 Task: Find connections with filter location Lemgo with filter topic #goalswith filter profile language English with filter current company GO FIRST with filter school Fresher jobs updates with filter industry Higher Education with filter service category AssistanceAdvertising with filter keywords title Flight Attendant
Action: Mouse moved to (664, 85)
Screenshot: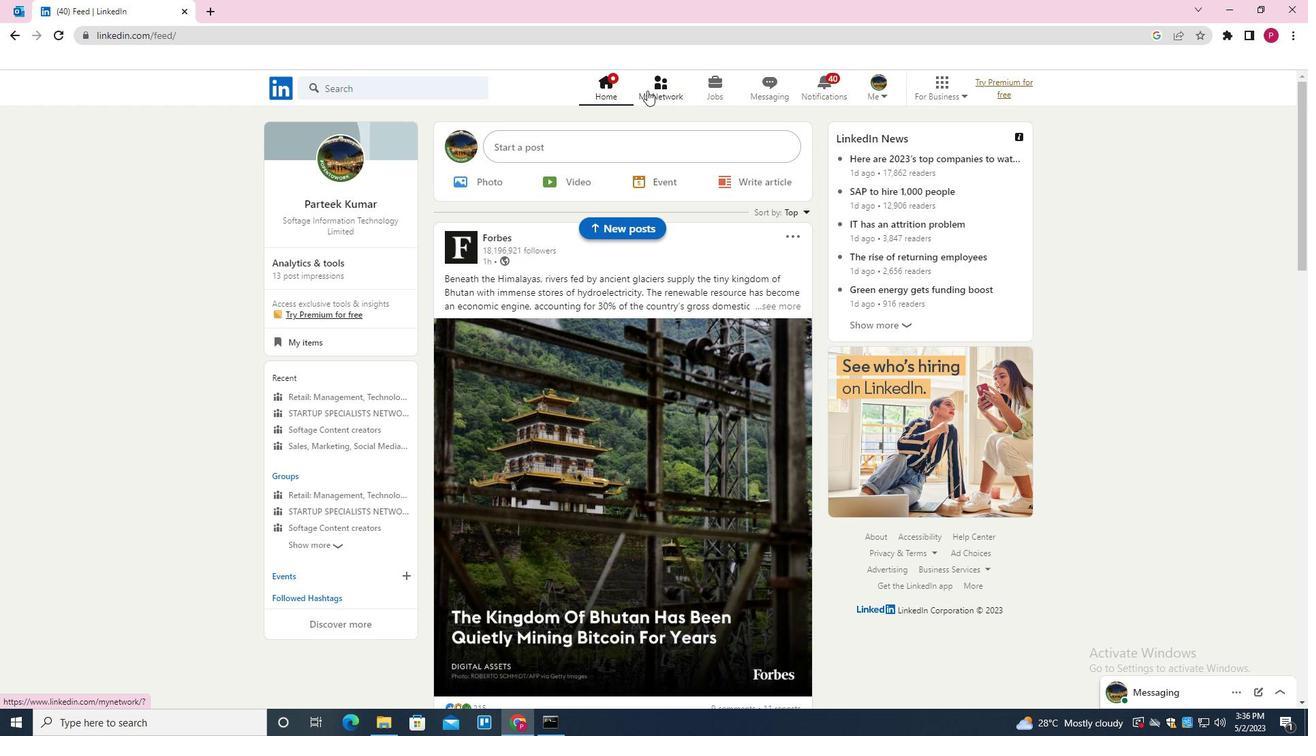 
Action: Mouse pressed left at (664, 85)
Screenshot: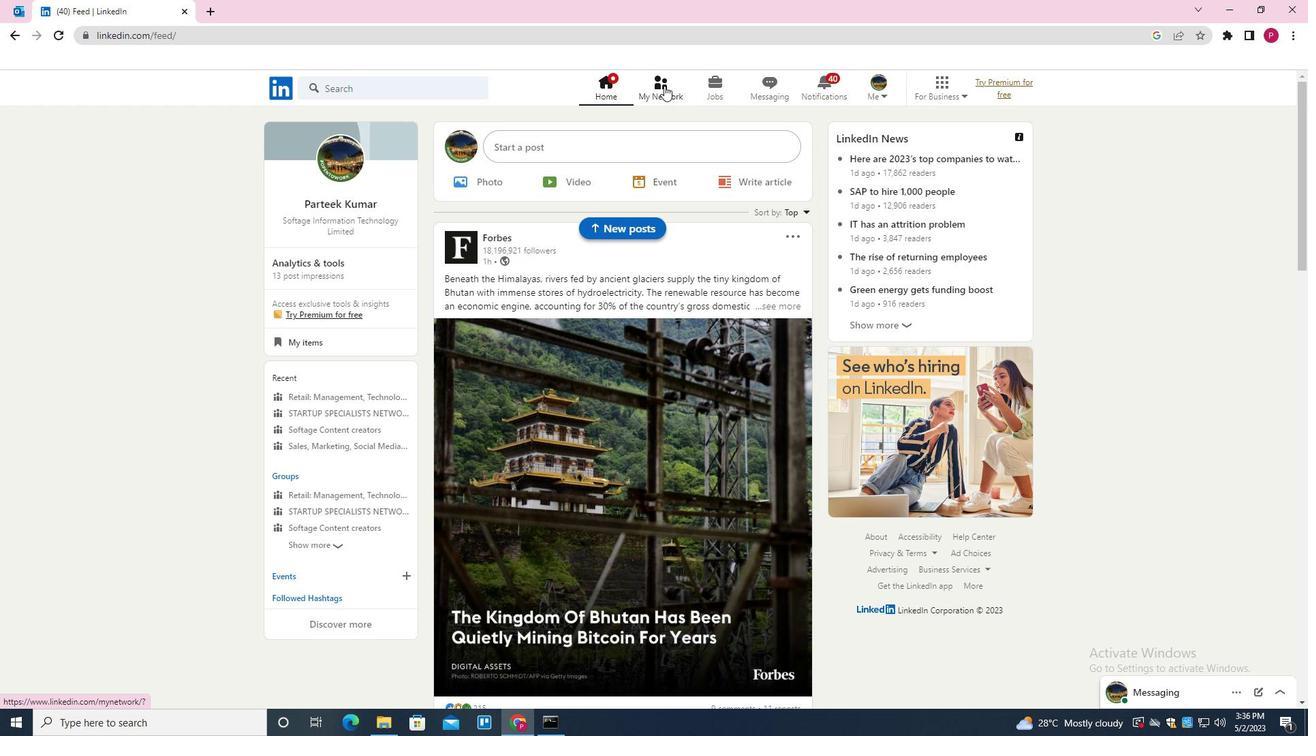 
Action: Mouse moved to (417, 162)
Screenshot: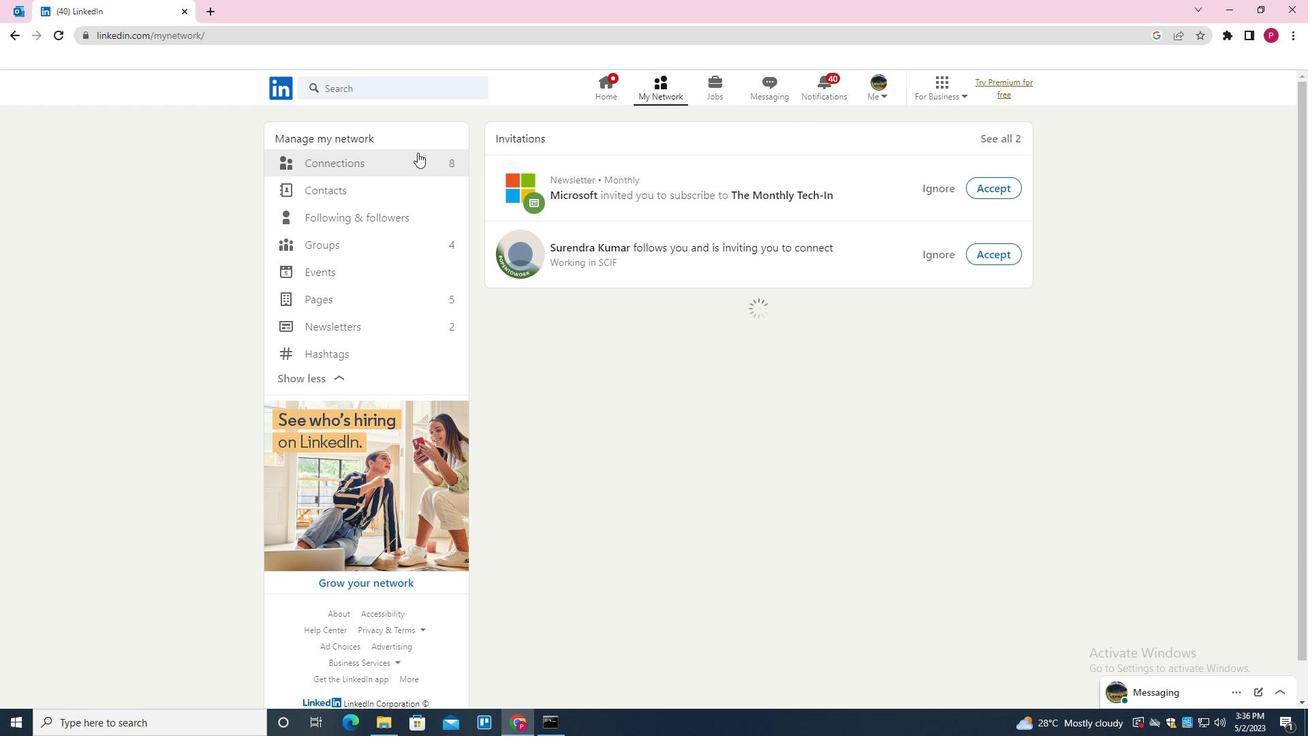 
Action: Mouse pressed left at (417, 162)
Screenshot: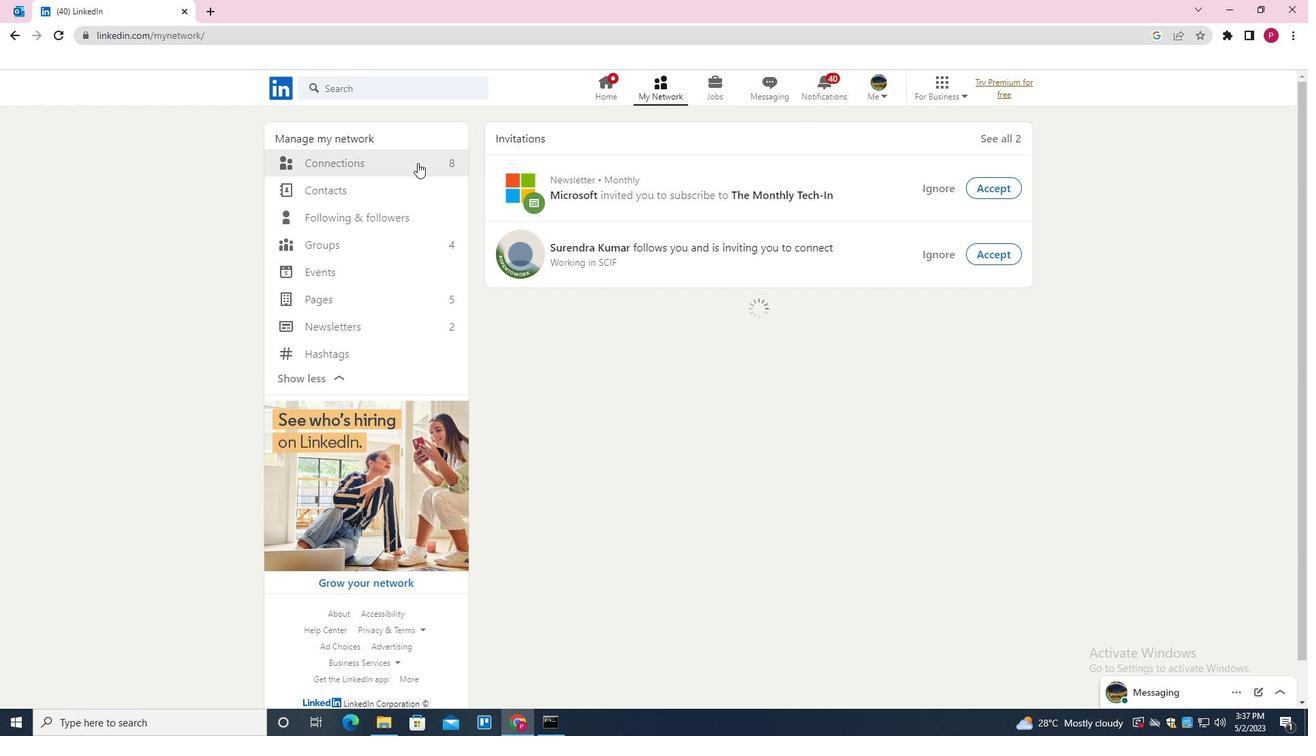 
Action: Mouse moved to (747, 164)
Screenshot: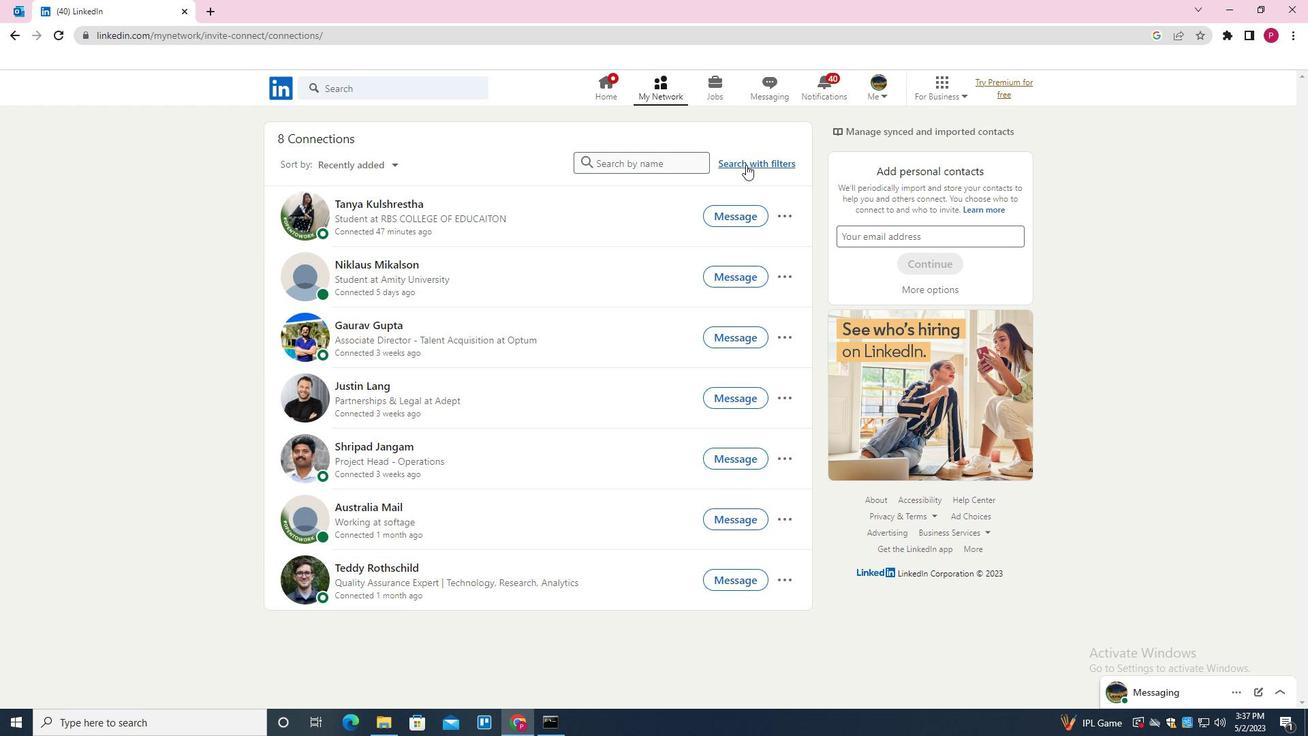 
Action: Mouse pressed left at (747, 164)
Screenshot: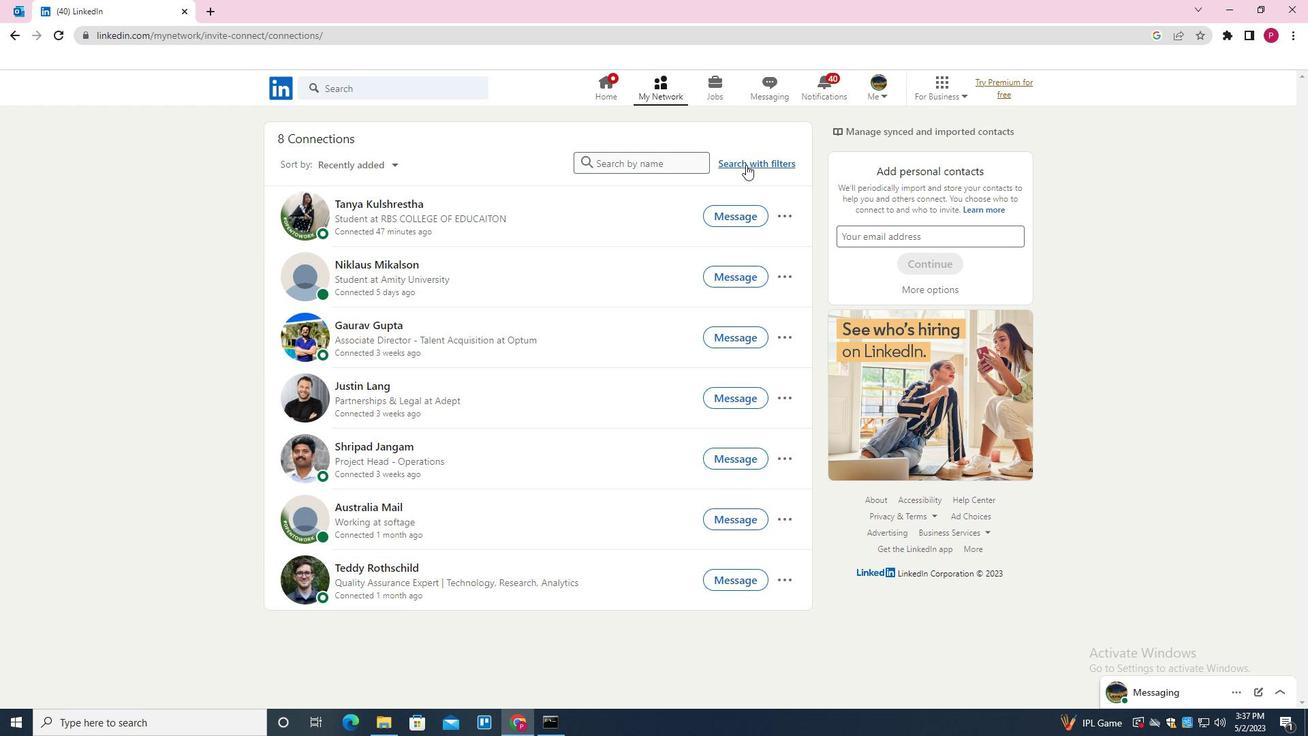
Action: Mouse moved to (697, 123)
Screenshot: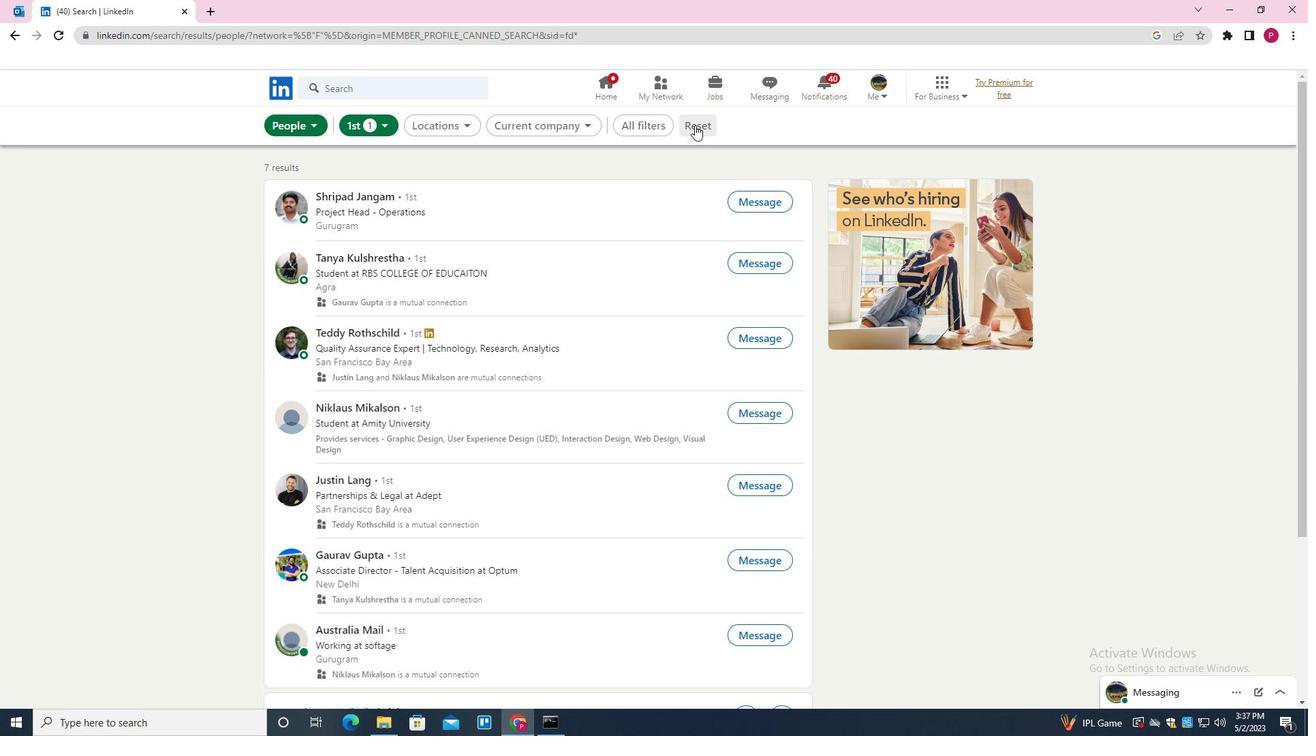 
Action: Mouse pressed left at (697, 123)
Screenshot: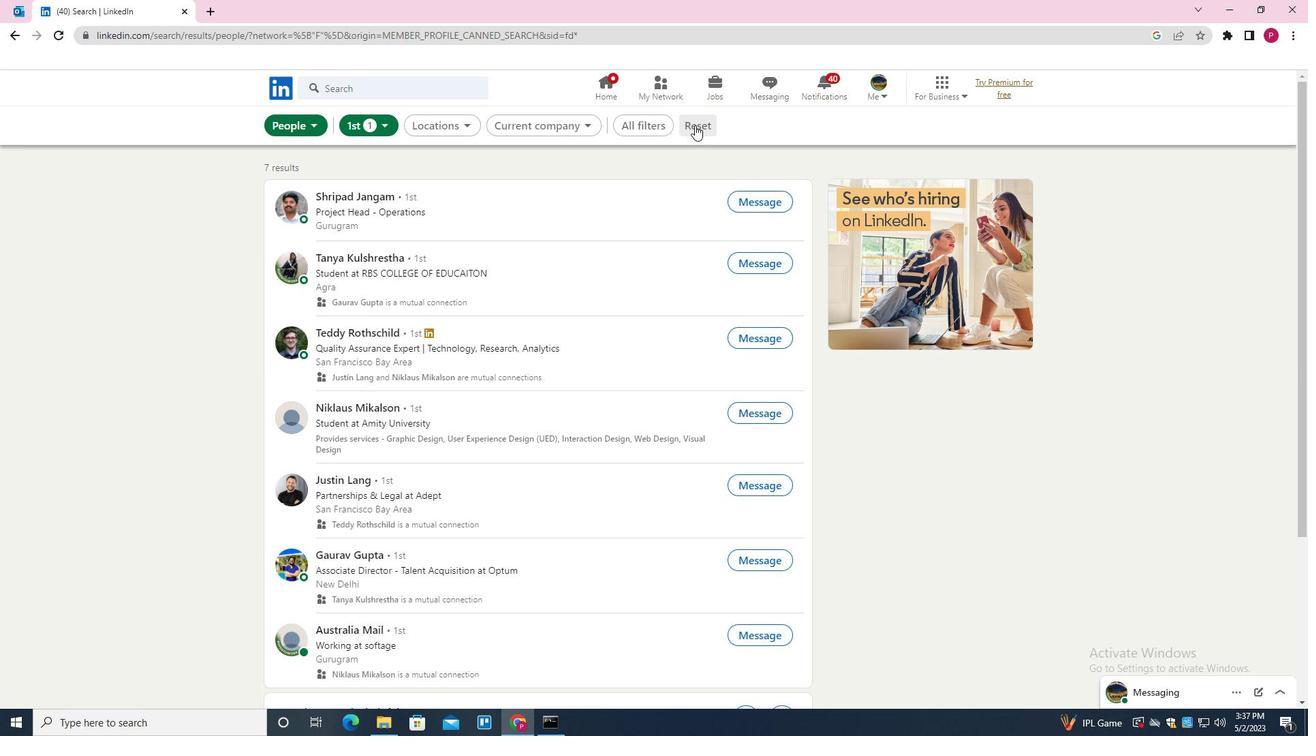 
Action: Mouse moved to (680, 131)
Screenshot: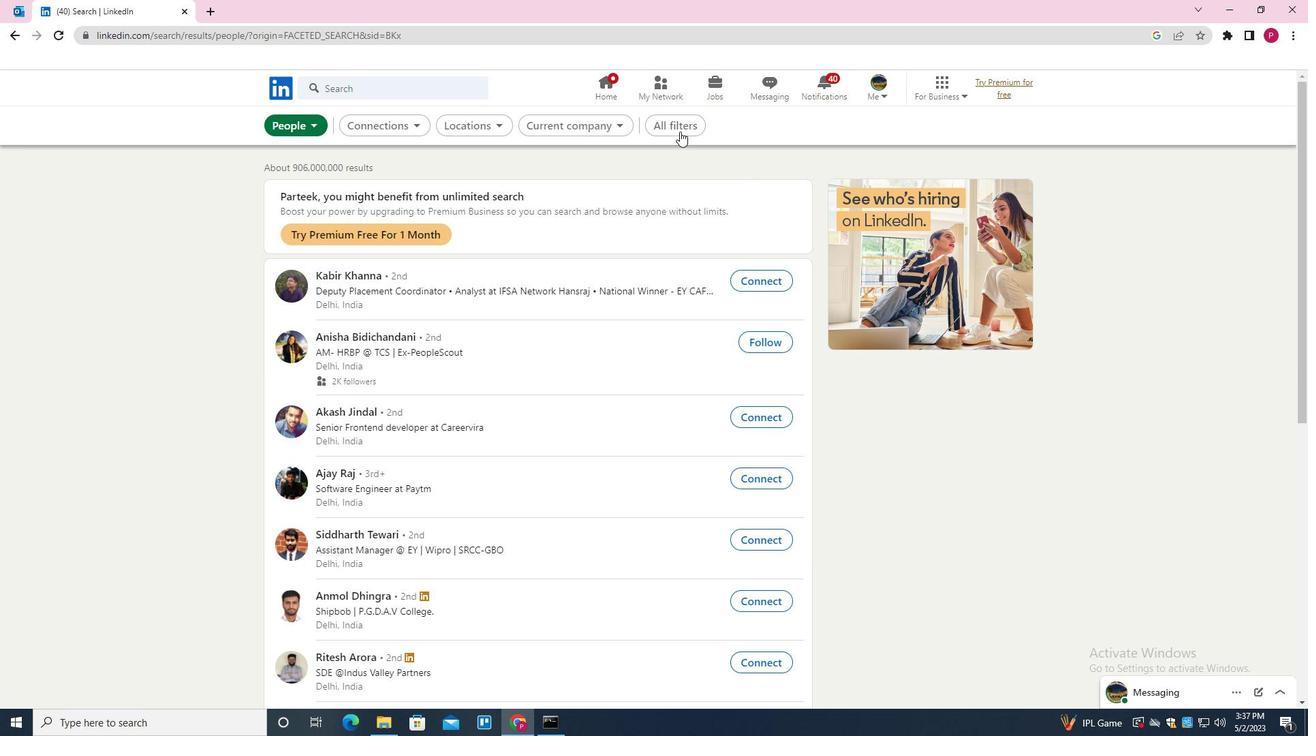 
Action: Mouse pressed left at (680, 131)
Screenshot: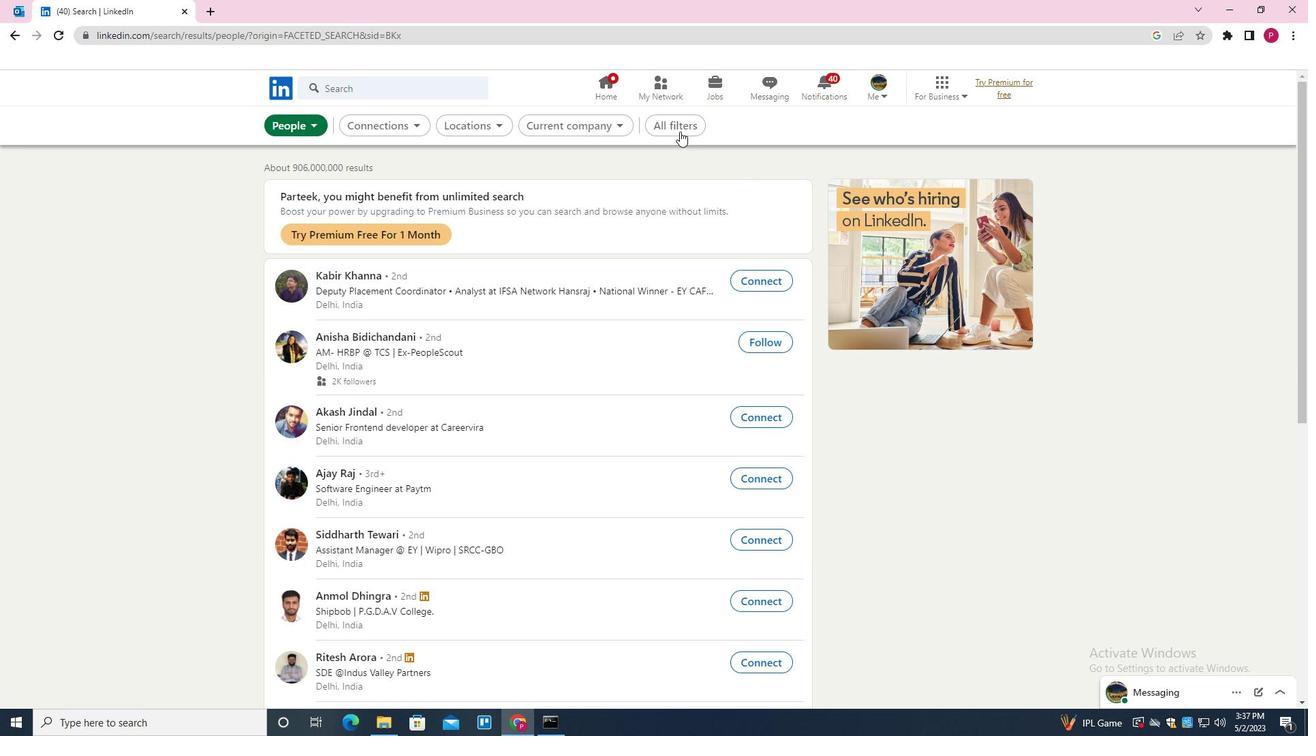 
Action: Mouse moved to (1154, 390)
Screenshot: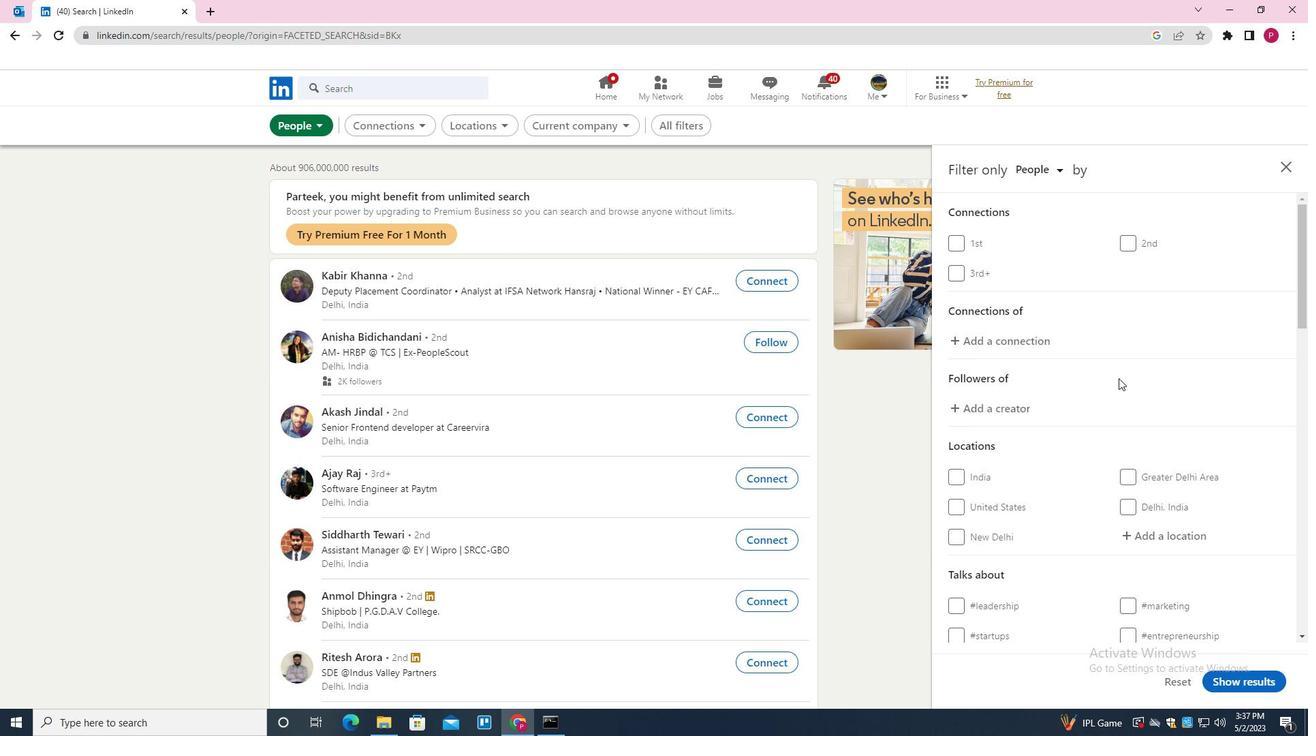 
Action: Mouse scrolled (1154, 389) with delta (0, 0)
Screenshot: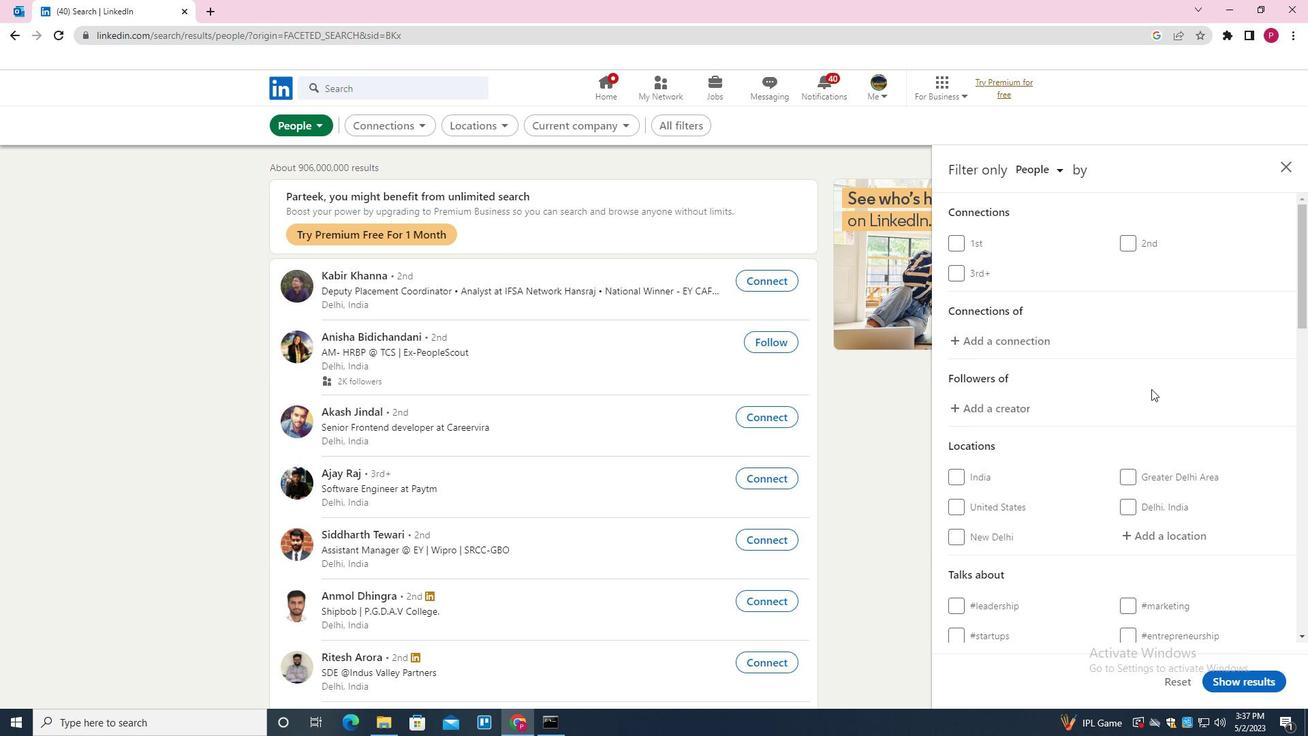 
Action: Mouse scrolled (1154, 389) with delta (0, 0)
Screenshot: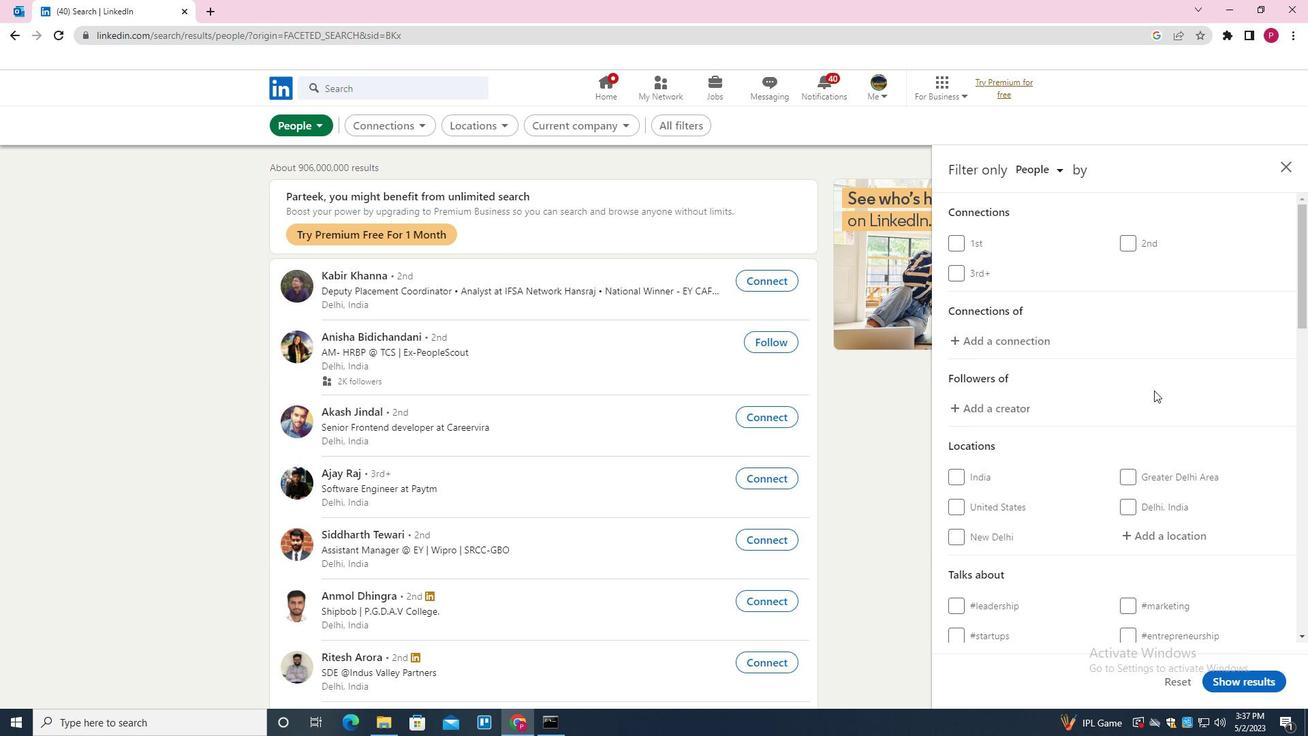 
Action: Mouse moved to (1153, 391)
Screenshot: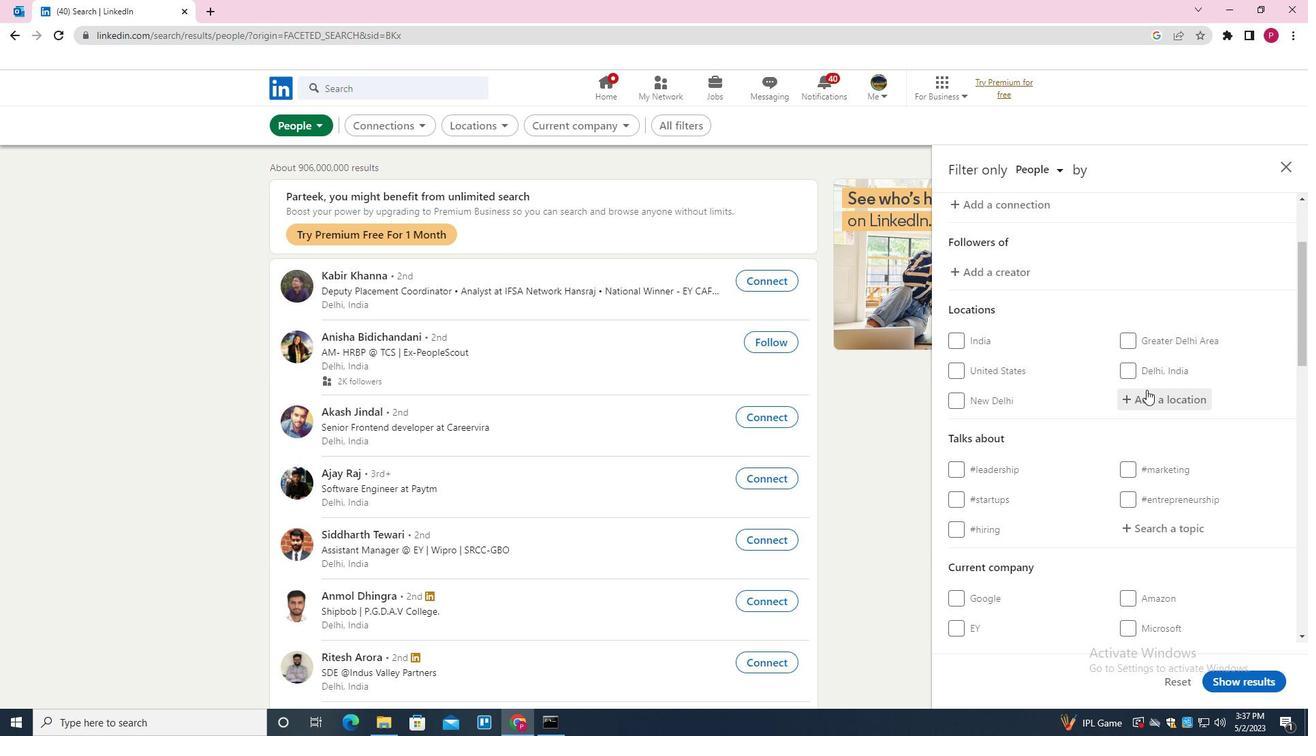 
Action: Mouse pressed left at (1153, 391)
Screenshot: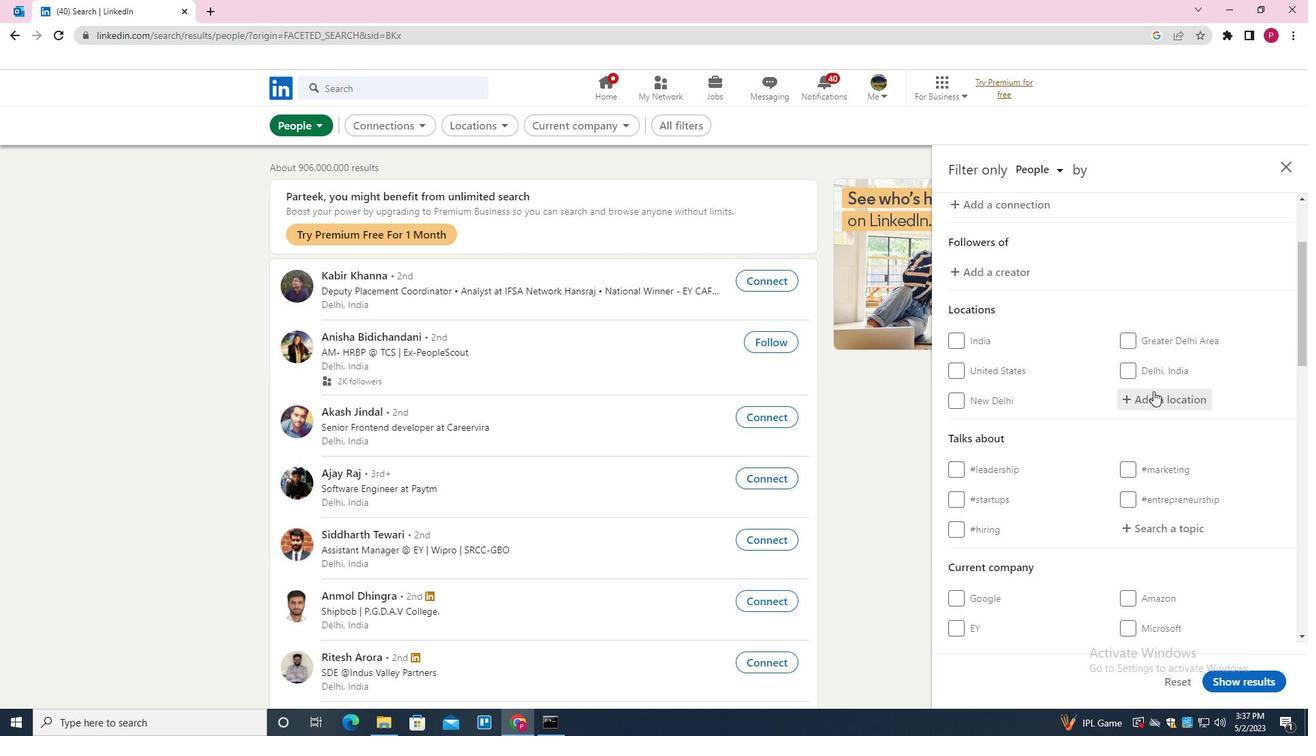 
Action: Mouse moved to (1149, 394)
Screenshot: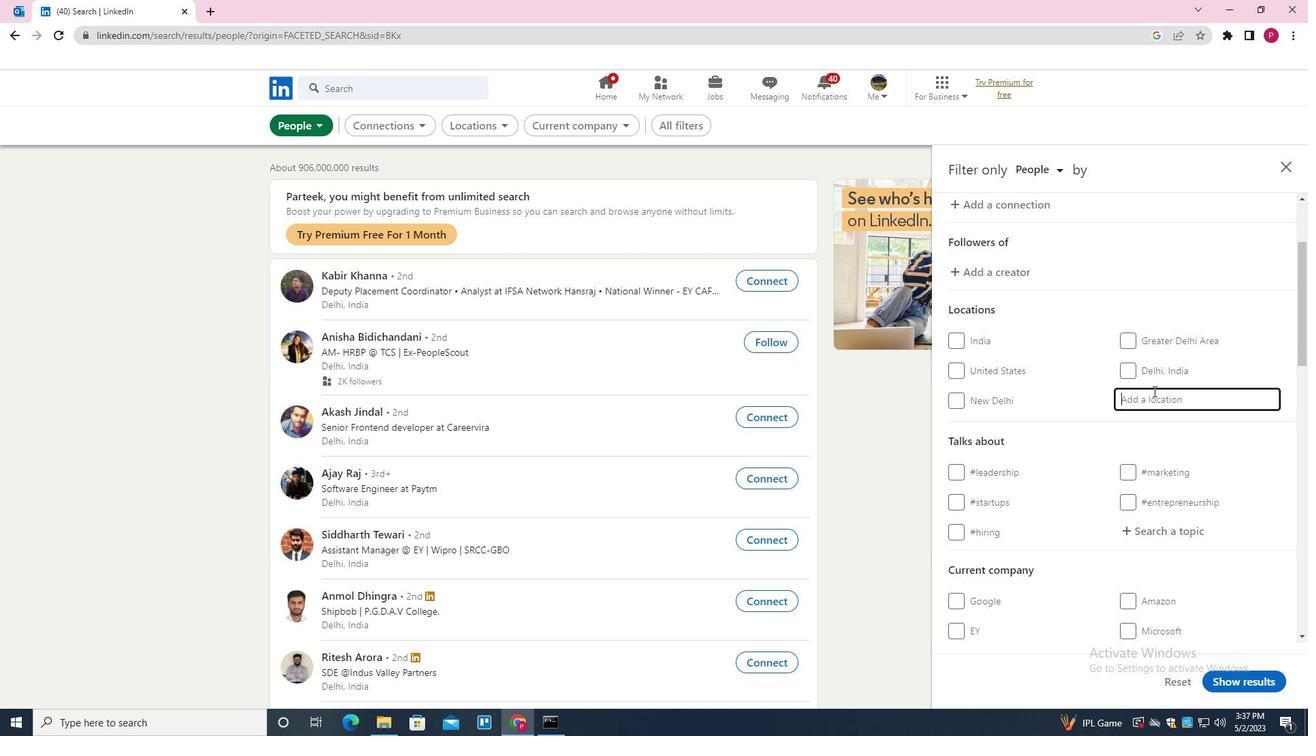 
Action: Key pressed <Key.shift><Key.shift><Key.shift><Key.shift>LEMGO<Key.down><Key.enter>
Screenshot: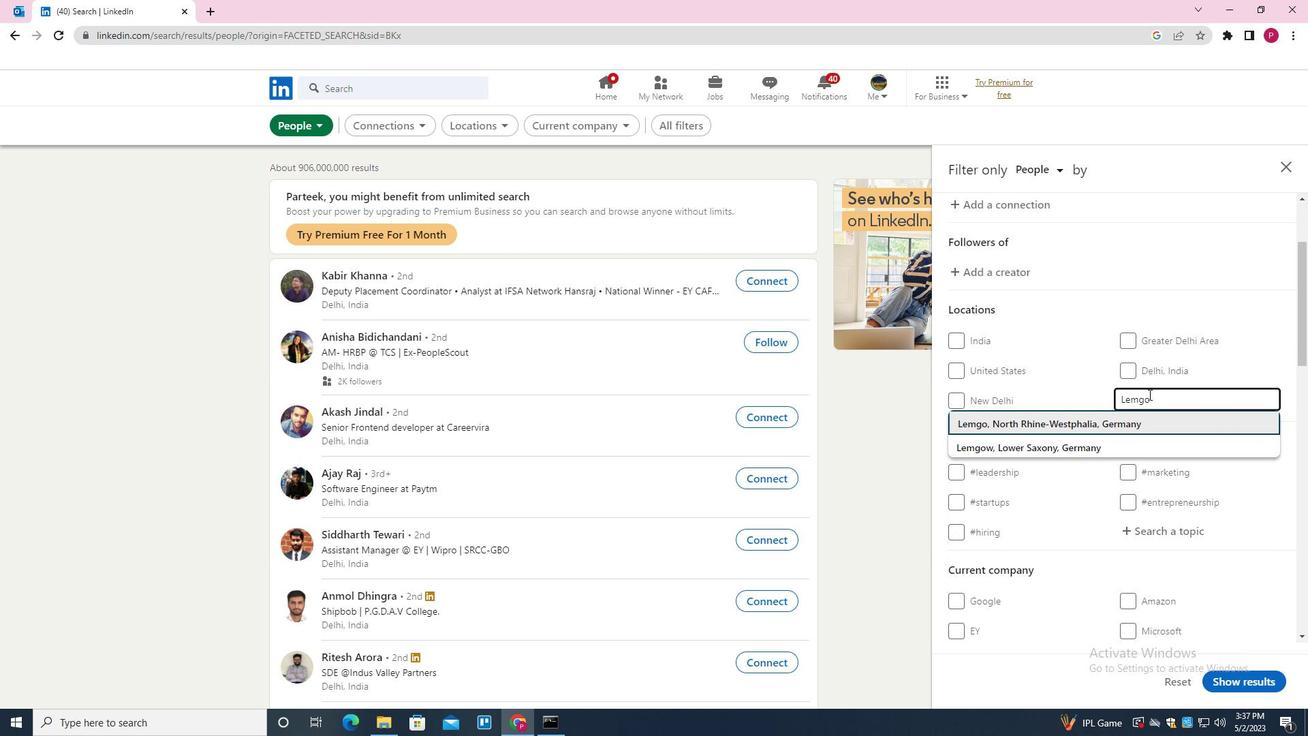 
Action: Mouse moved to (1094, 445)
Screenshot: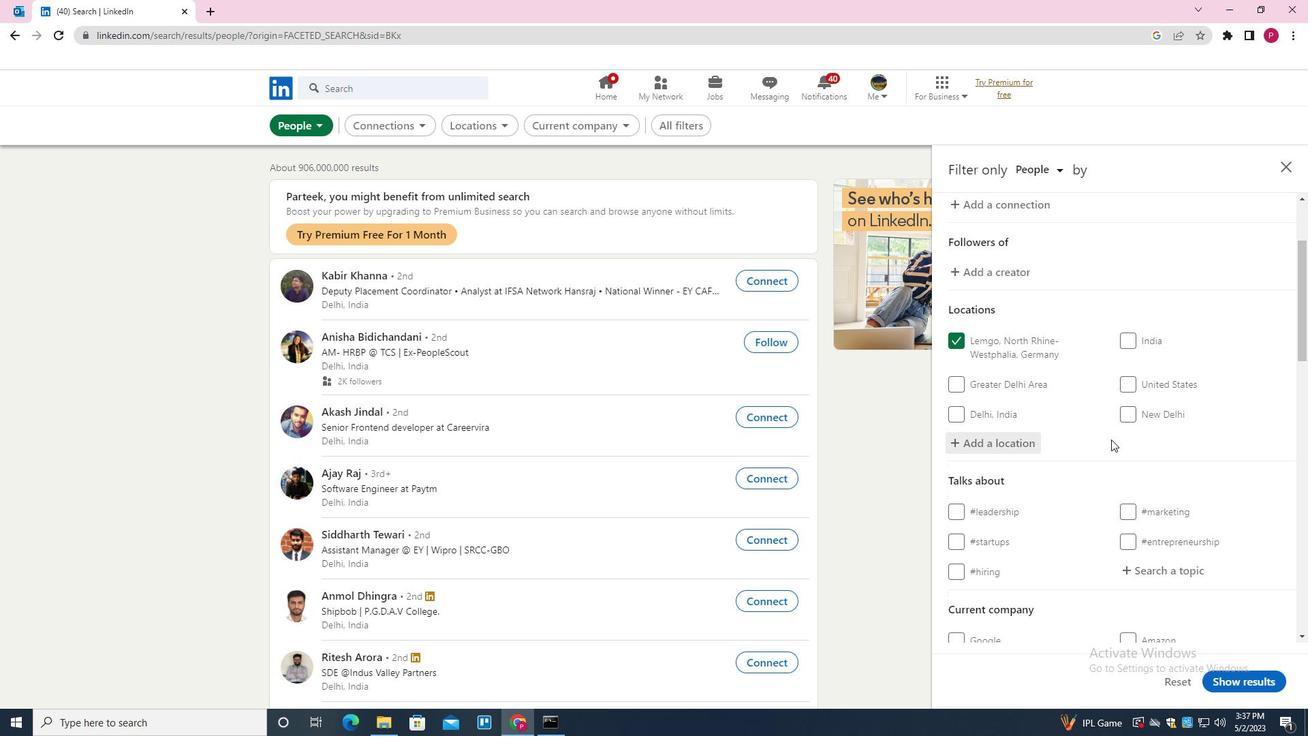 
Action: Mouse scrolled (1094, 444) with delta (0, 0)
Screenshot: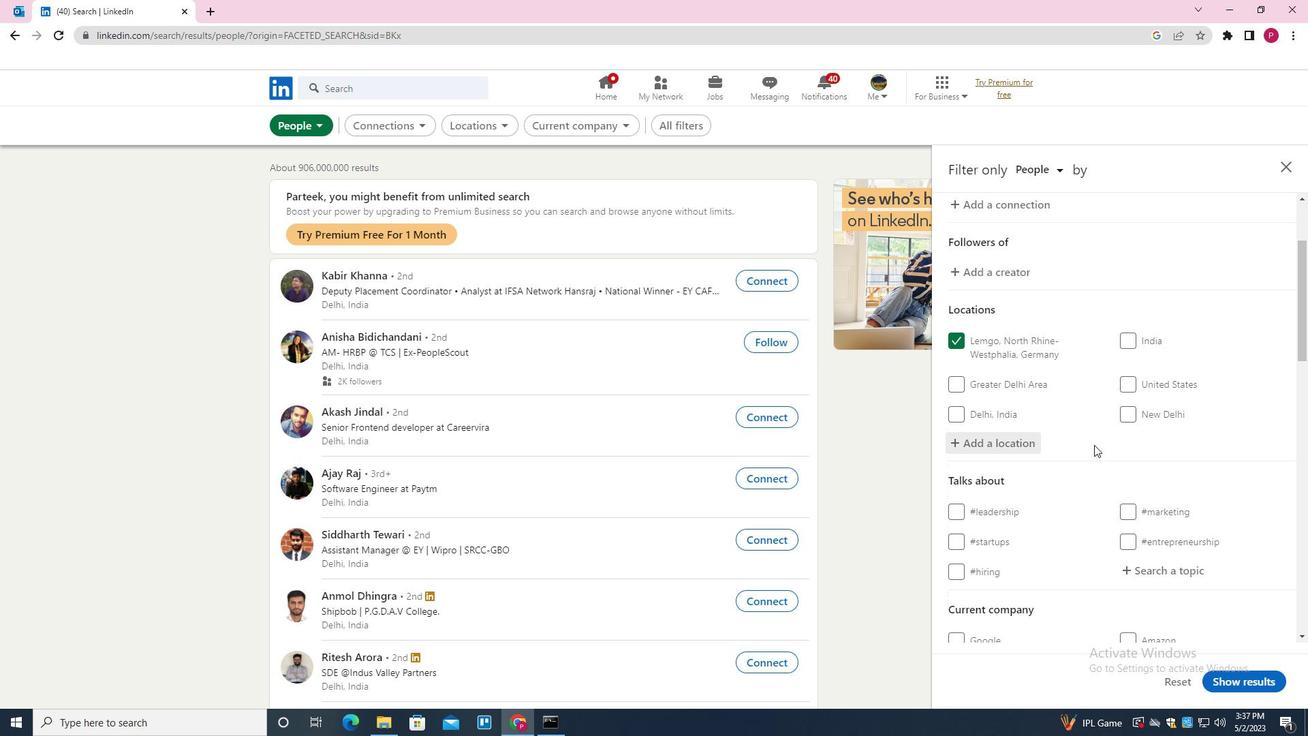 
Action: Mouse scrolled (1094, 444) with delta (0, 0)
Screenshot: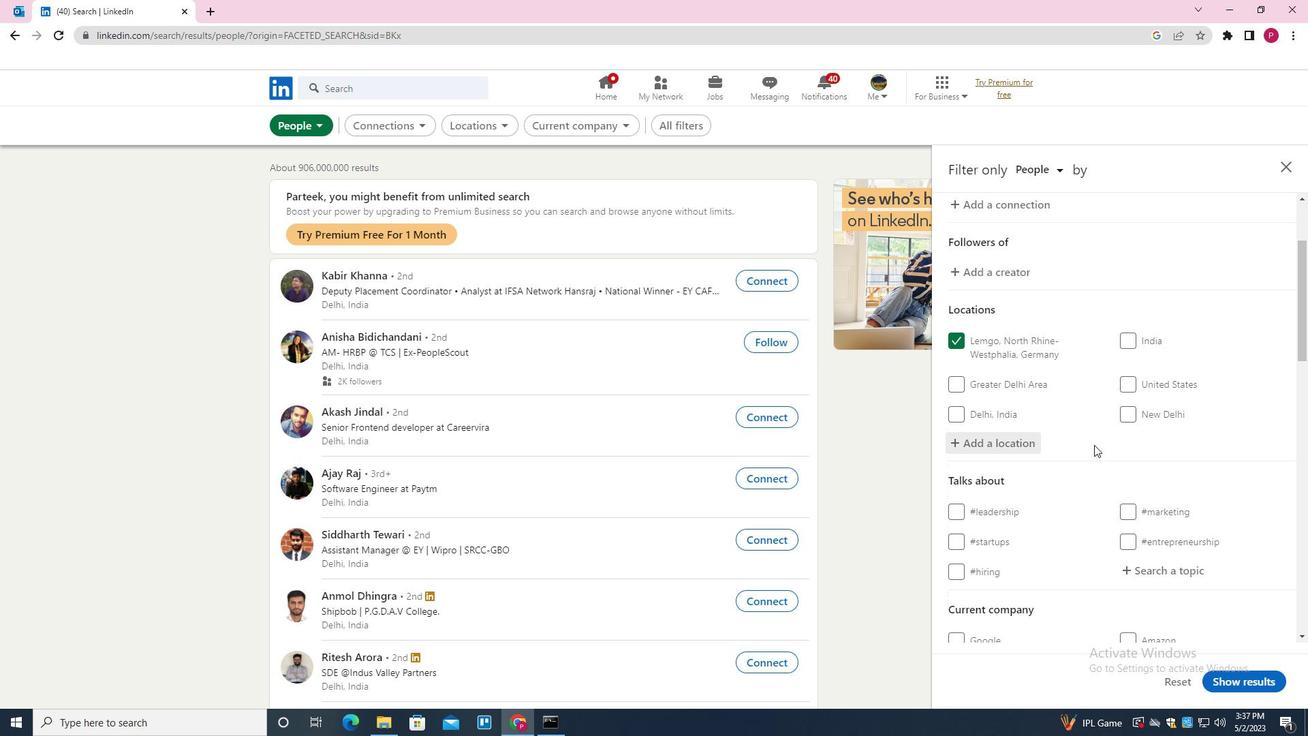 
Action: Mouse moved to (1153, 440)
Screenshot: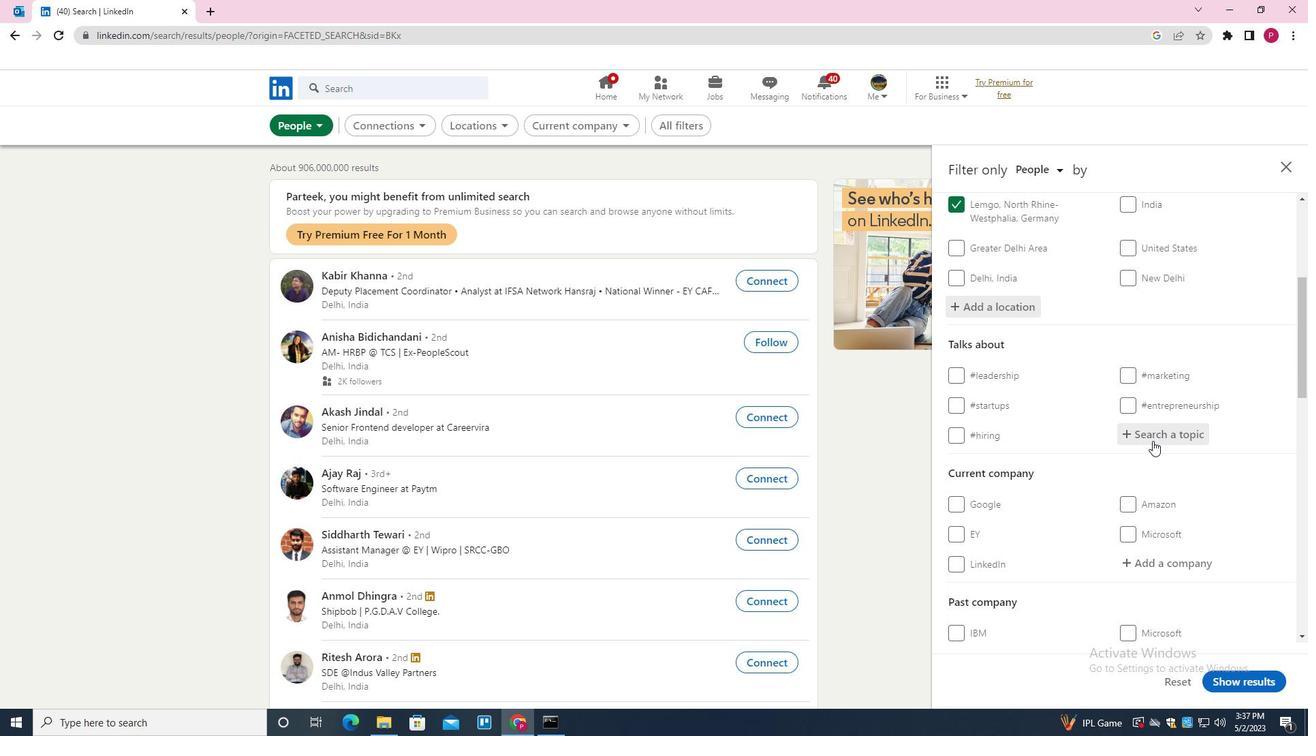 
Action: Mouse pressed left at (1153, 440)
Screenshot: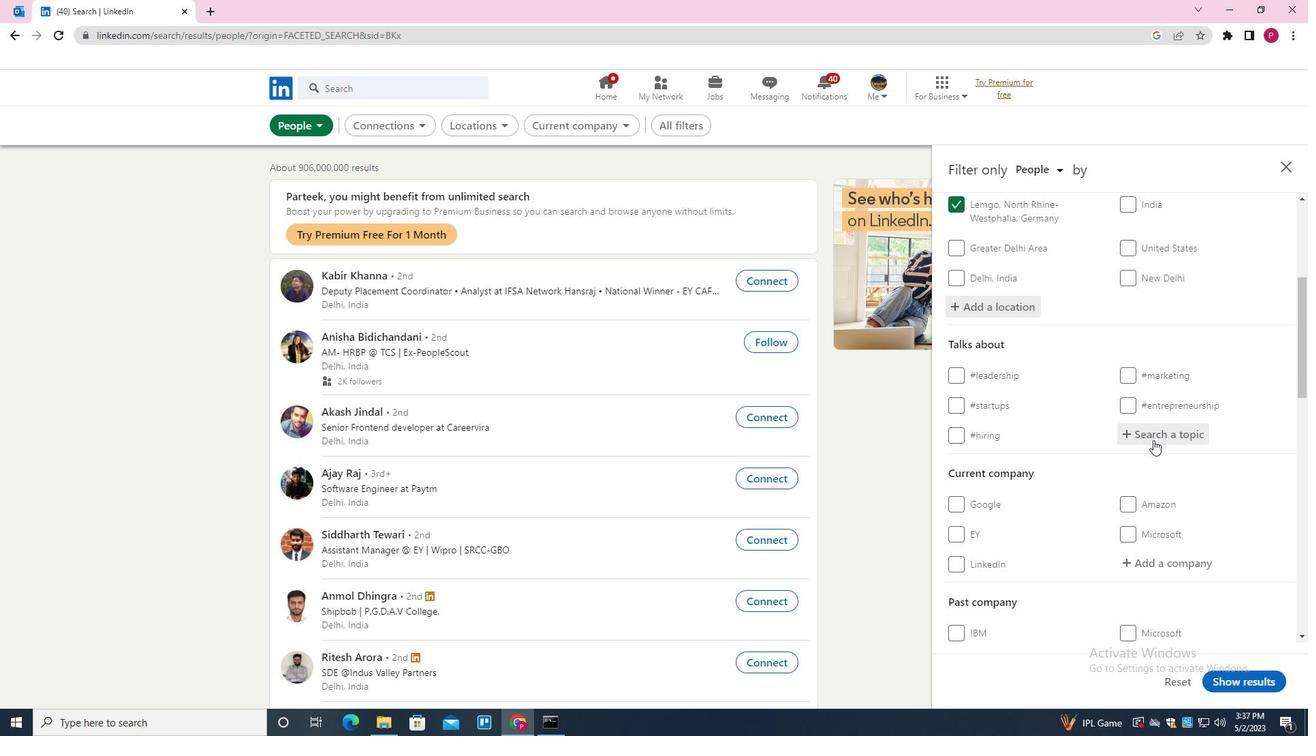 
Action: Key pressed GOALS<Key.down><Key.enter>
Screenshot: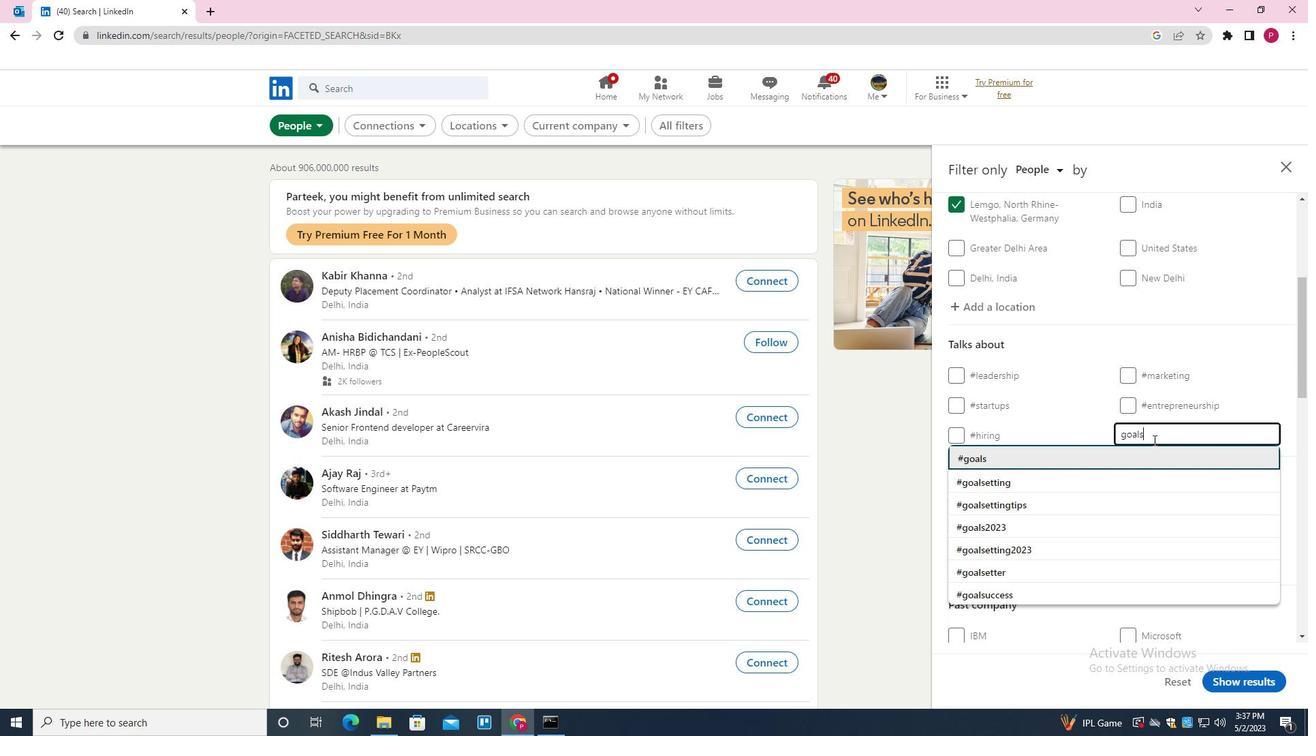 
Action: Mouse moved to (1126, 446)
Screenshot: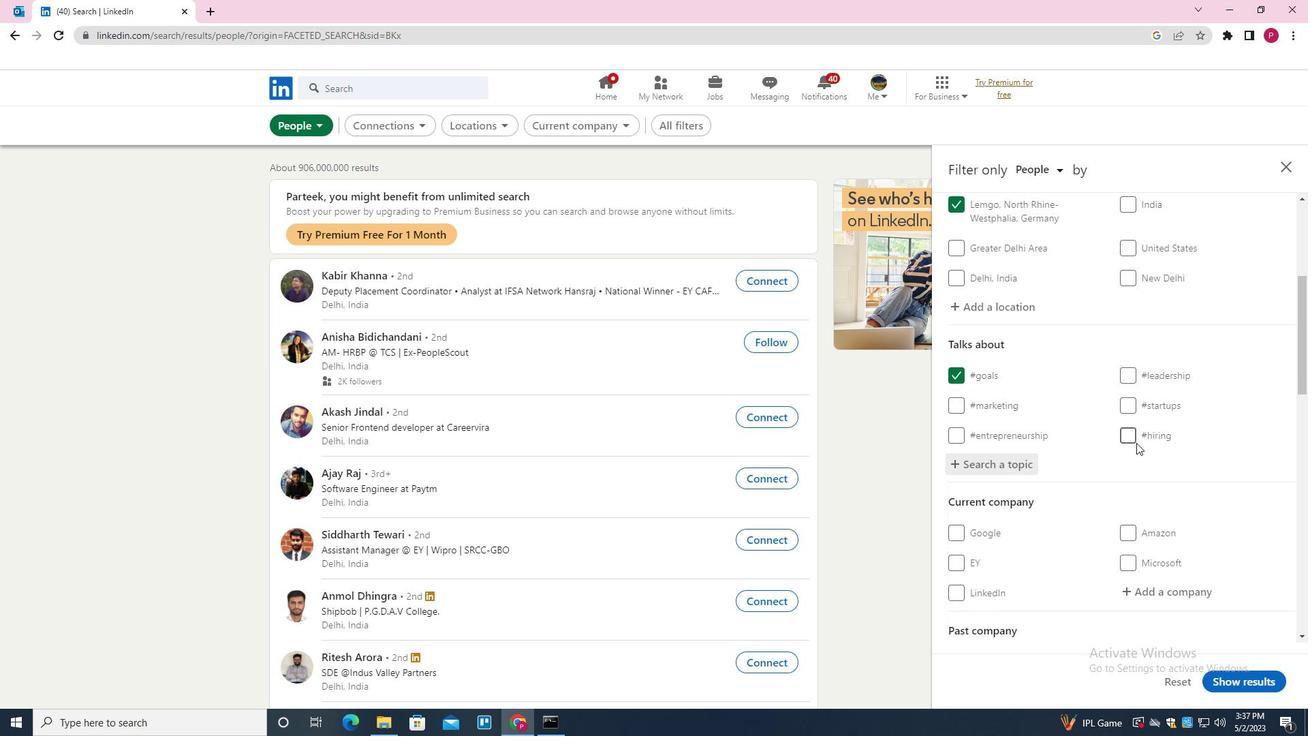 
Action: Mouse scrolled (1126, 445) with delta (0, 0)
Screenshot: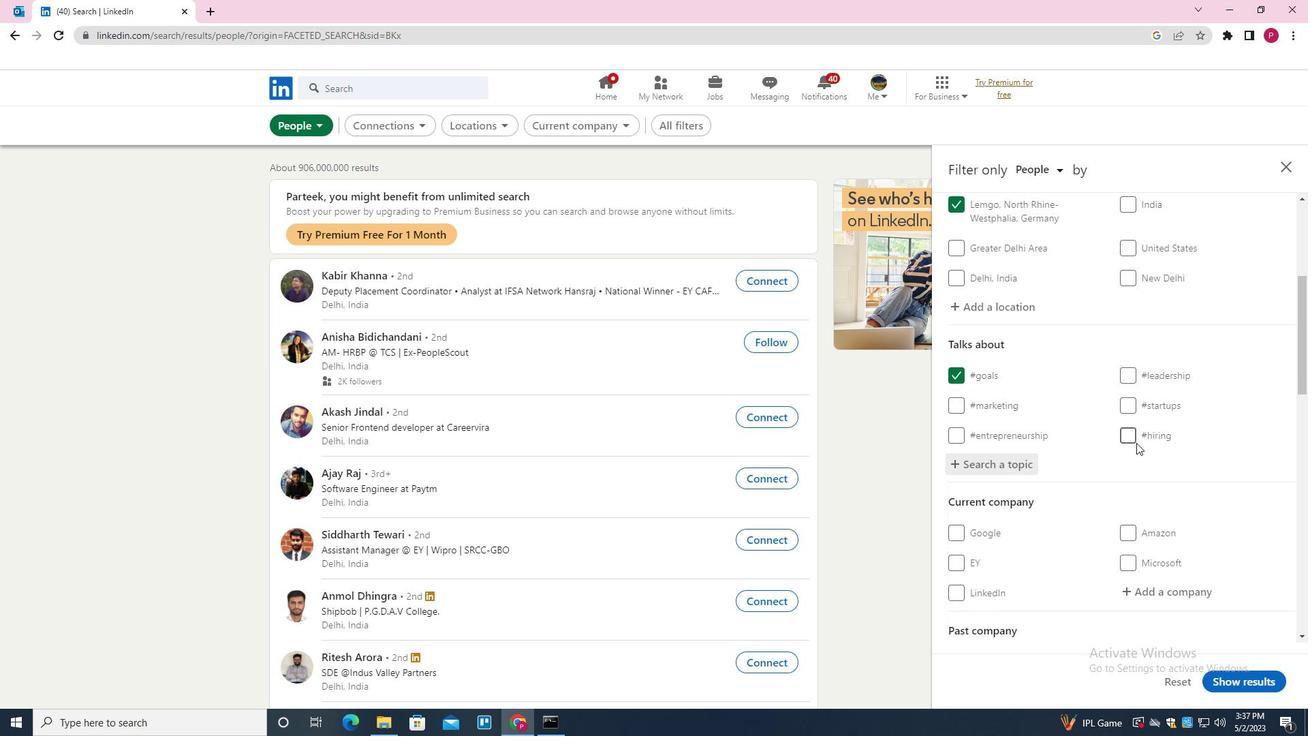
Action: Mouse moved to (1119, 456)
Screenshot: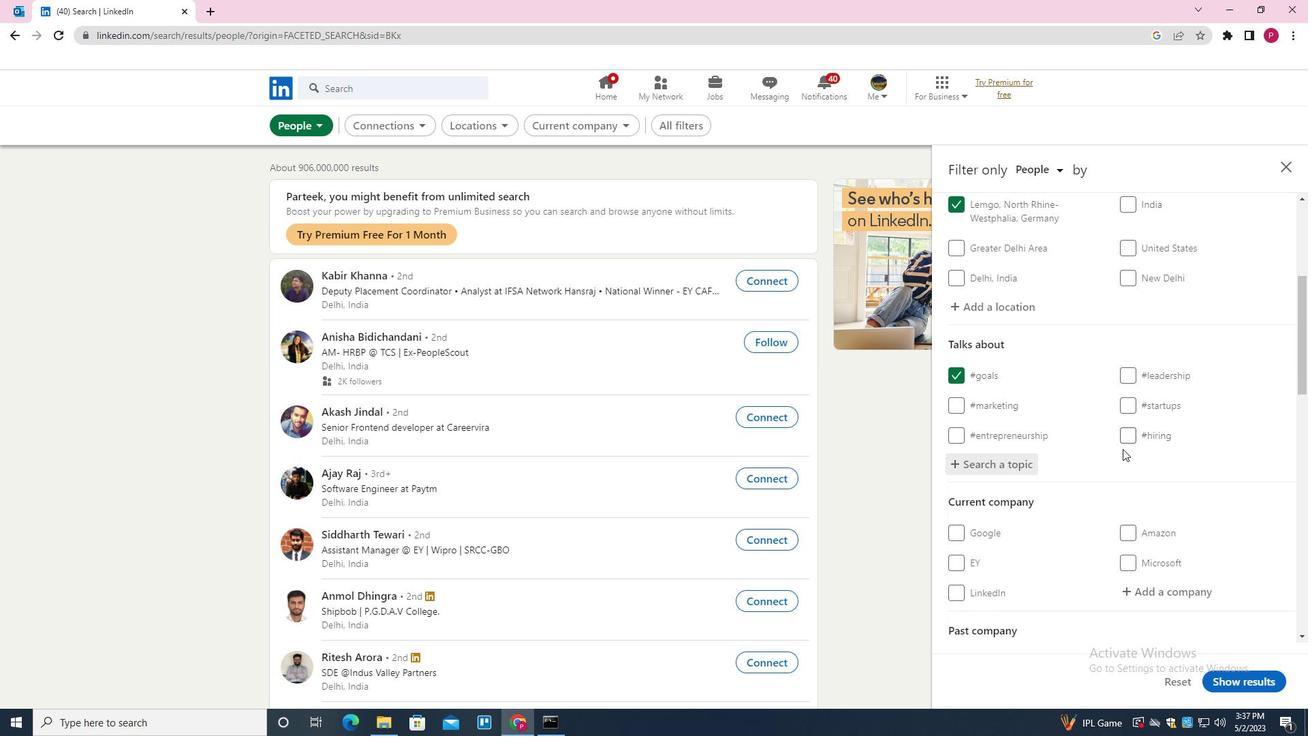
Action: Mouse scrolled (1119, 455) with delta (0, 0)
Screenshot: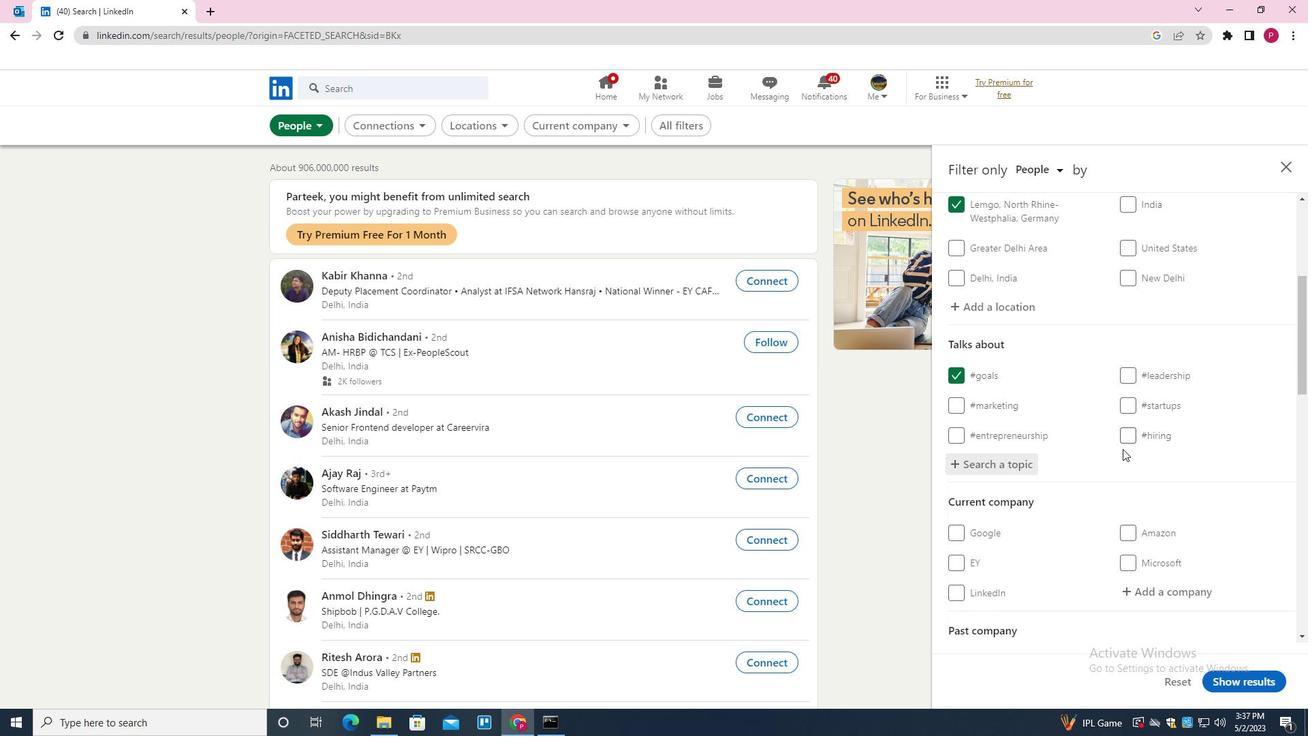 
Action: Mouse moved to (1117, 458)
Screenshot: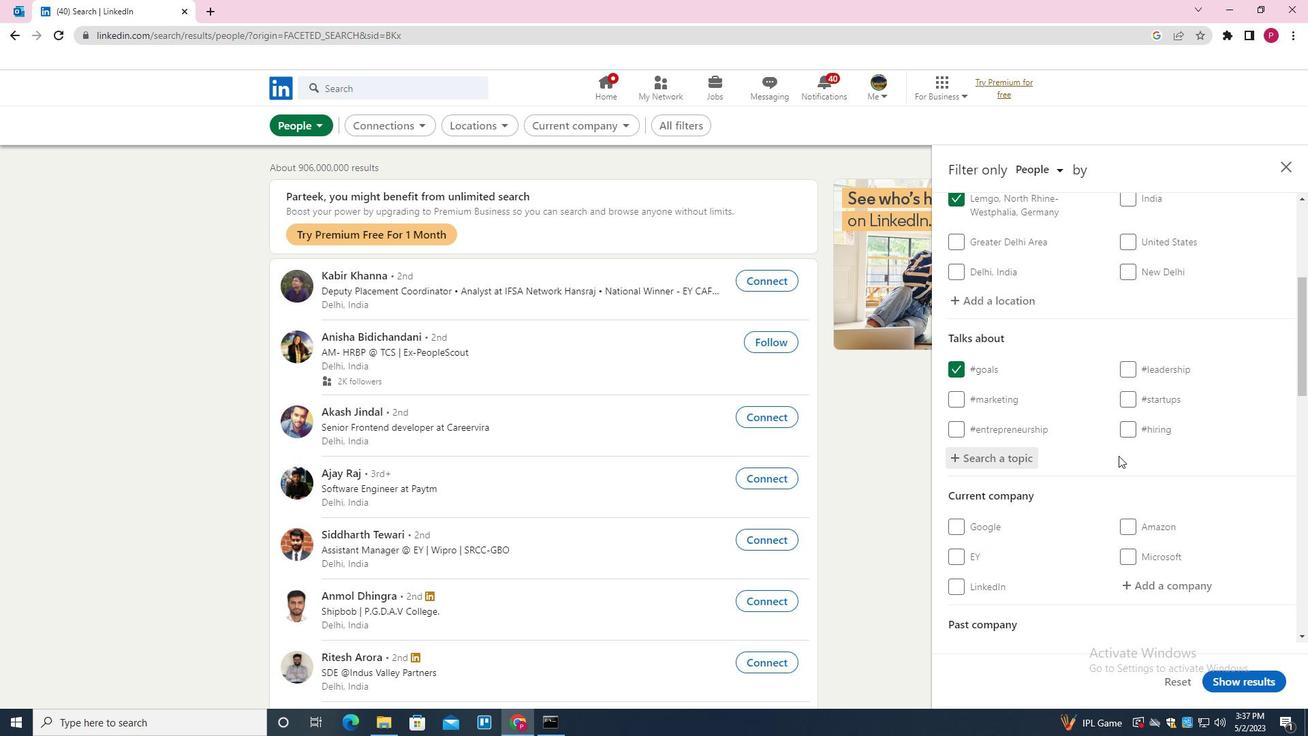 
Action: Mouse scrolled (1117, 457) with delta (0, 0)
Screenshot: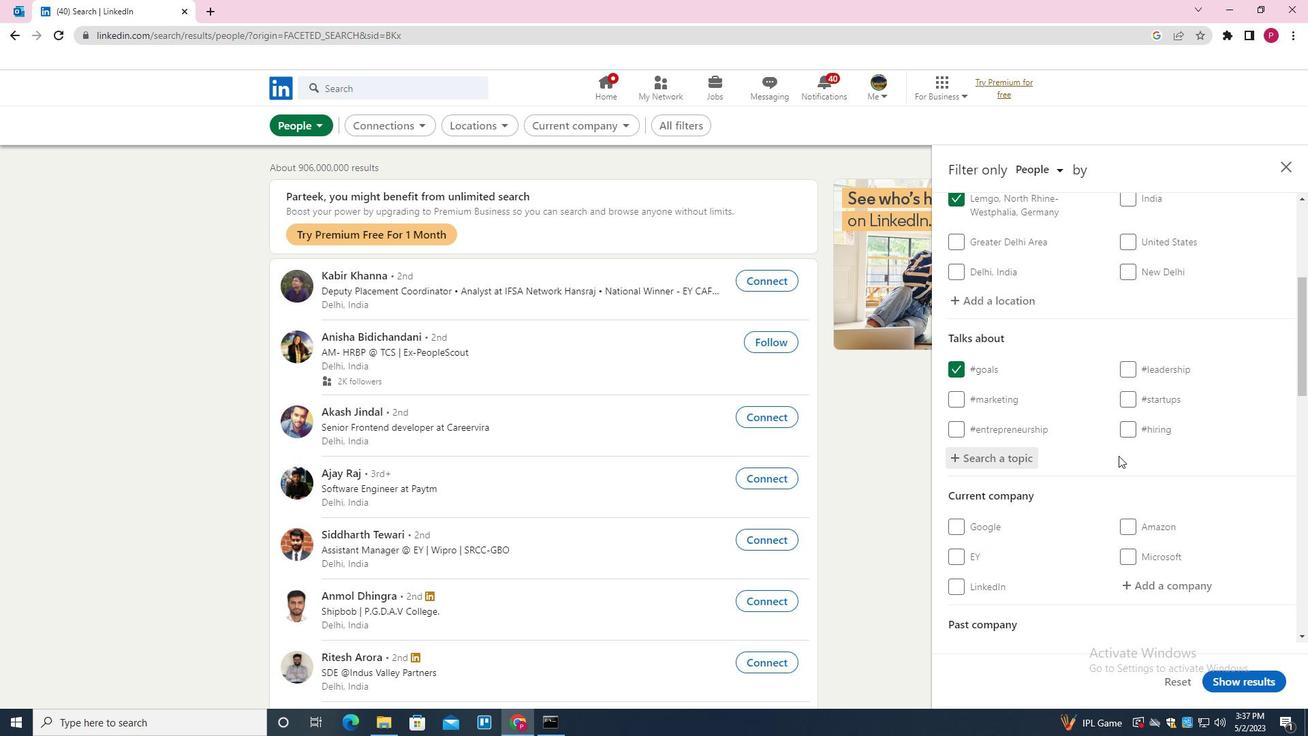 
Action: Mouse moved to (1100, 446)
Screenshot: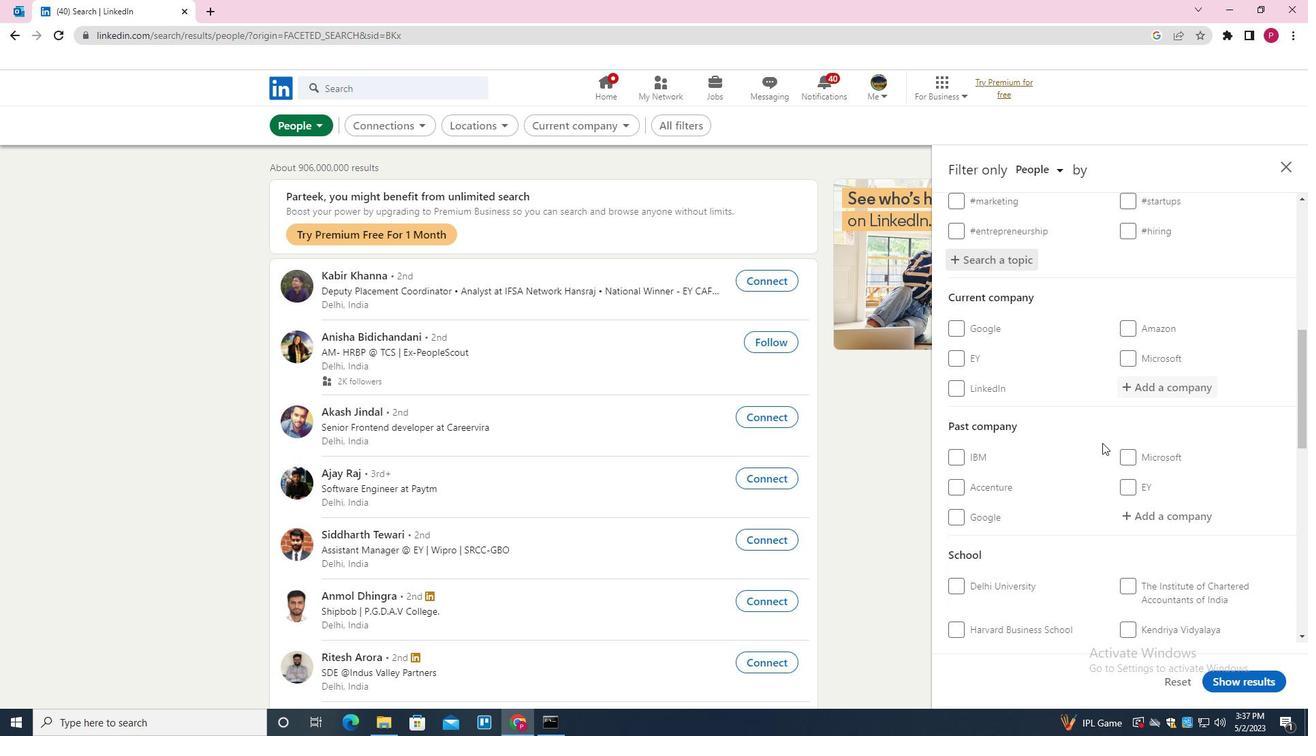 
Action: Mouse scrolled (1100, 445) with delta (0, 0)
Screenshot: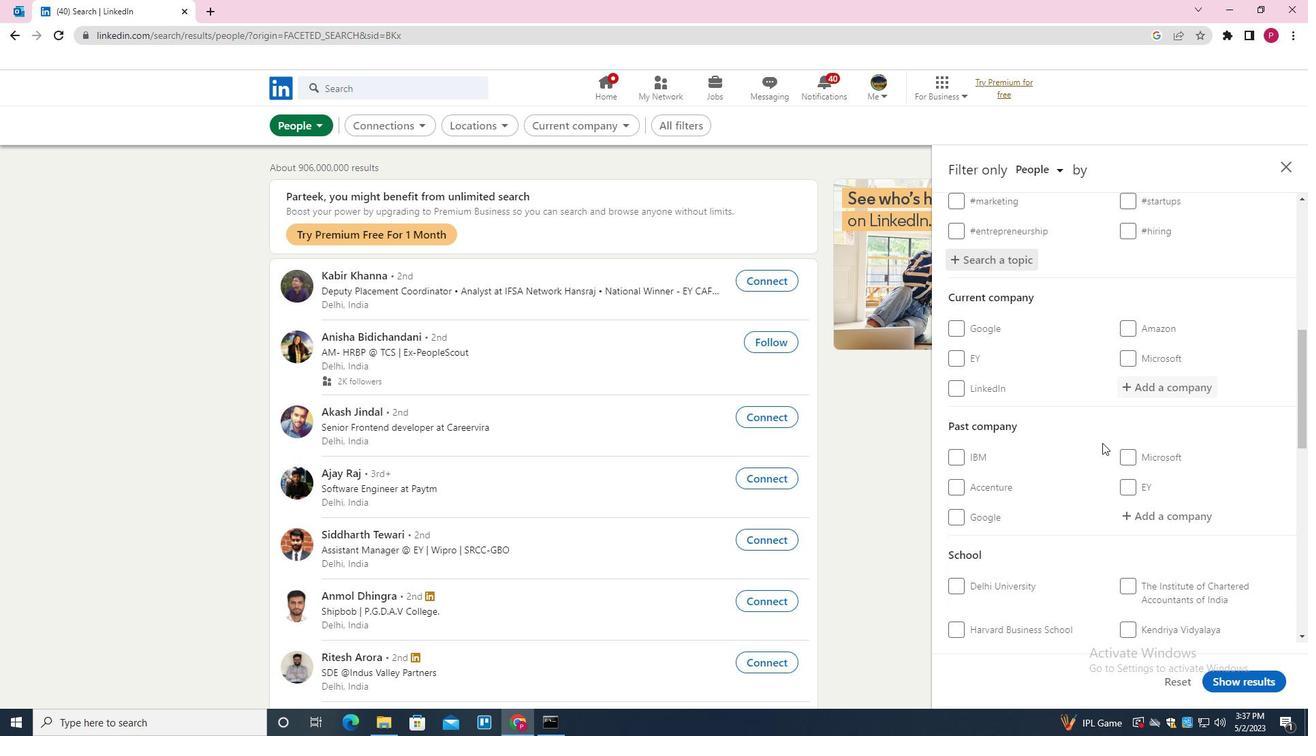 
Action: Mouse moved to (1100, 449)
Screenshot: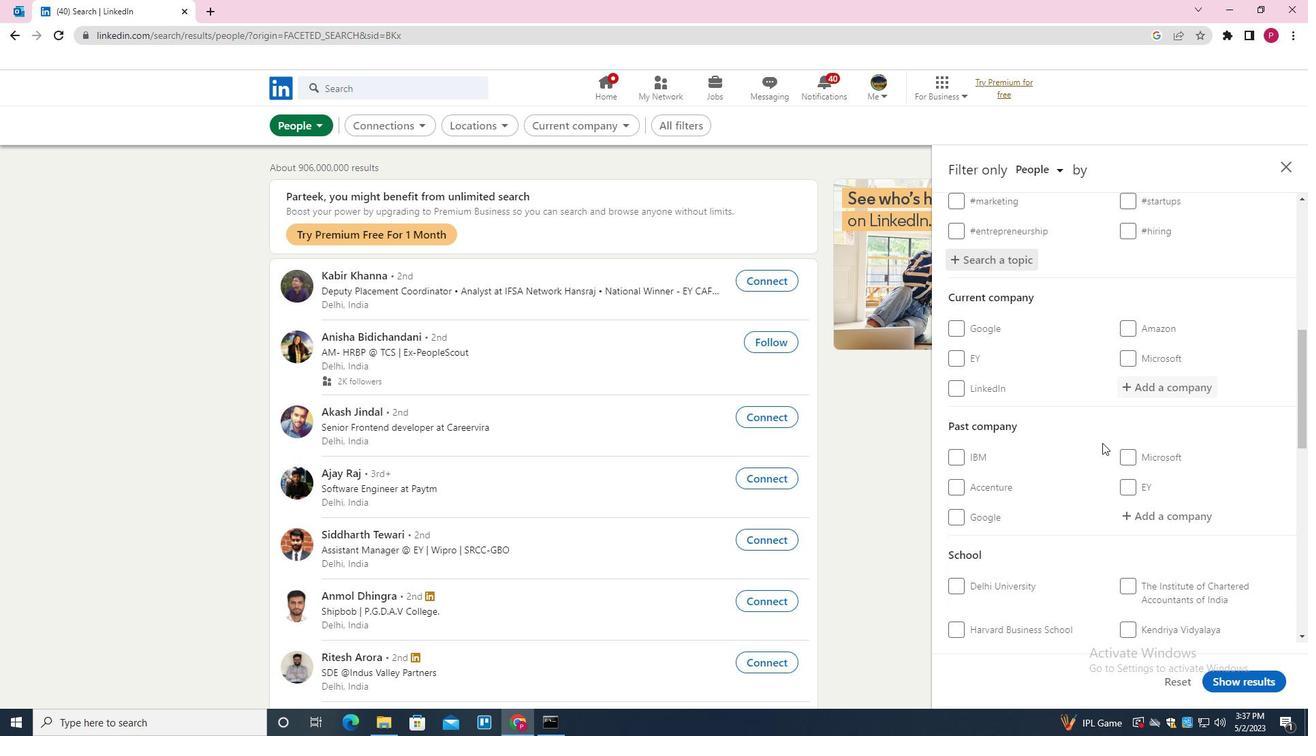 
Action: Mouse scrolled (1100, 449) with delta (0, 0)
Screenshot: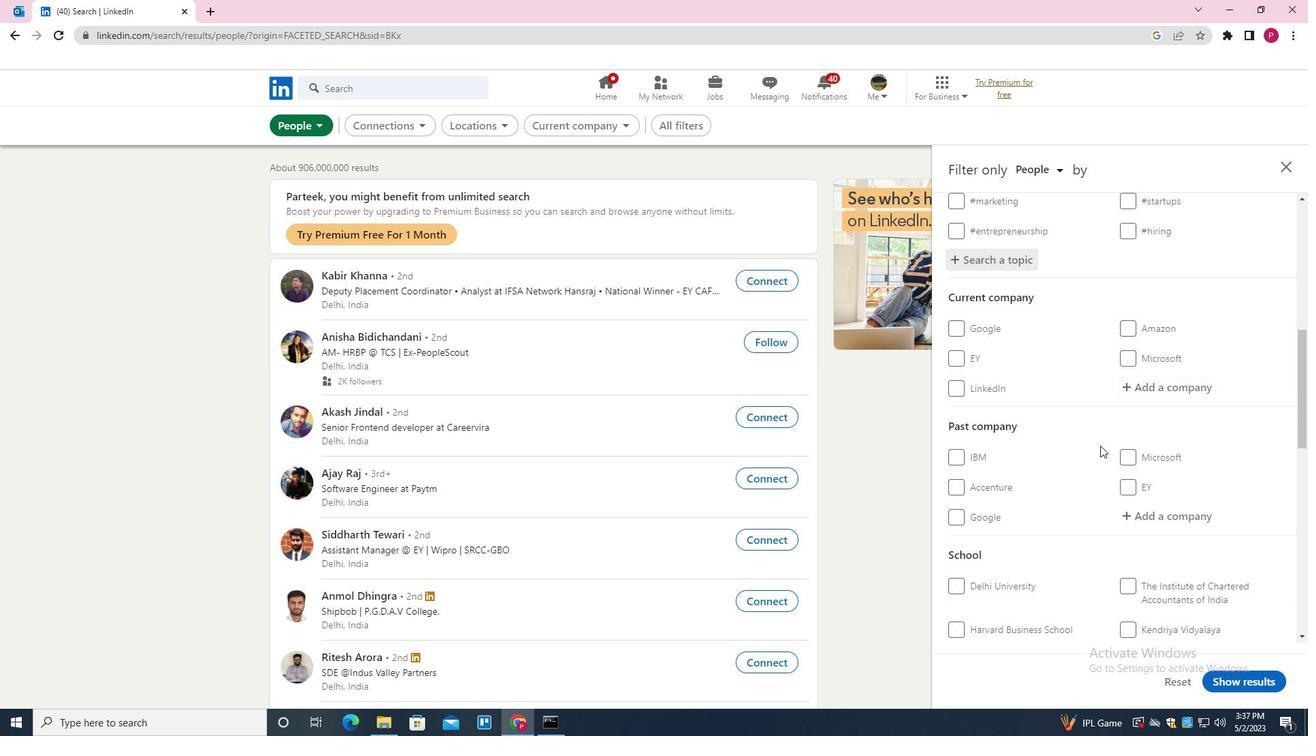 
Action: Mouse scrolled (1100, 449) with delta (0, 0)
Screenshot: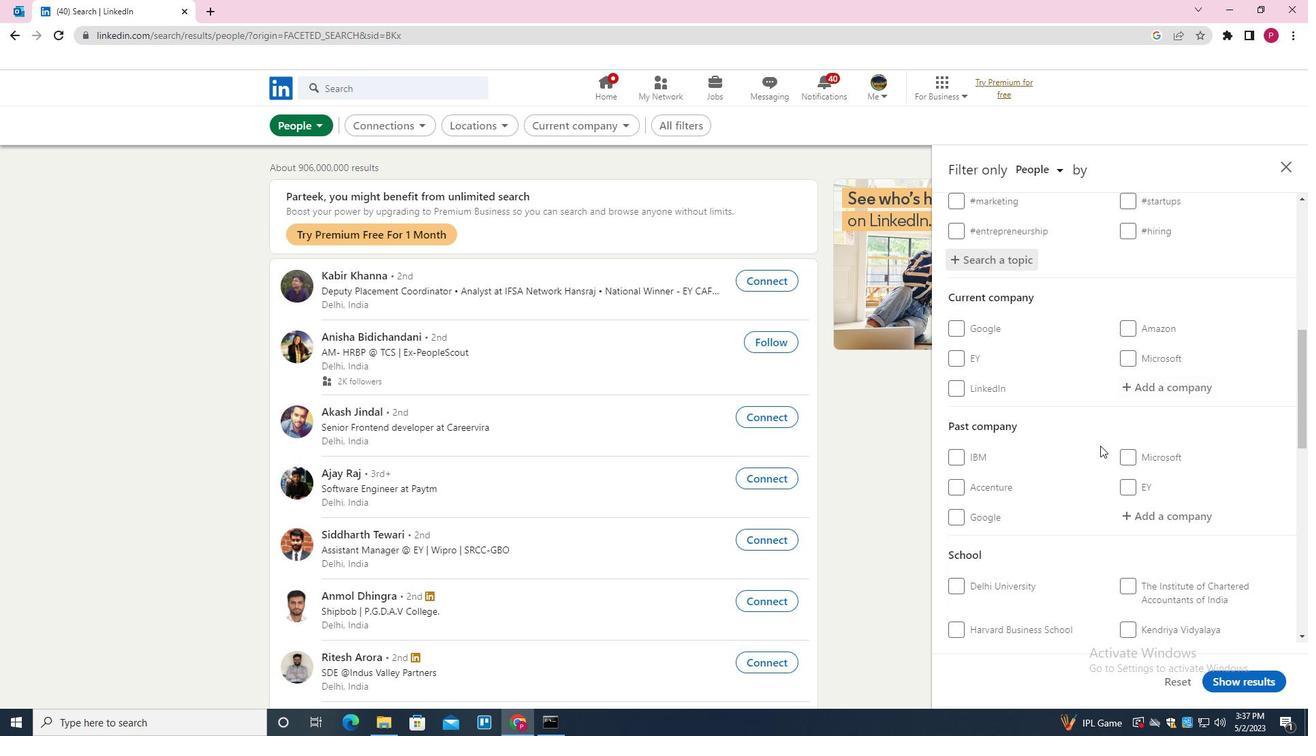 
Action: Mouse scrolled (1100, 449) with delta (0, 0)
Screenshot: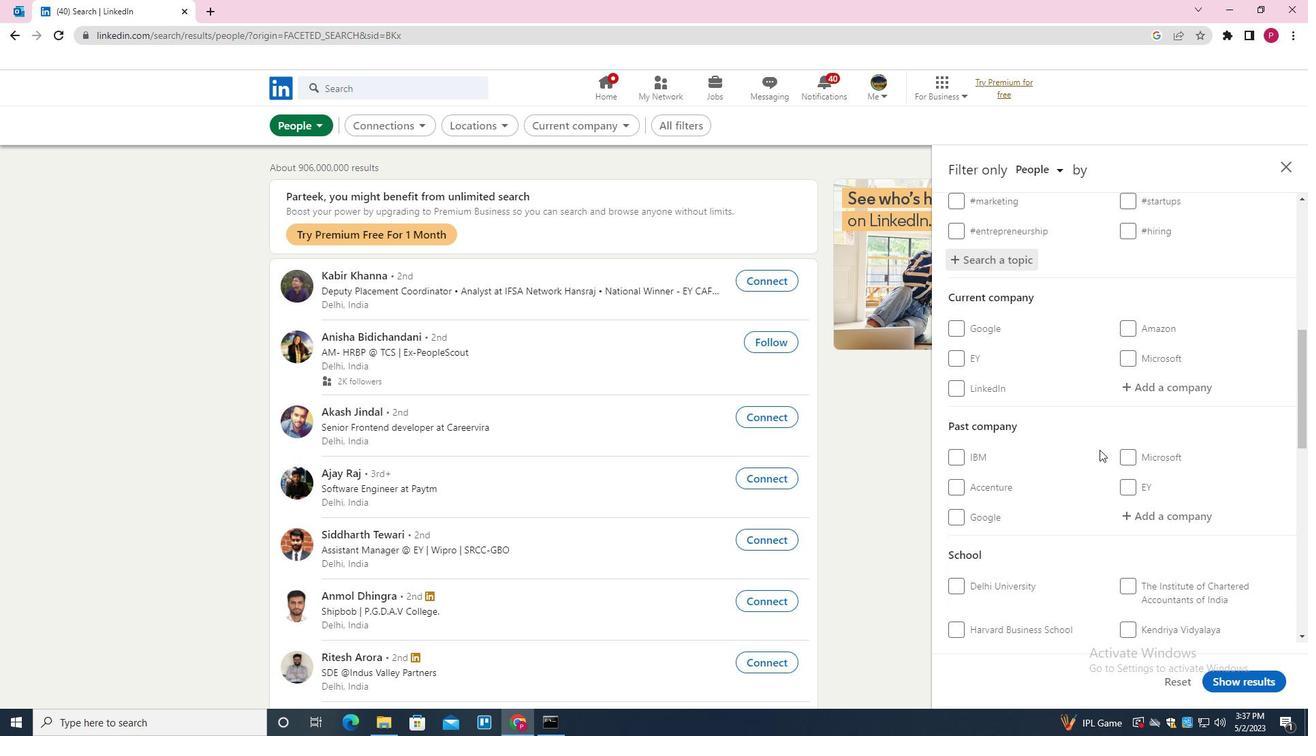 
Action: Mouse scrolled (1100, 449) with delta (0, 0)
Screenshot: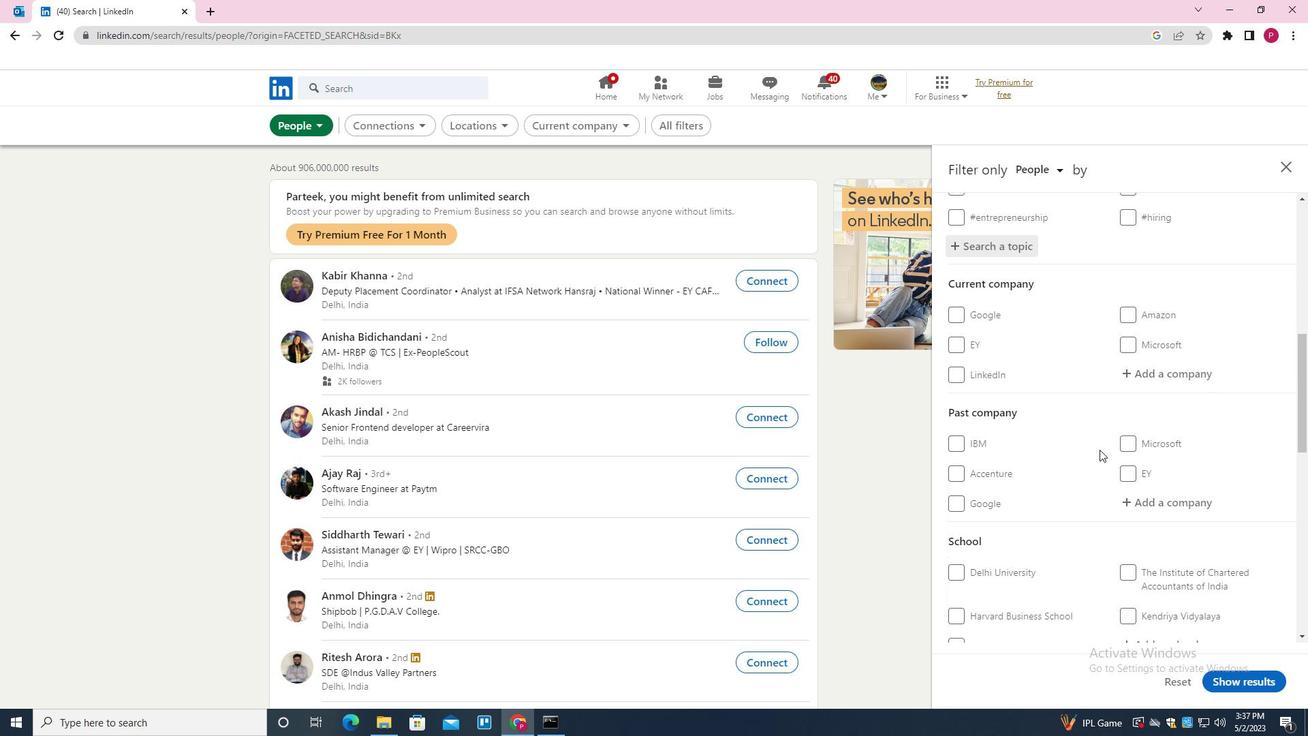 
Action: Mouse scrolled (1100, 449) with delta (0, 0)
Screenshot: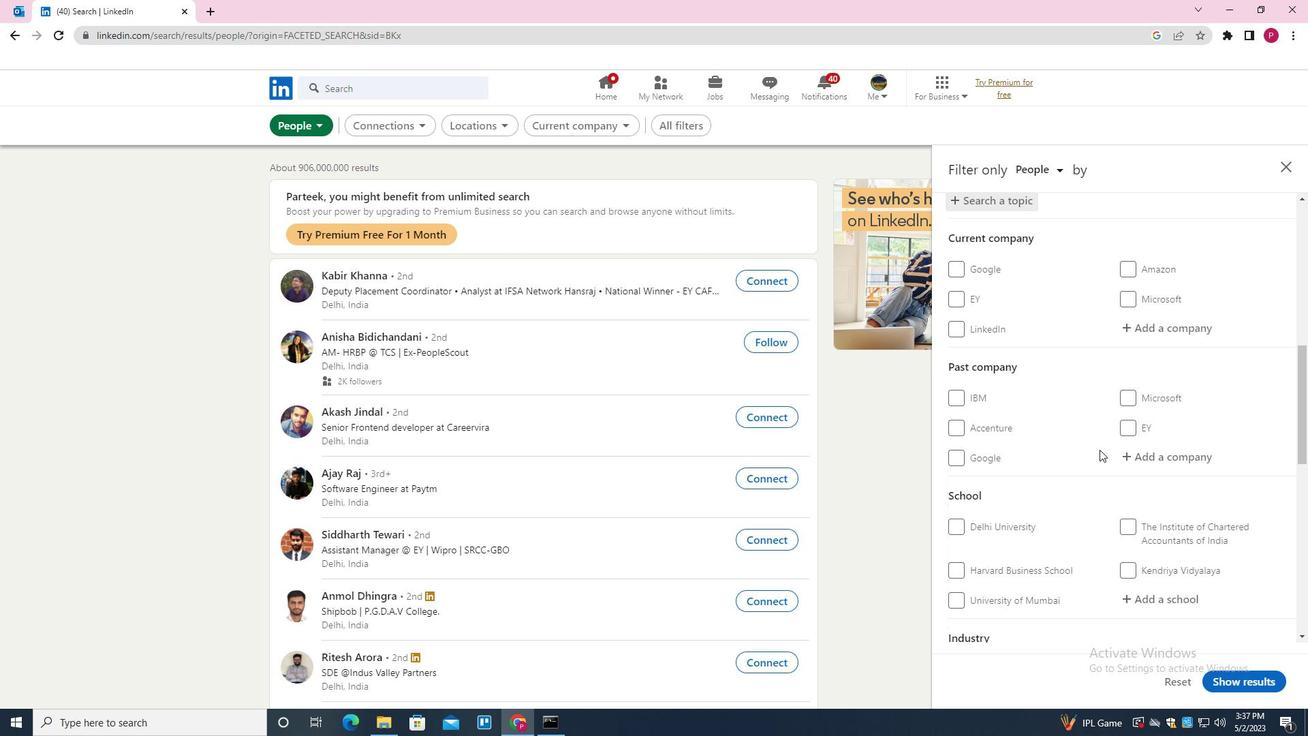 
Action: Mouse scrolled (1100, 449) with delta (0, 0)
Screenshot: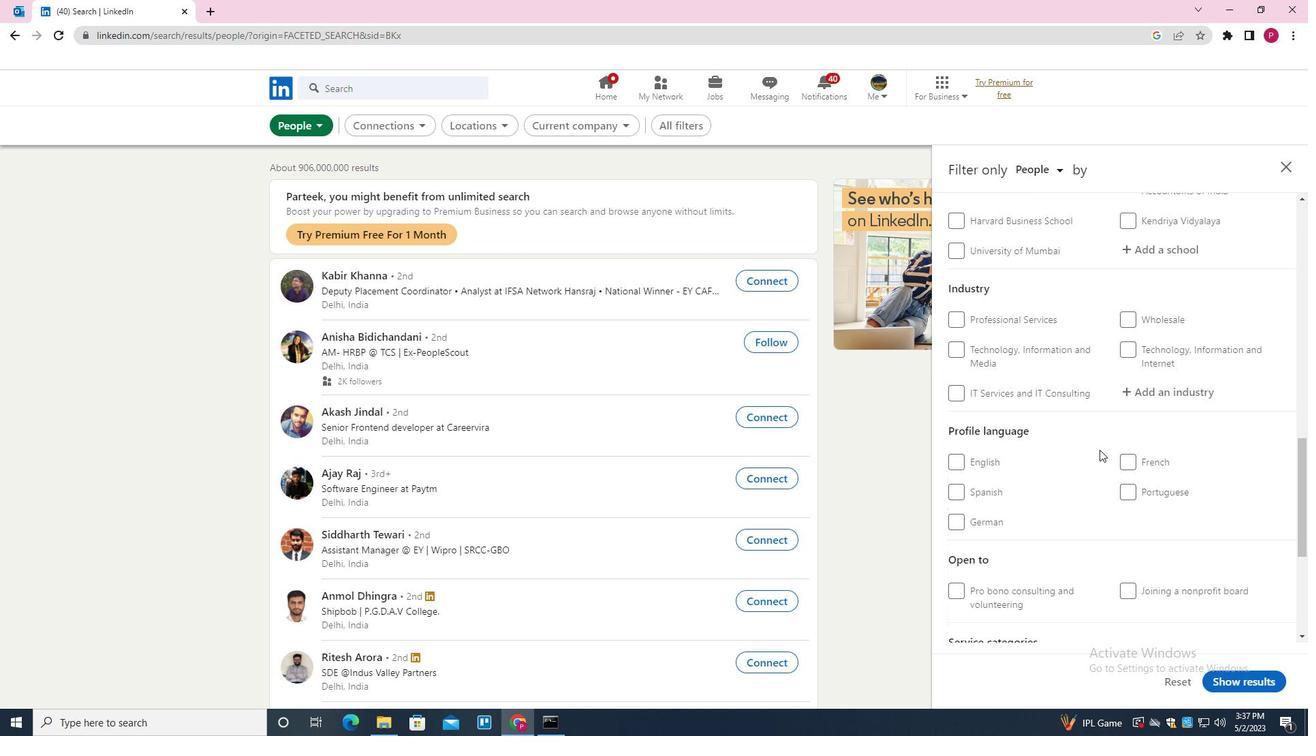 
Action: Mouse moved to (982, 391)
Screenshot: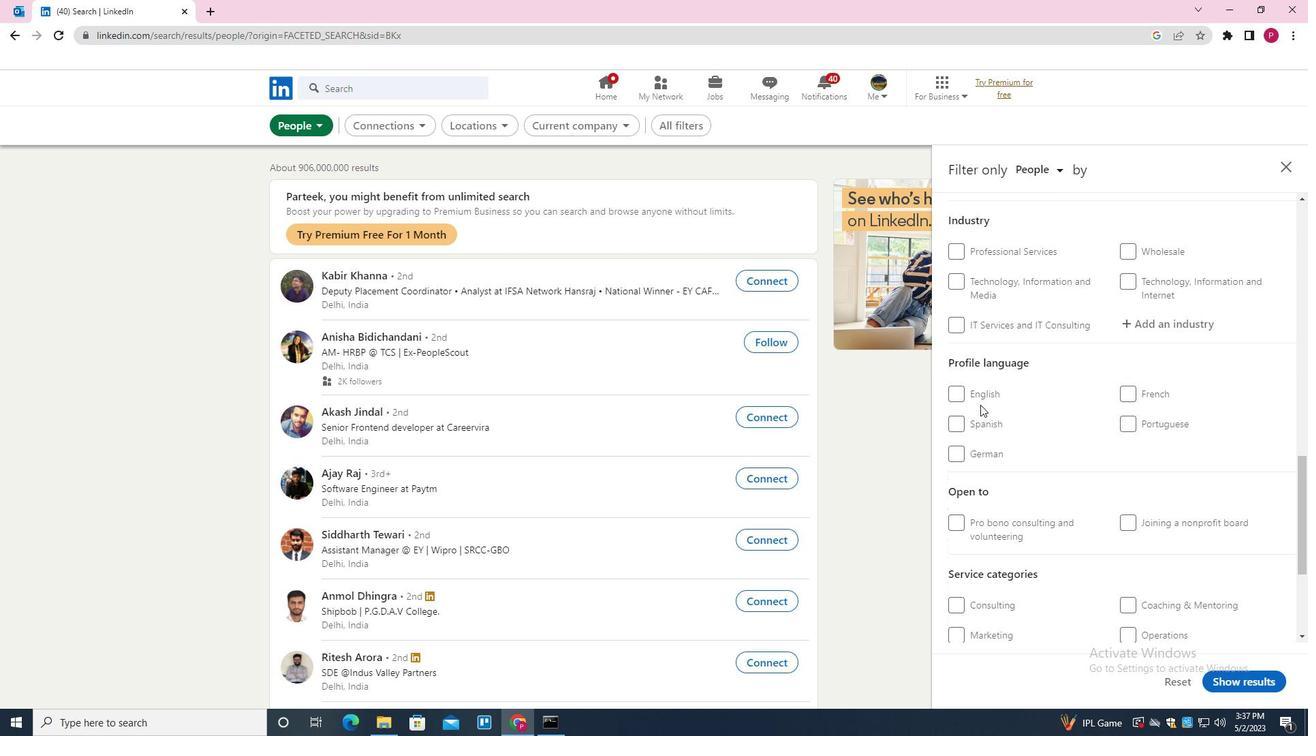 
Action: Mouse pressed left at (982, 391)
Screenshot: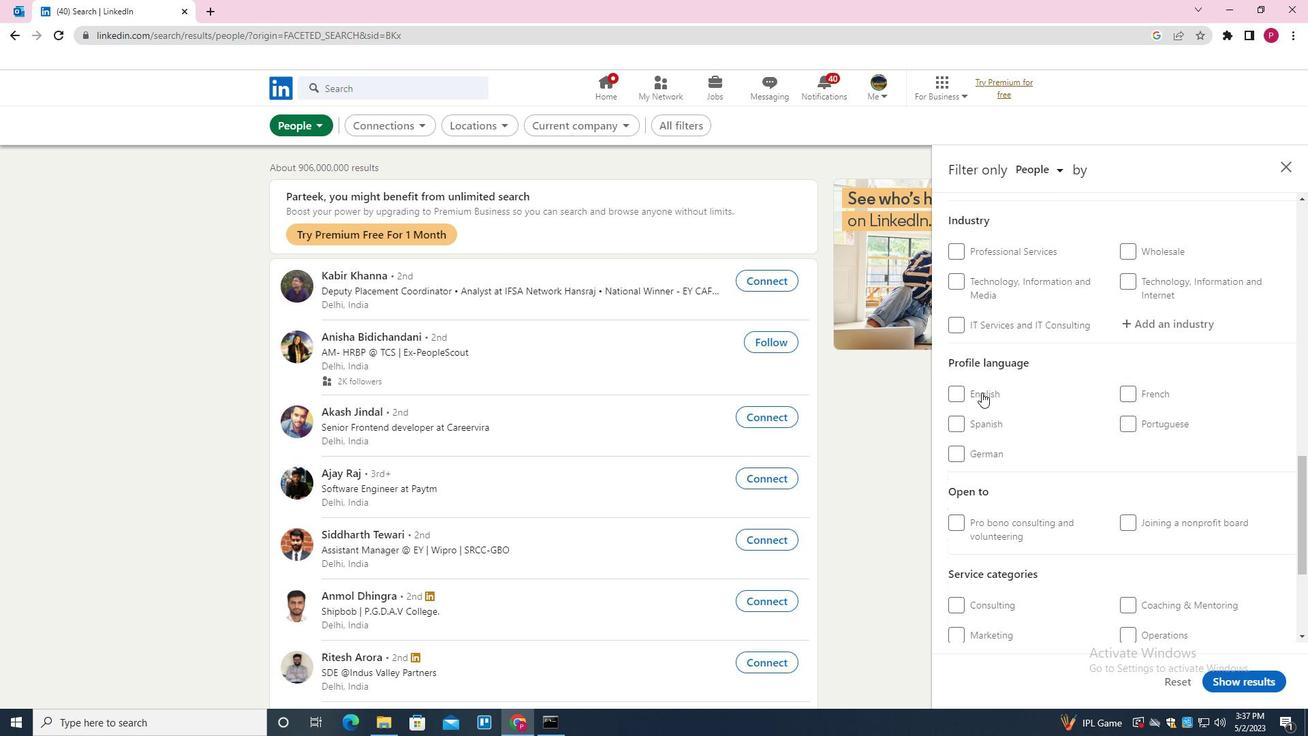 
Action: Mouse moved to (1040, 408)
Screenshot: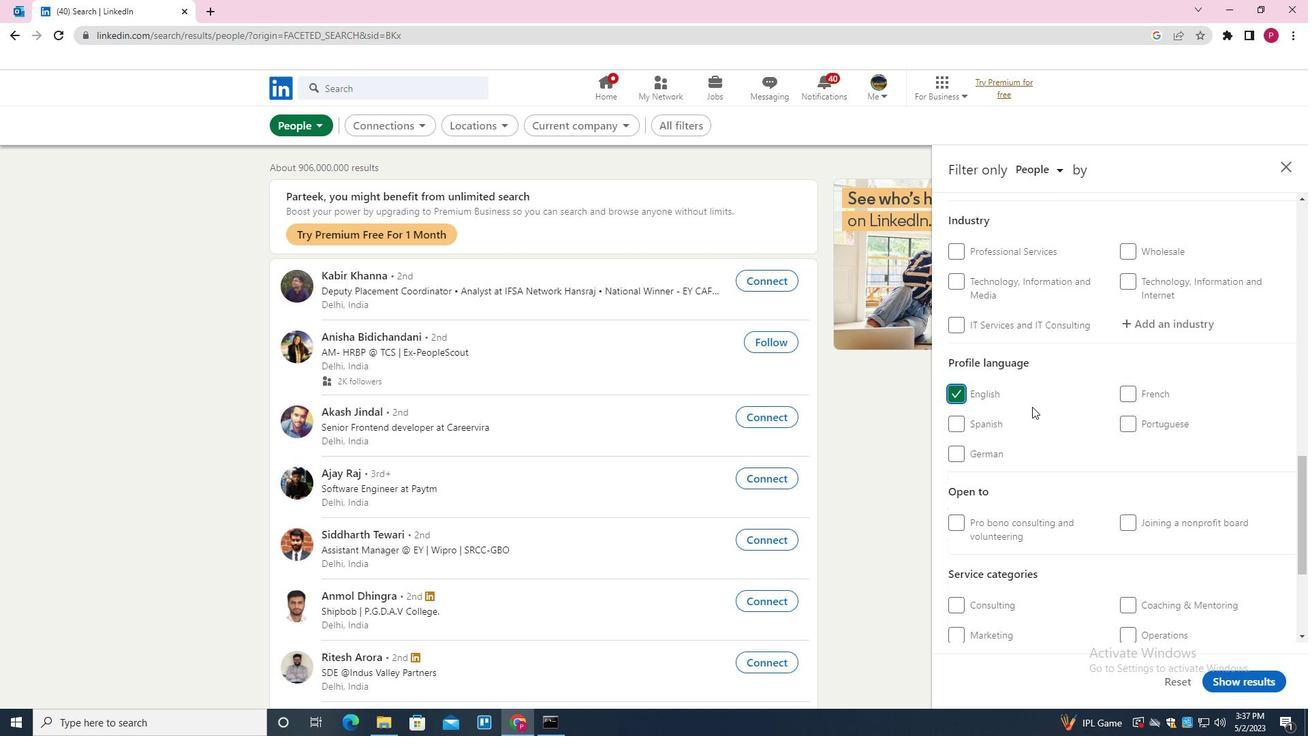 
Action: Mouse scrolled (1040, 409) with delta (0, 0)
Screenshot: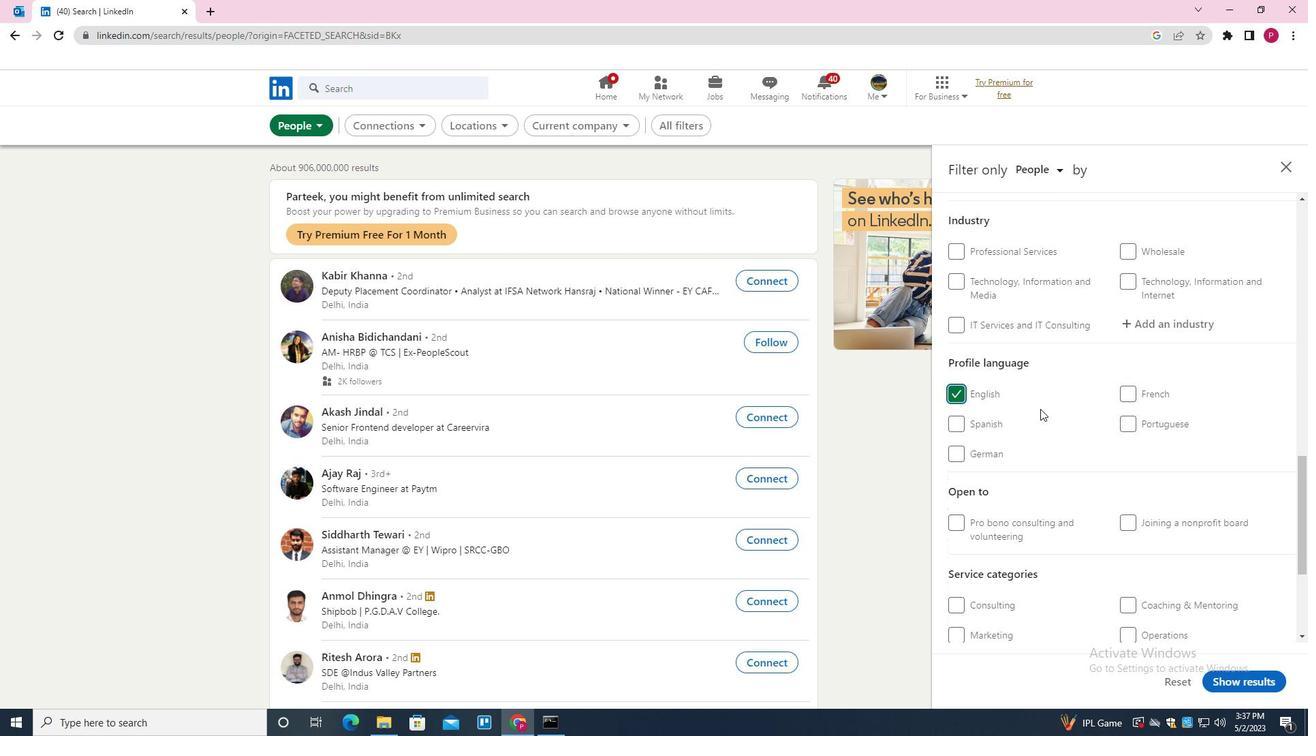 
Action: Mouse scrolled (1040, 409) with delta (0, 0)
Screenshot: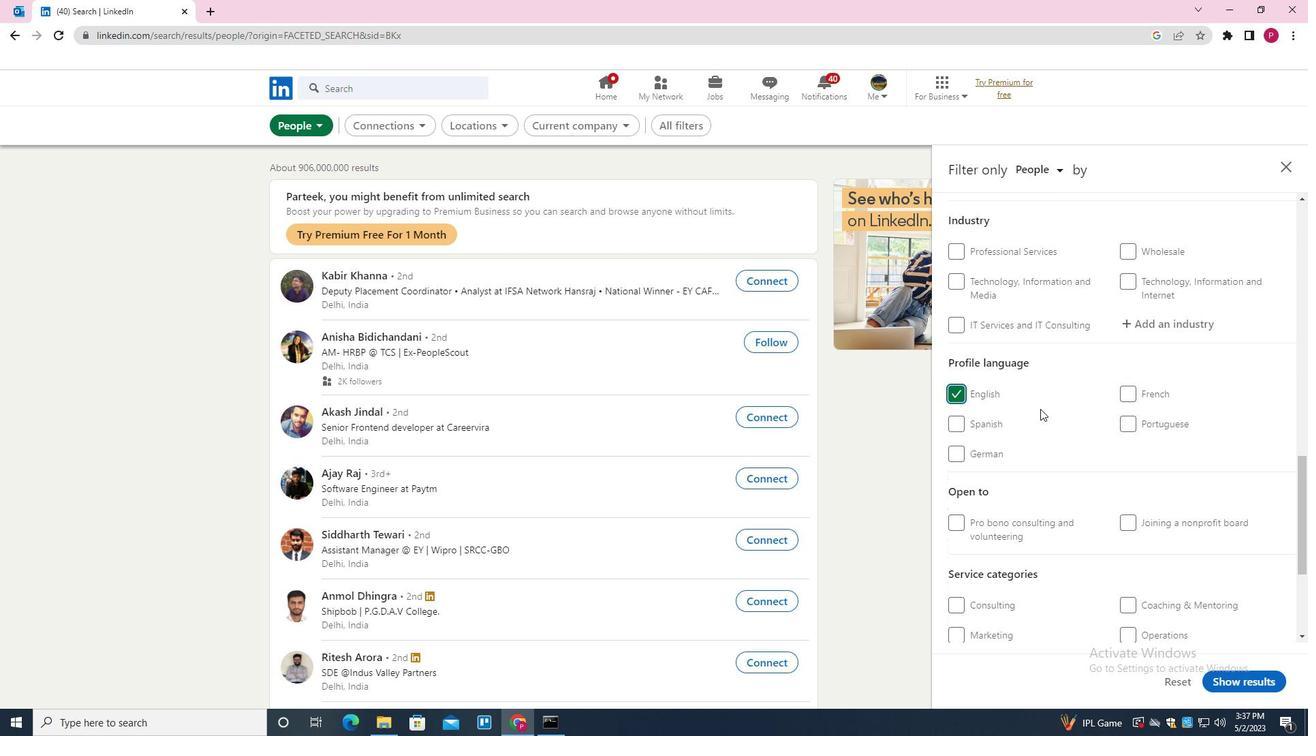 
Action: Mouse scrolled (1040, 409) with delta (0, 0)
Screenshot: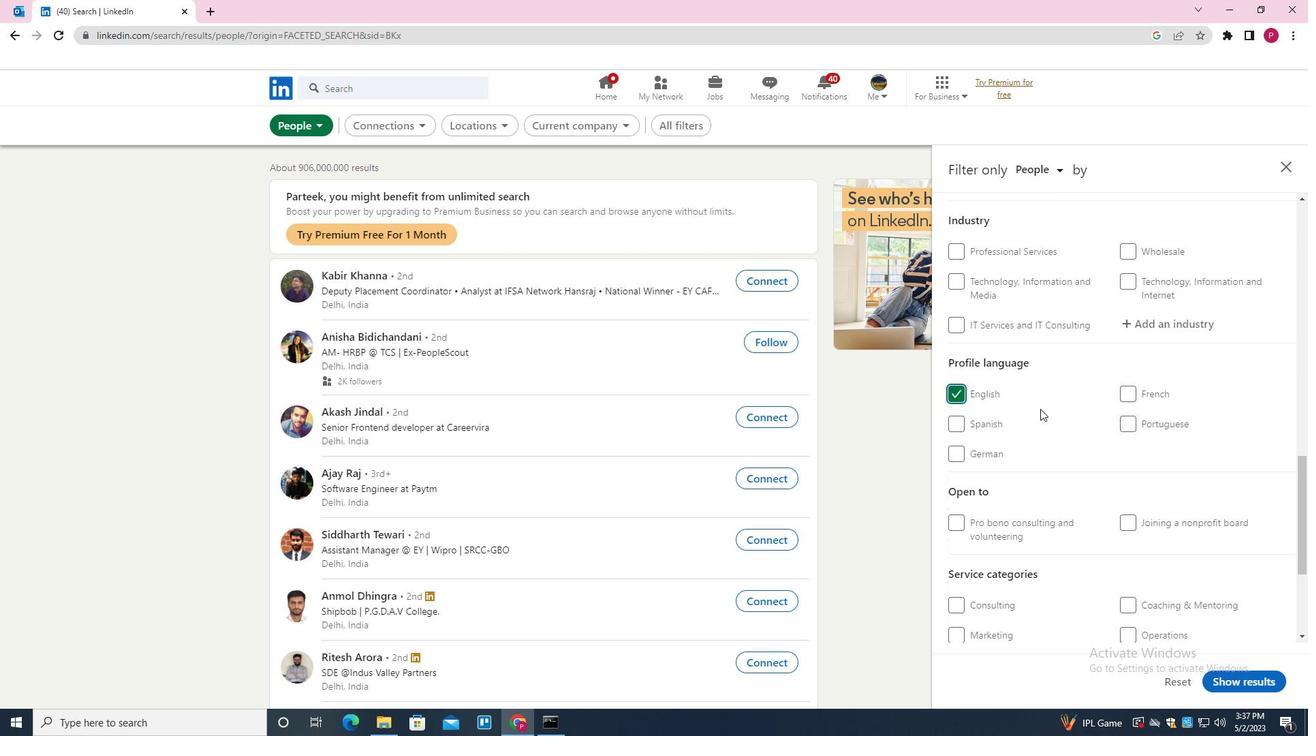 
Action: Mouse scrolled (1040, 409) with delta (0, 0)
Screenshot: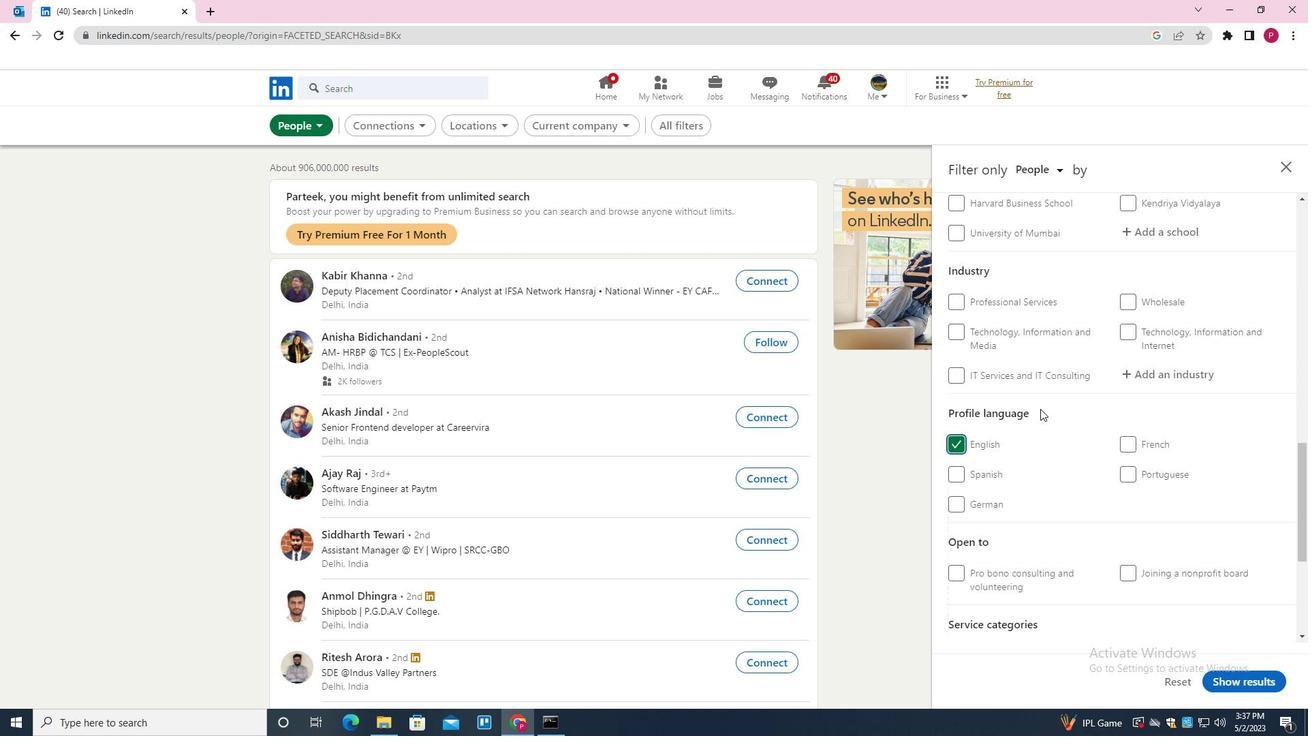 
Action: Mouse scrolled (1040, 409) with delta (0, 0)
Screenshot: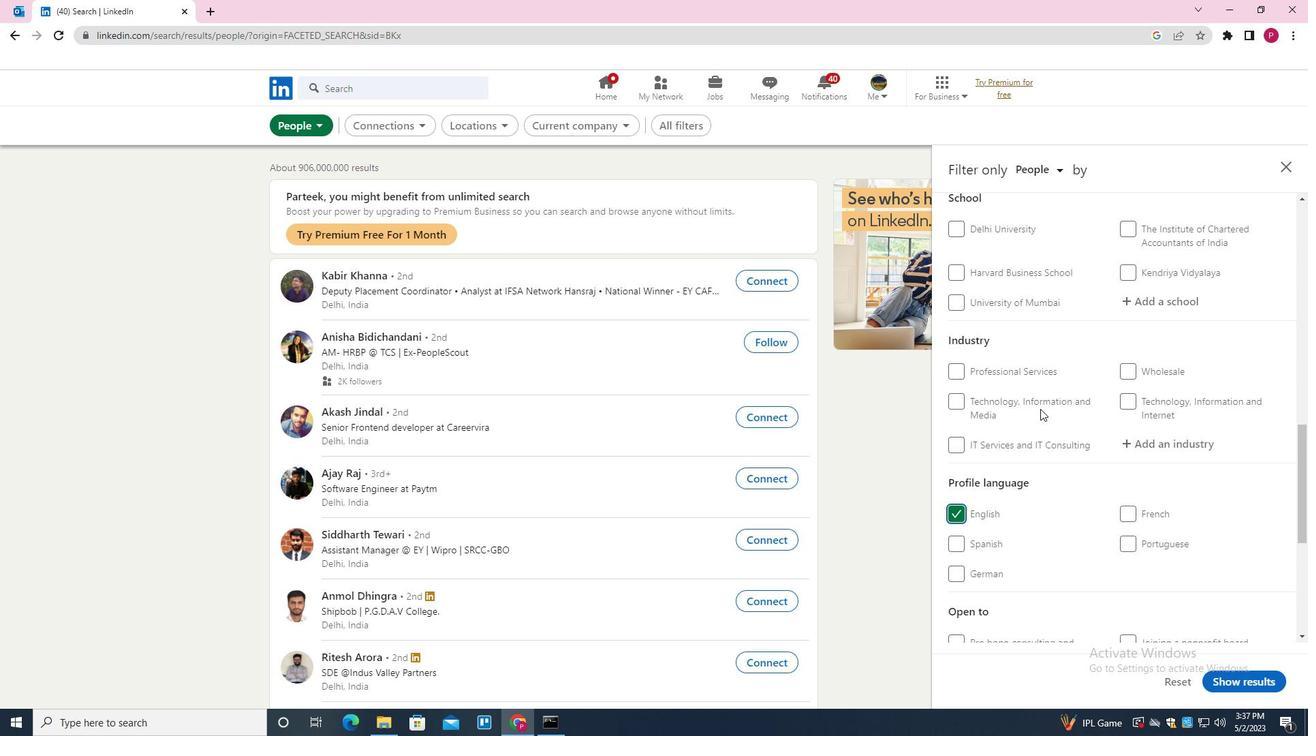 
Action: Mouse moved to (1038, 411)
Screenshot: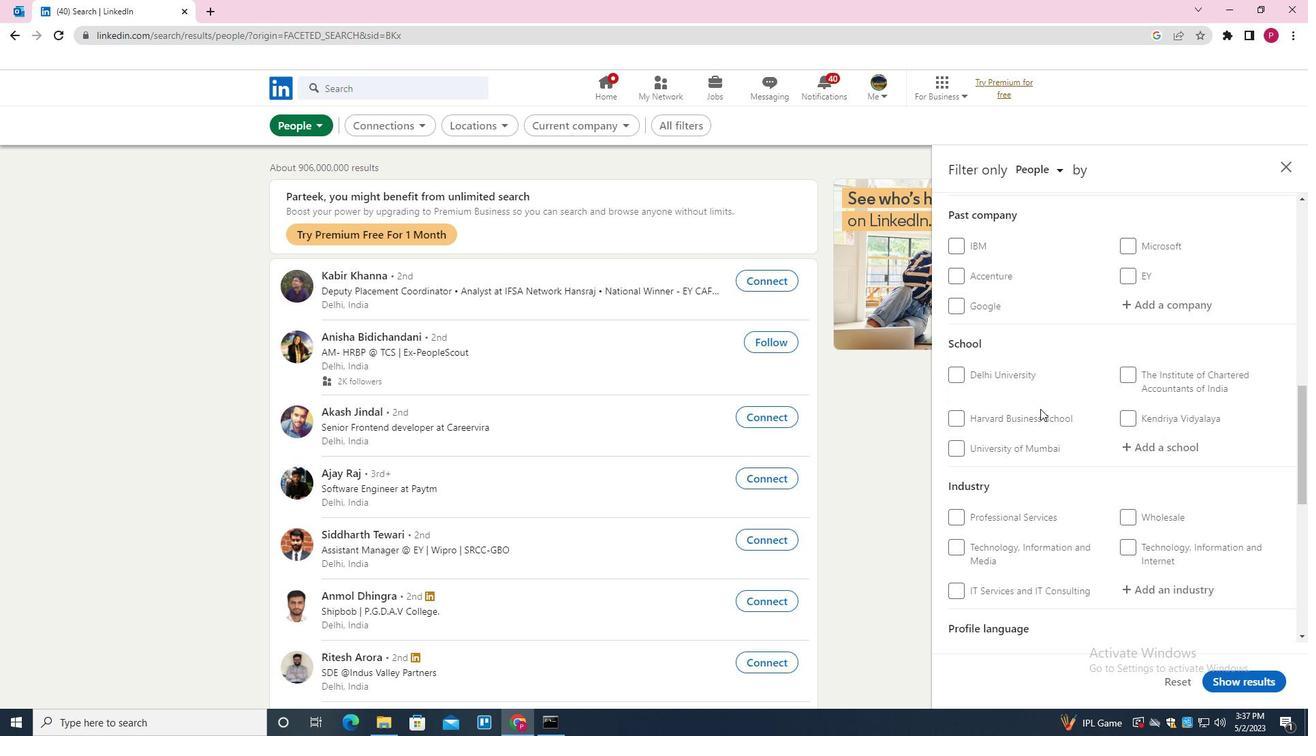 
Action: Mouse scrolled (1038, 411) with delta (0, 0)
Screenshot: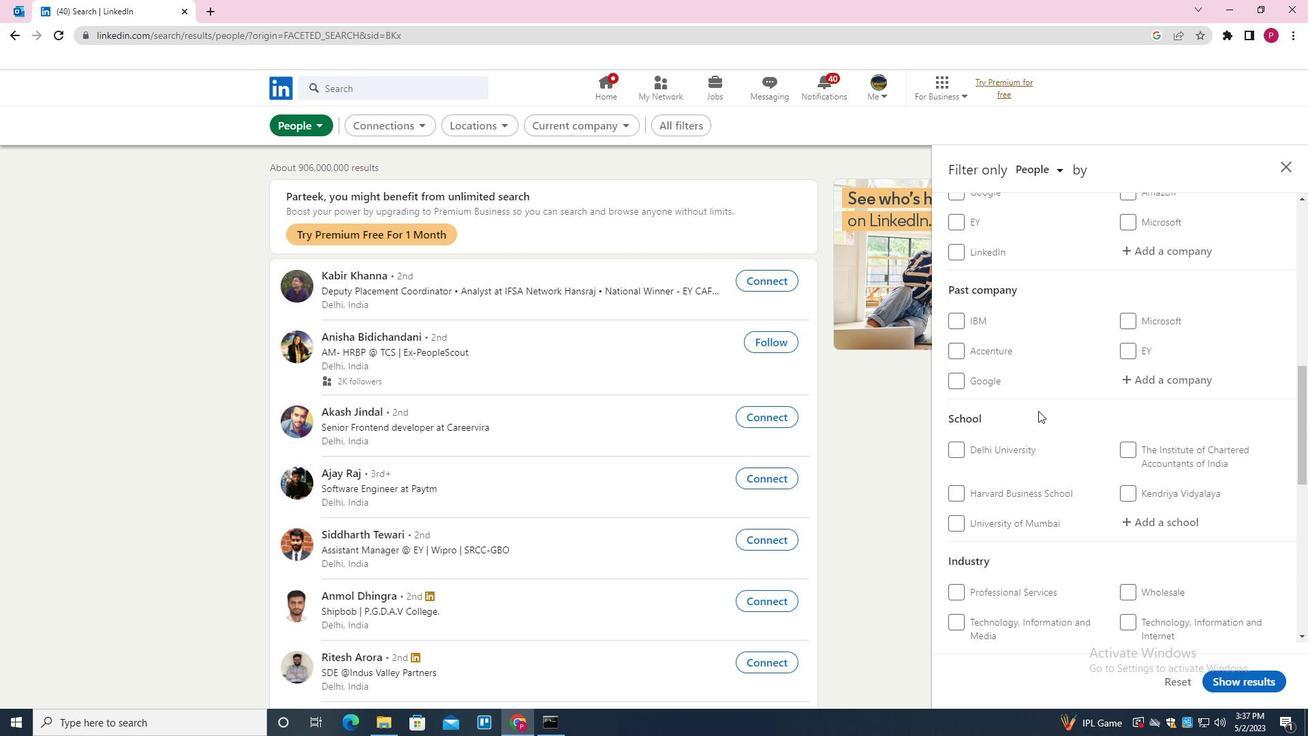 
Action: Mouse scrolled (1038, 411) with delta (0, 0)
Screenshot: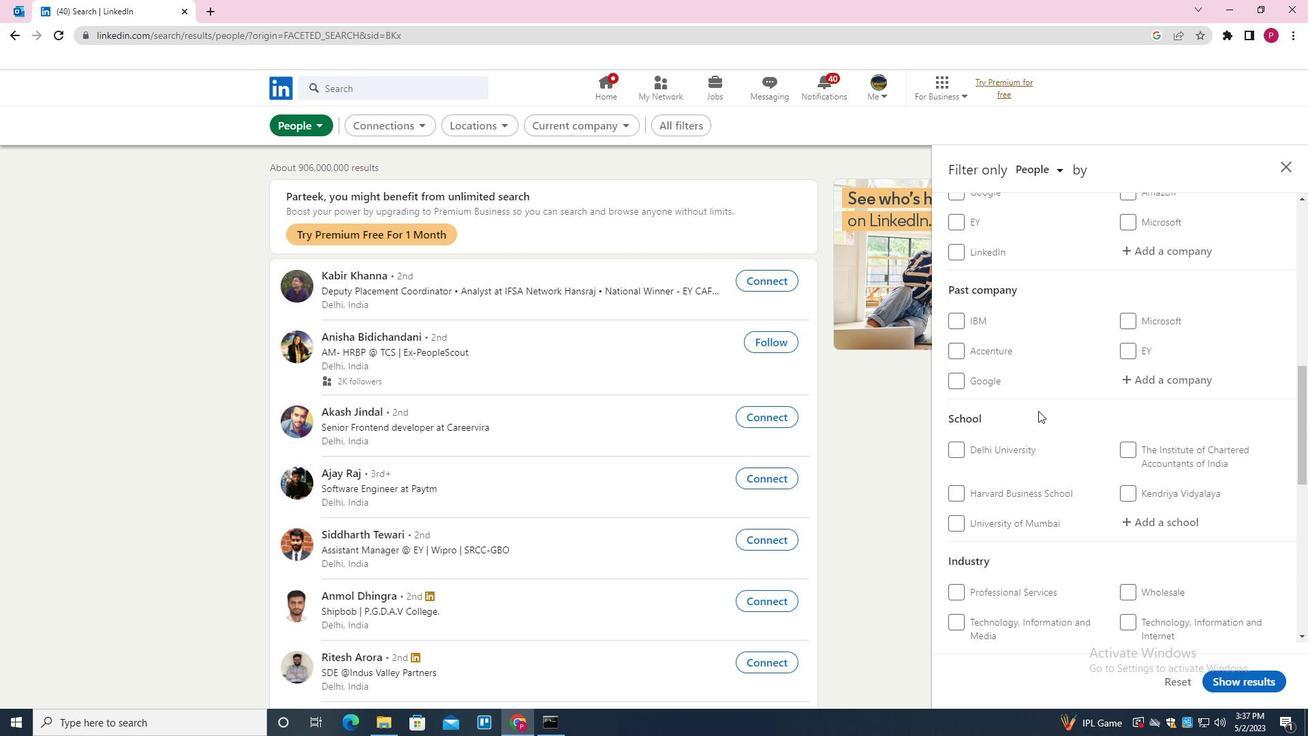 
Action: Mouse moved to (1171, 391)
Screenshot: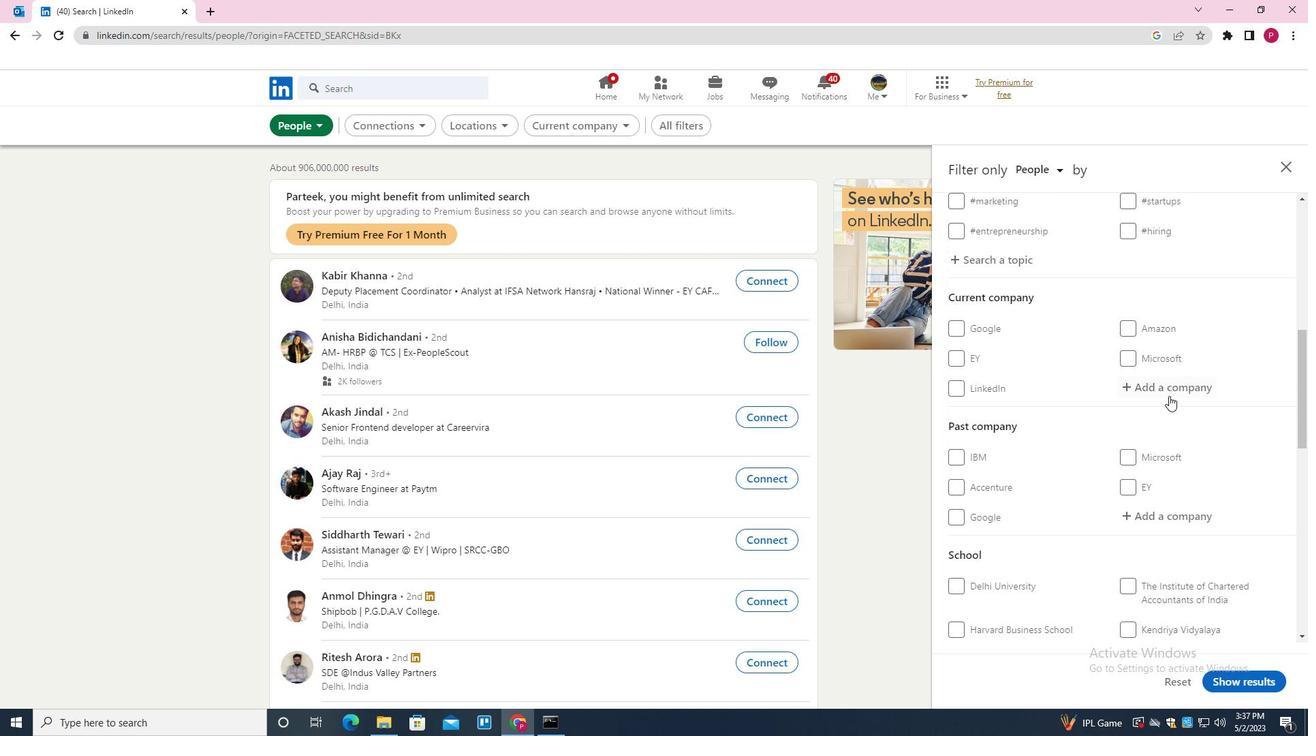 
Action: Mouse pressed left at (1171, 391)
Screenshot: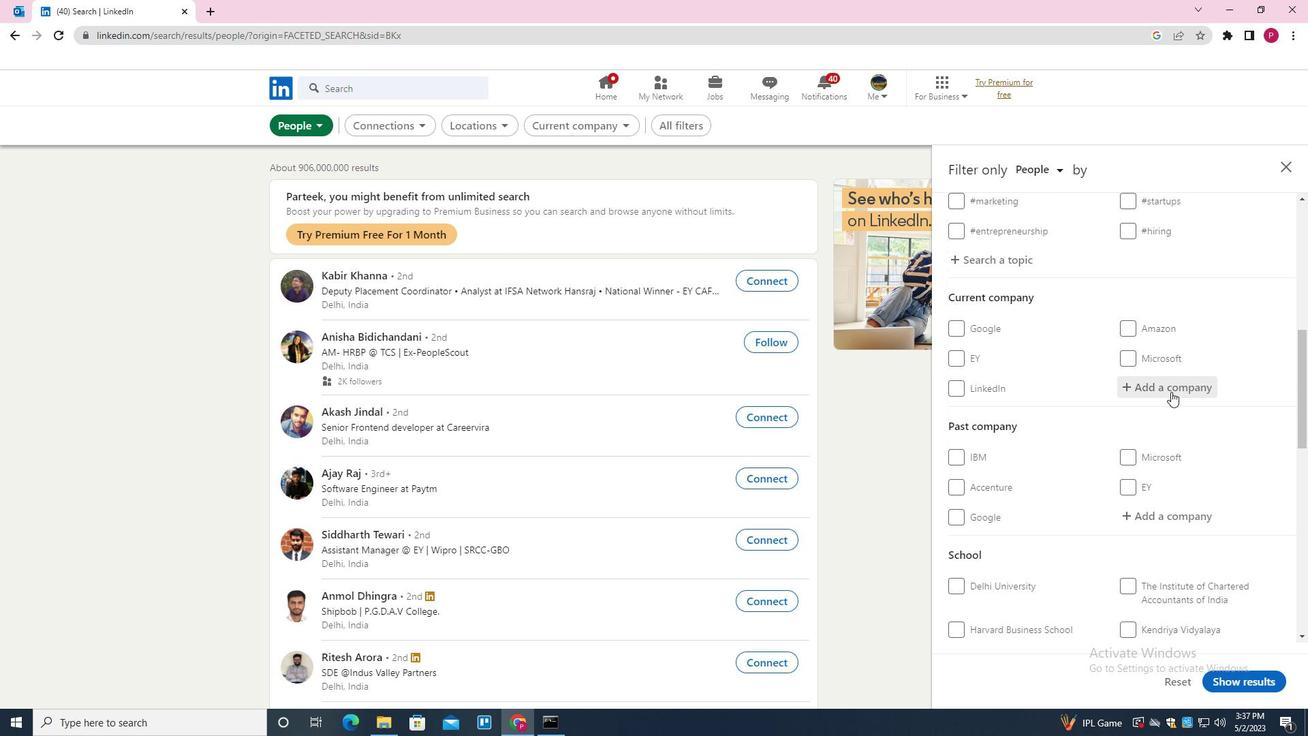 
Action: Mouse moved to (1160, 394)
Screenshot: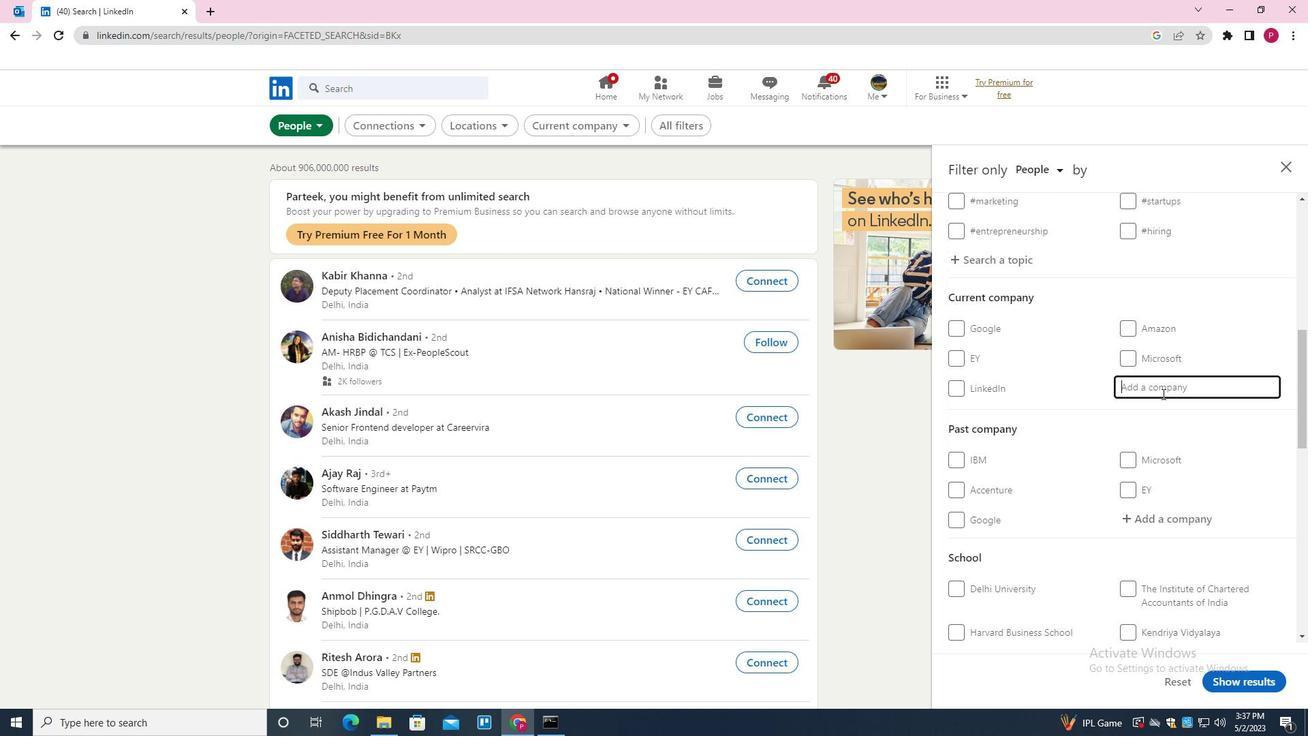
Action: Key pressed <Key.shift><Key.shift><Key.shift><Key.shift><Key.shift>GO<Key.space><Key.shift><Key.shift>FIRST<Key.down><Key.enter>
Screenshot: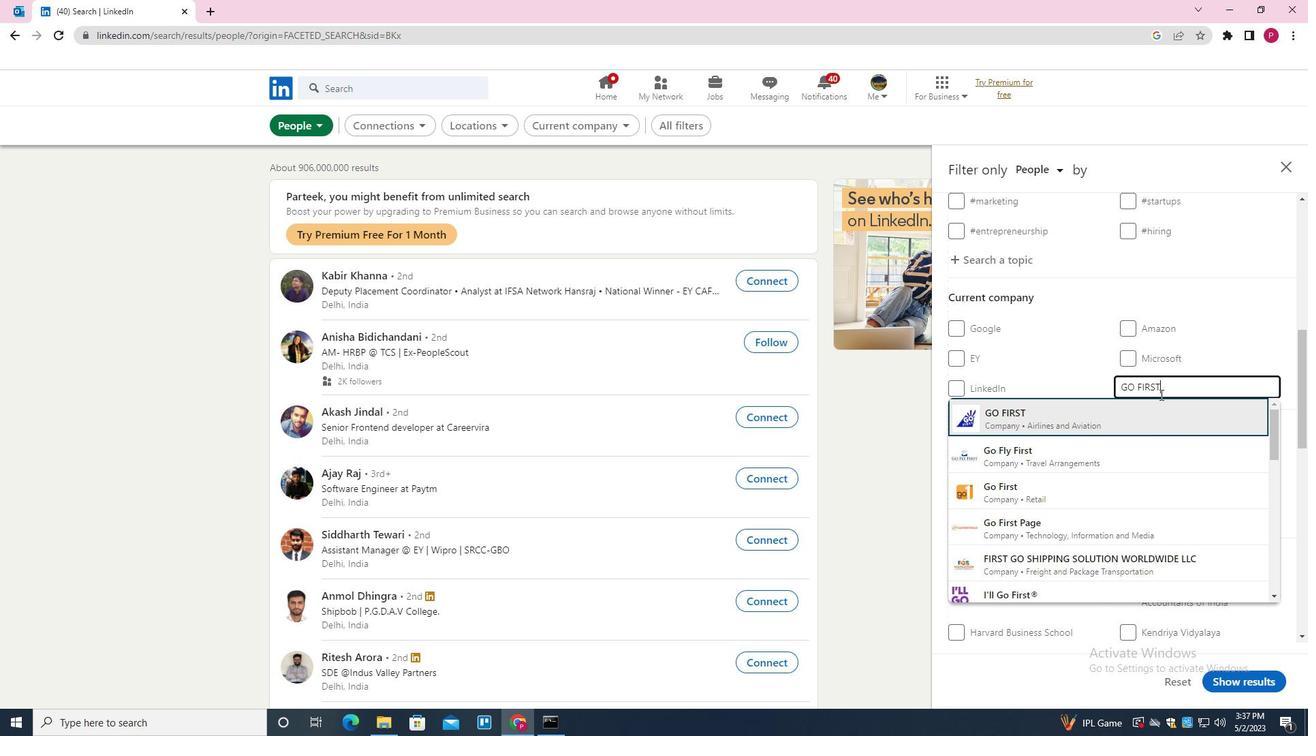 
Action: Mouse moved to (1081, 446)
Screenshot: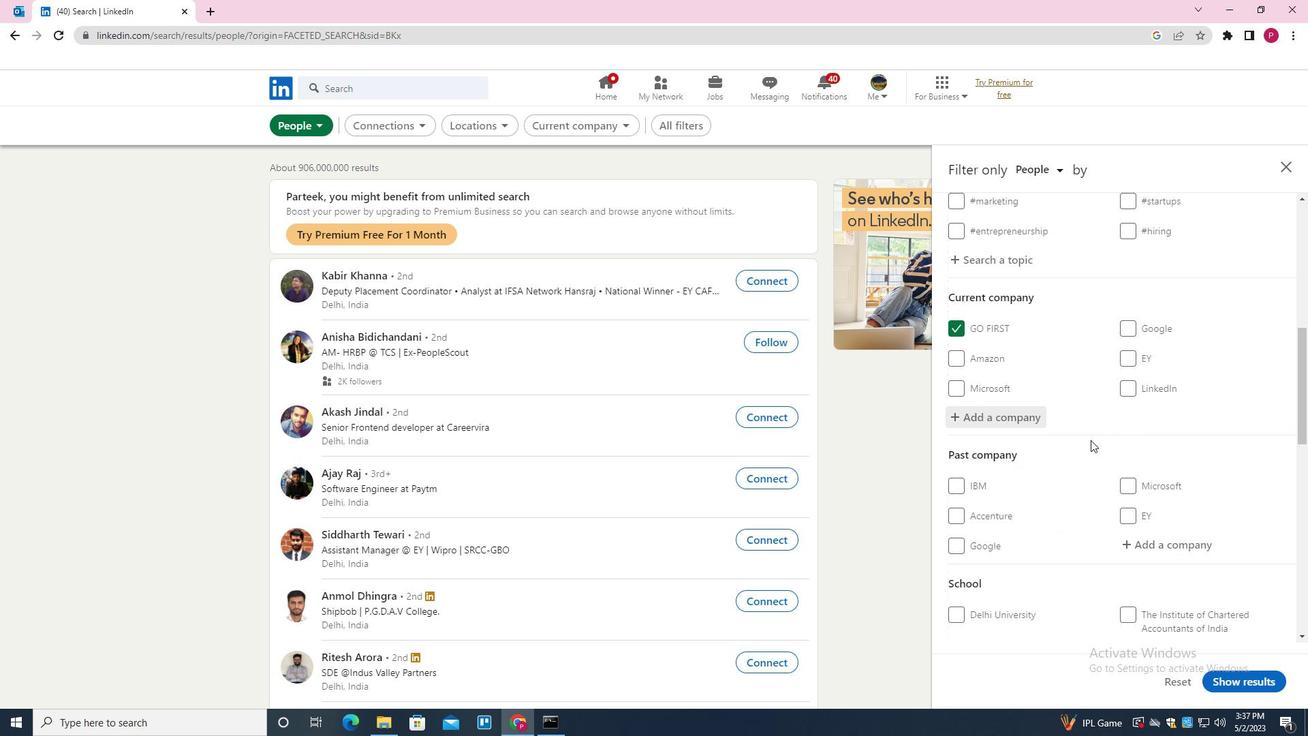 
Action: Mouse scrolled (1081, 445) with delta (0, 0)
Screenshot: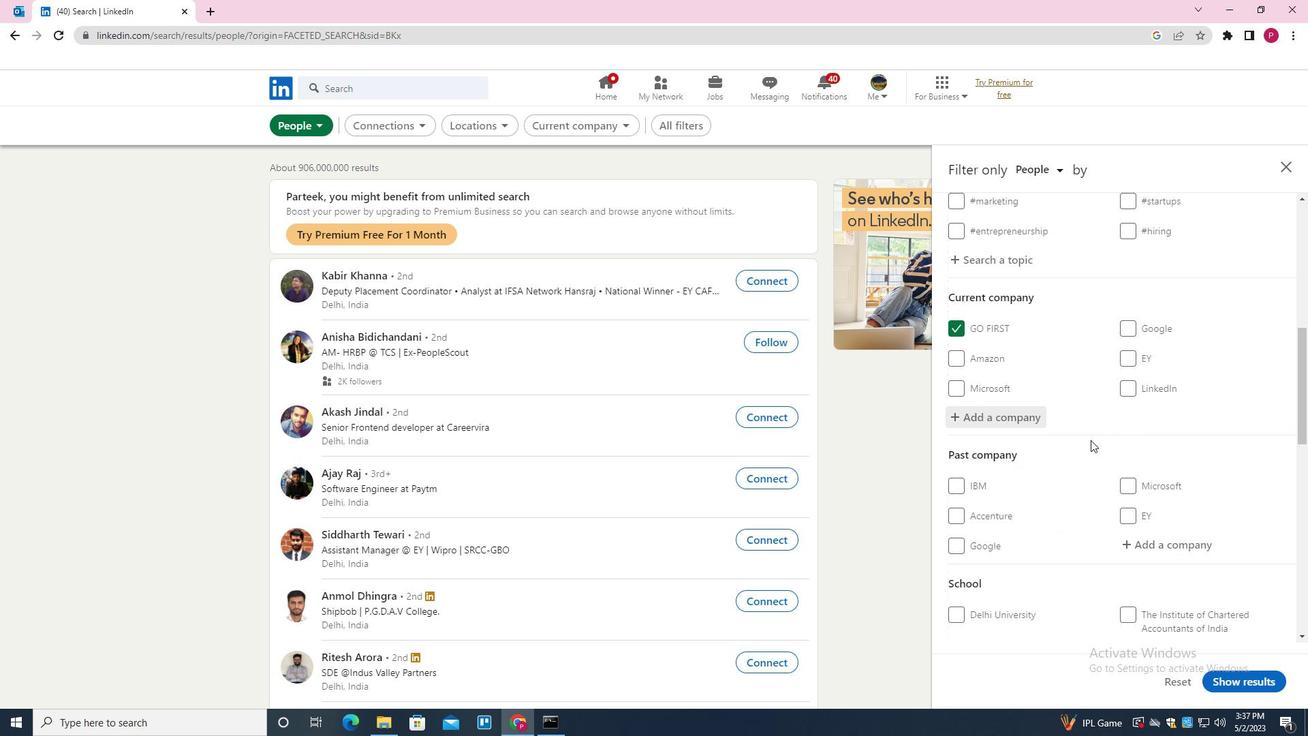 
Action: Mouse scrolled (1081, 445) with delta (0, 0)
Screenshot: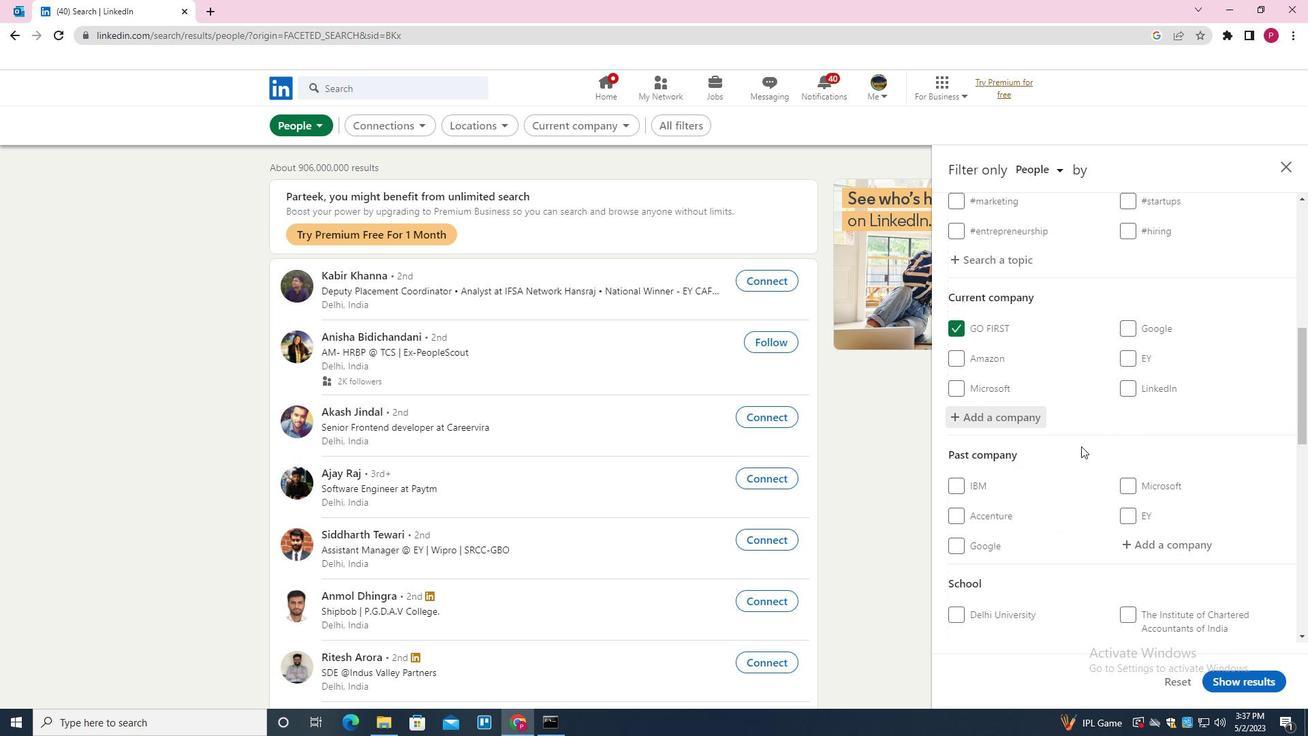 
Action: Mouse scrolled (1081, 445) with delta (0, 0)
Screenshot: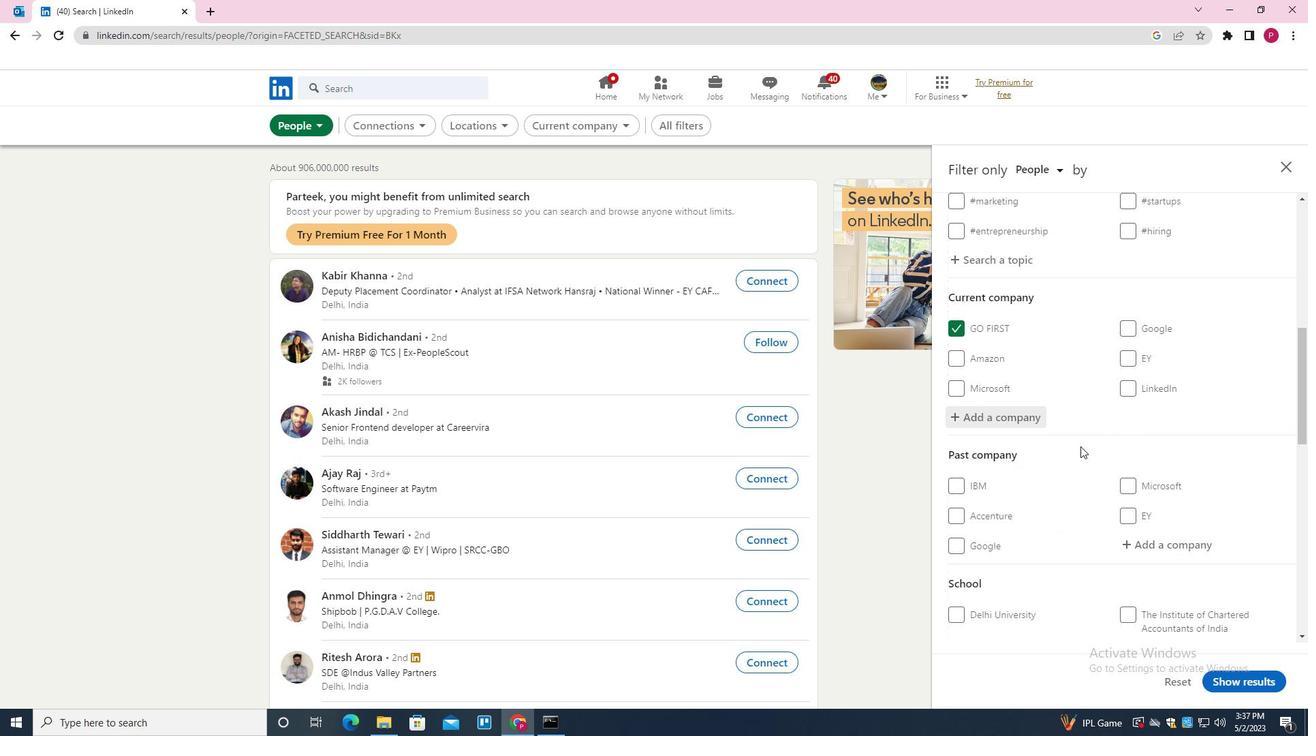 
Action: Mouse scrolled (1081, 445) with delta (0, 0)
Screenshot: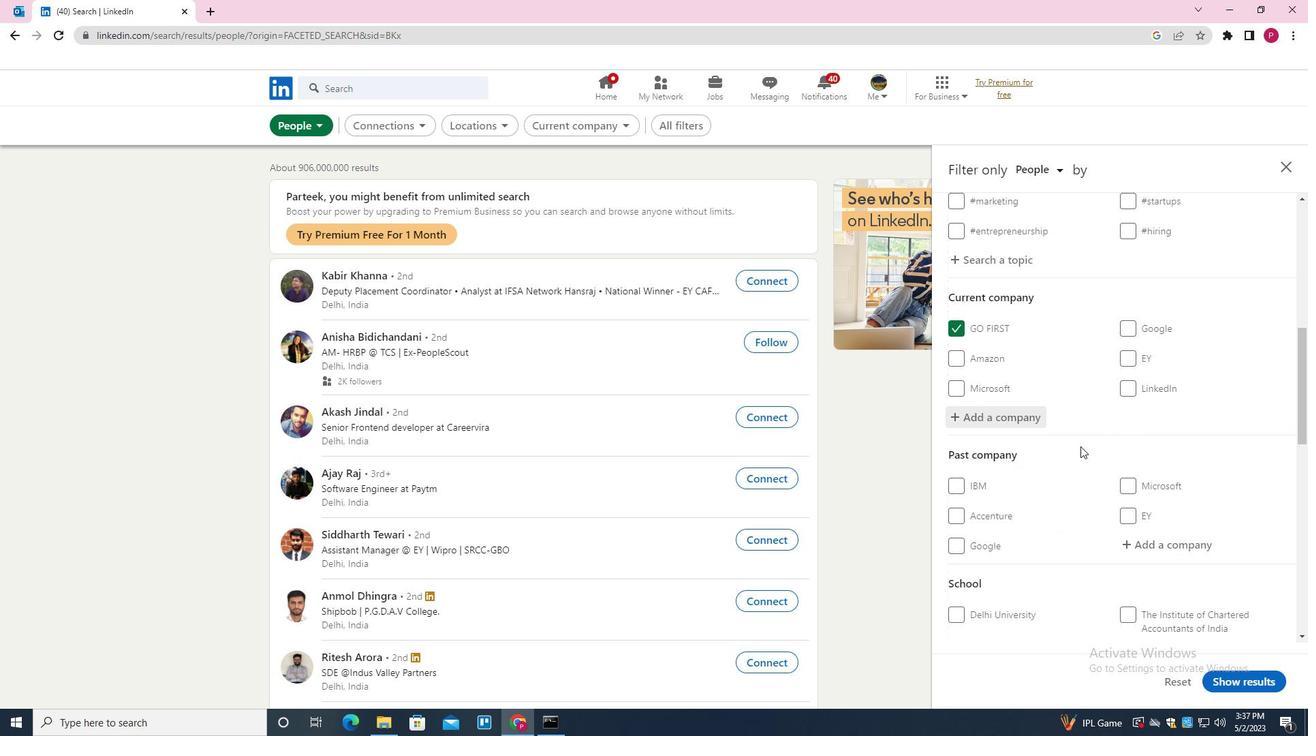 
Action: Mouse moved to (1160, 415)
Screenshot: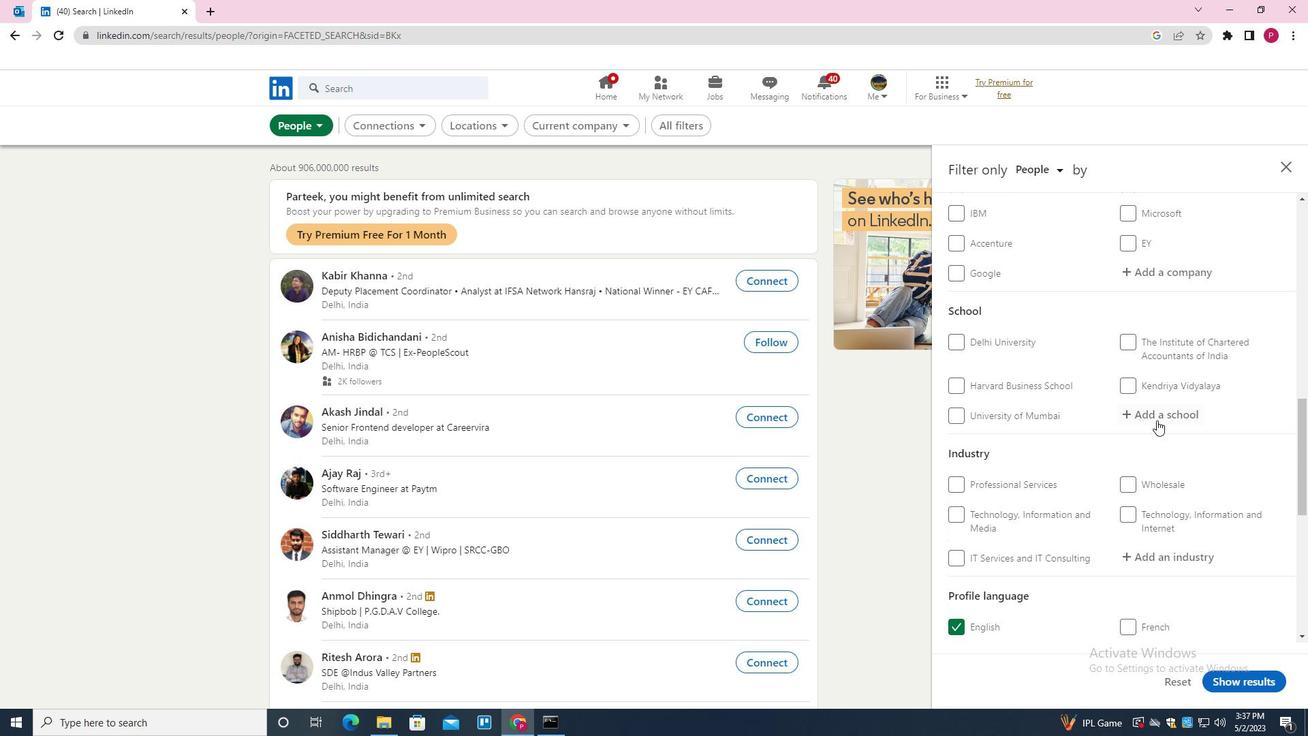 
Action: Mouse pressed left at (1160, 415)
Screenshot: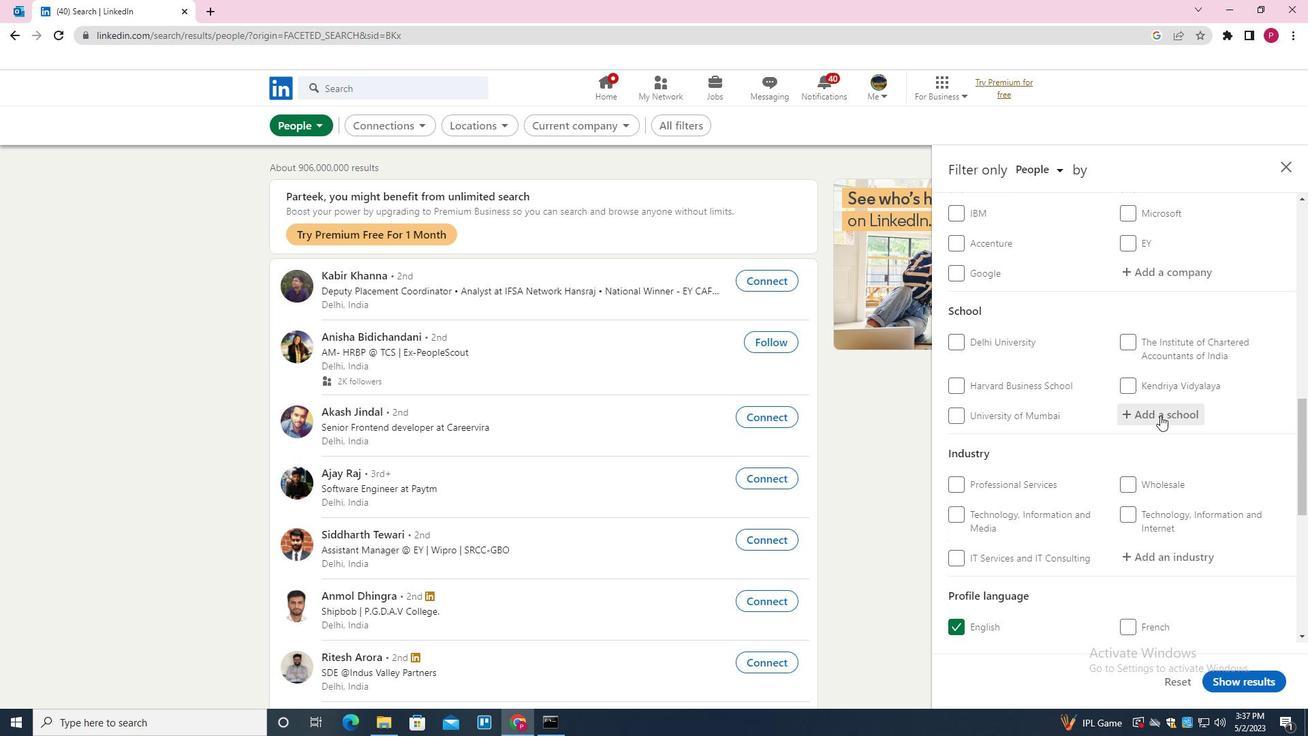 
Action: Mouse moved to (1158, 417)
Screenshot: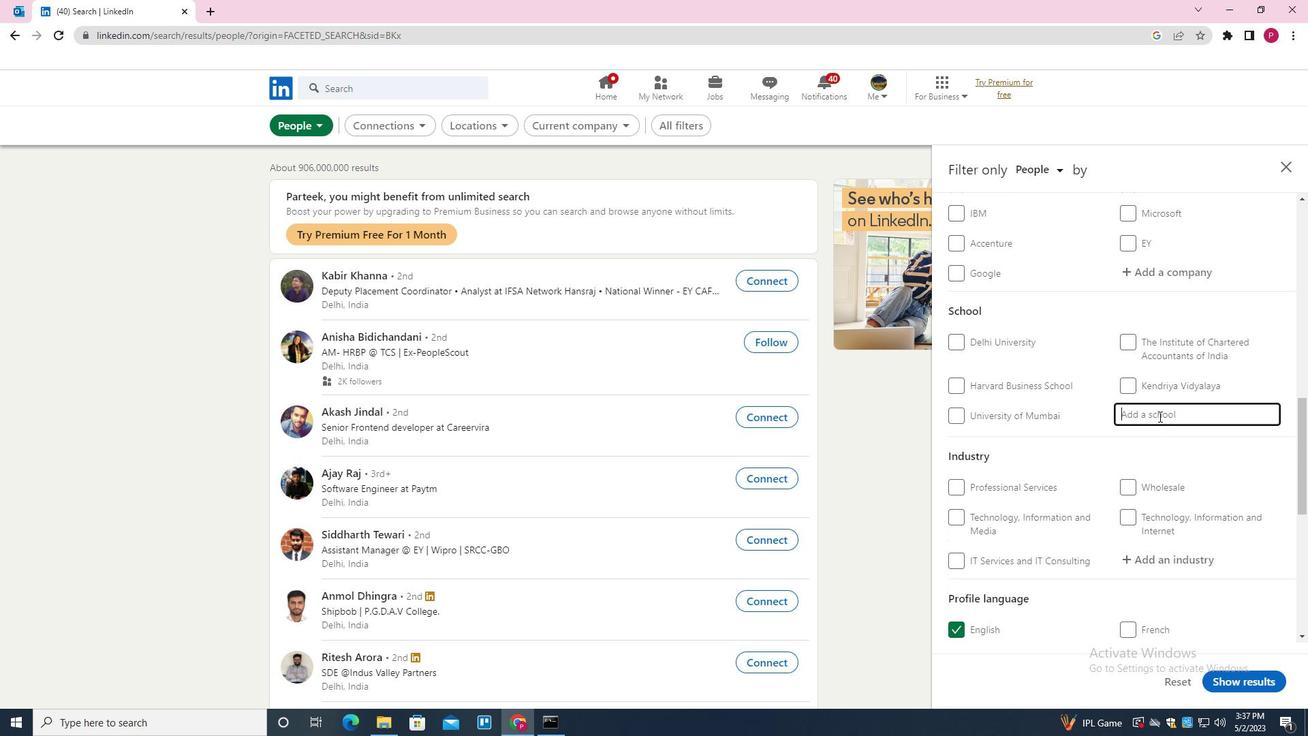 
Action: Key pressed <Key.shift><Key.shift><Key.shift><Key.shift><Key.shift><Key.shift><Key.shift><Key.shift><Key.shift><Key.shift><Key.shift><Key.shift>FRESHER<Key.space><Key.shift><Key.shift><Key.shift><Key.shift><Key.shift><Key.shift><Key.shift><Key.shift><Key.shift>JOBS<Key.space><Key.shift><Key.shift><Key.shift>UPDATES<Key.down><Key.enter>
Screenshot: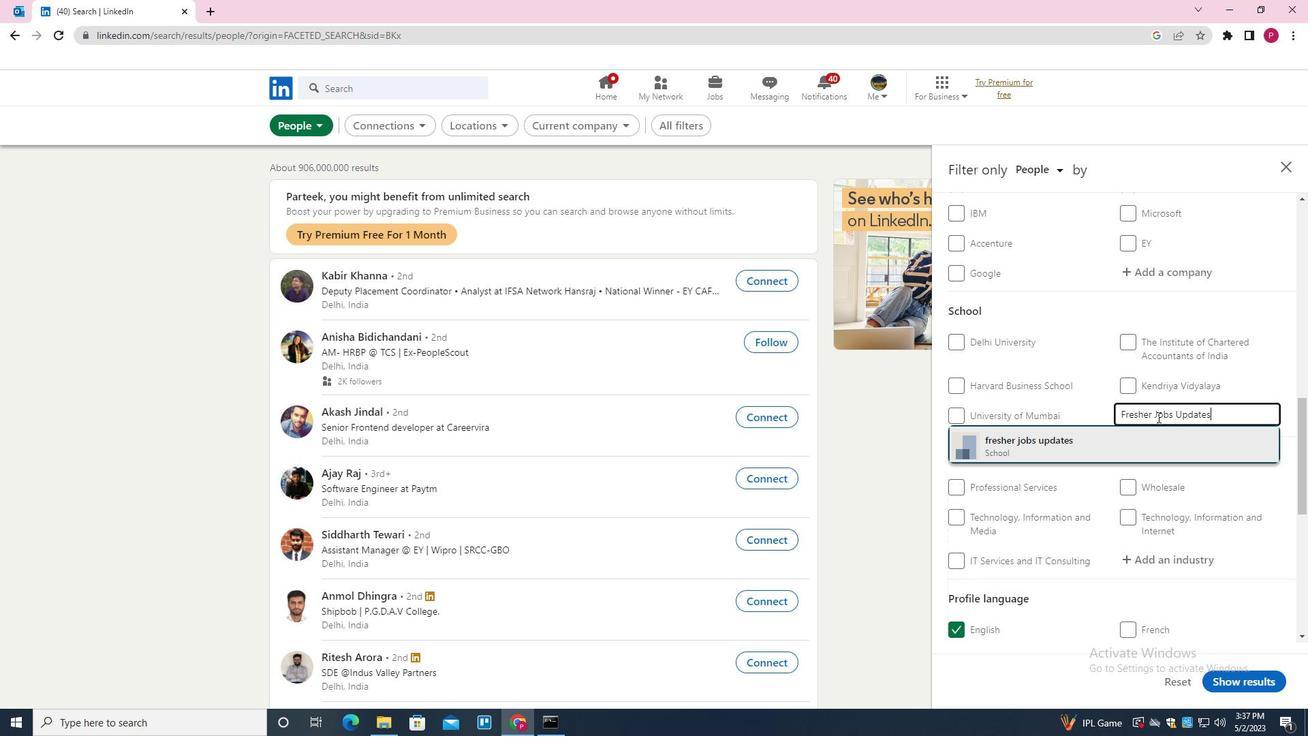 
Action: Mouse moved to (1252, 434)
Screenshot: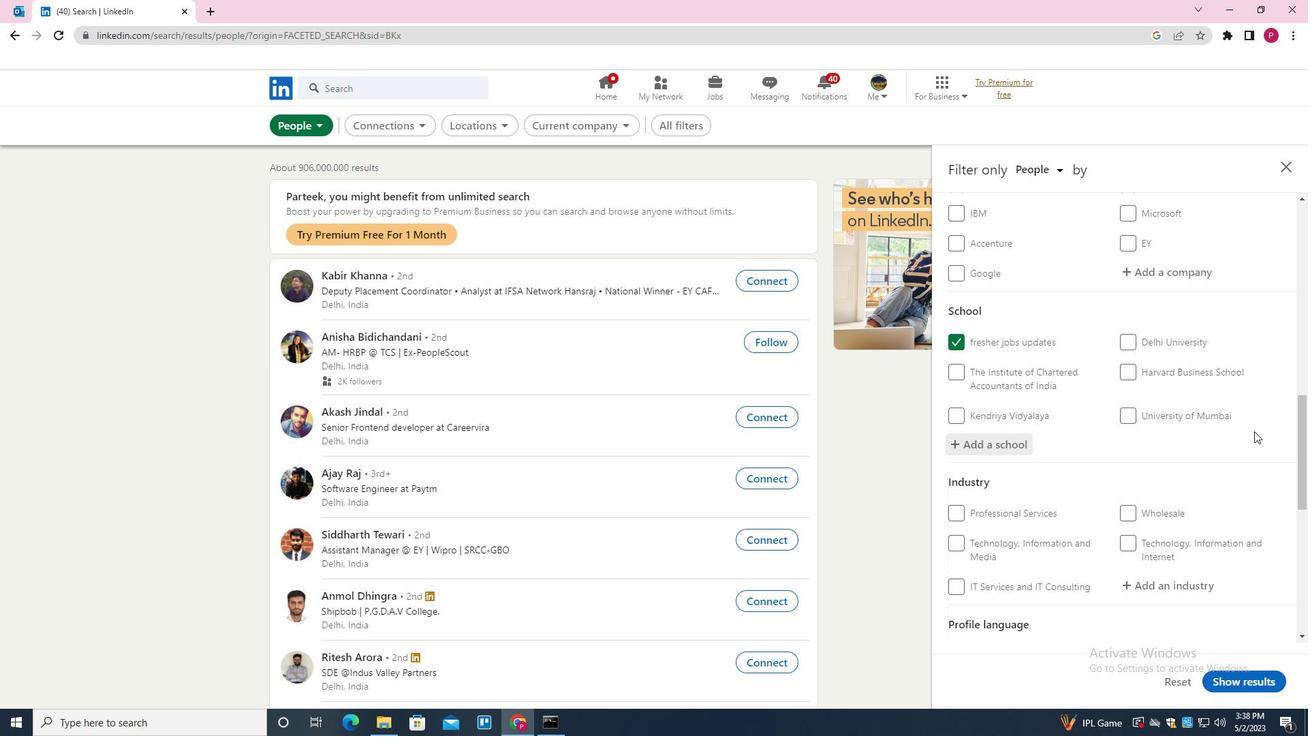 
Action: Mouse scrolled (1252, 434) with delta (0, 0)
Screenshot: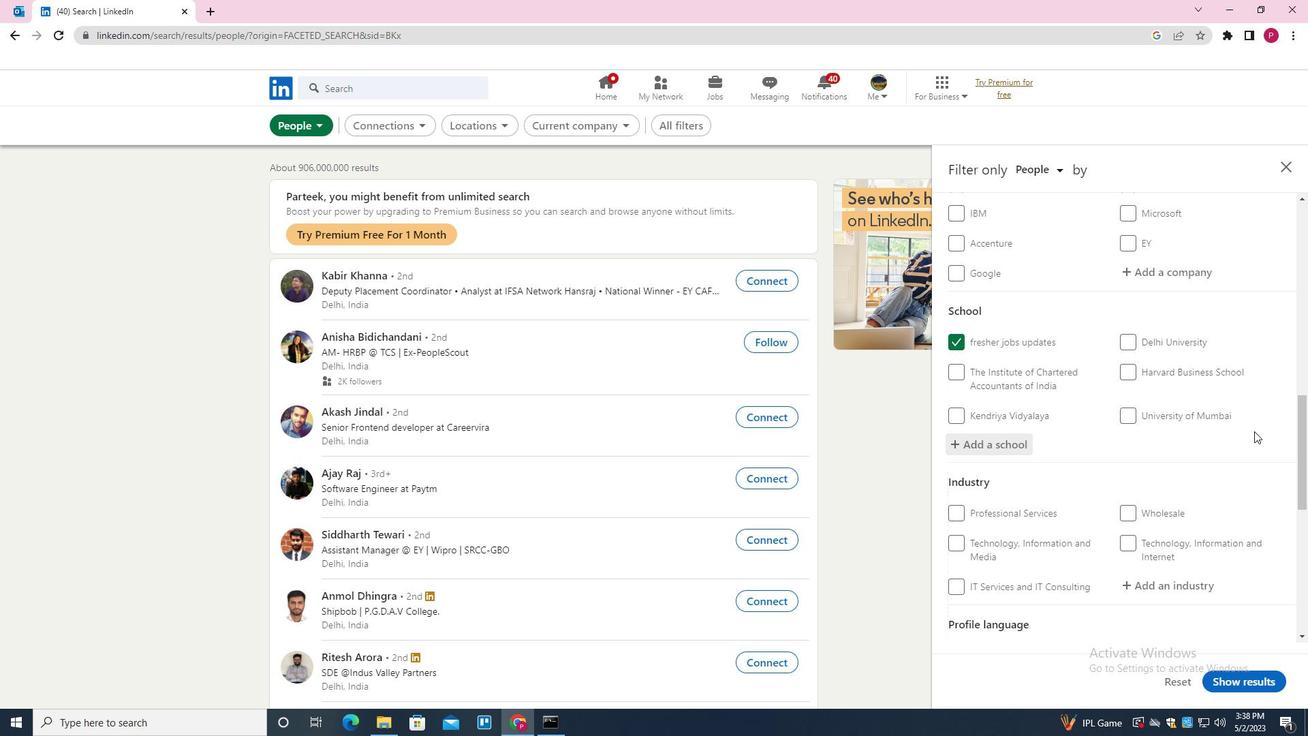 
Action: Mouse scrolled (1252, 434) with delta (0, 0)
Screenshot: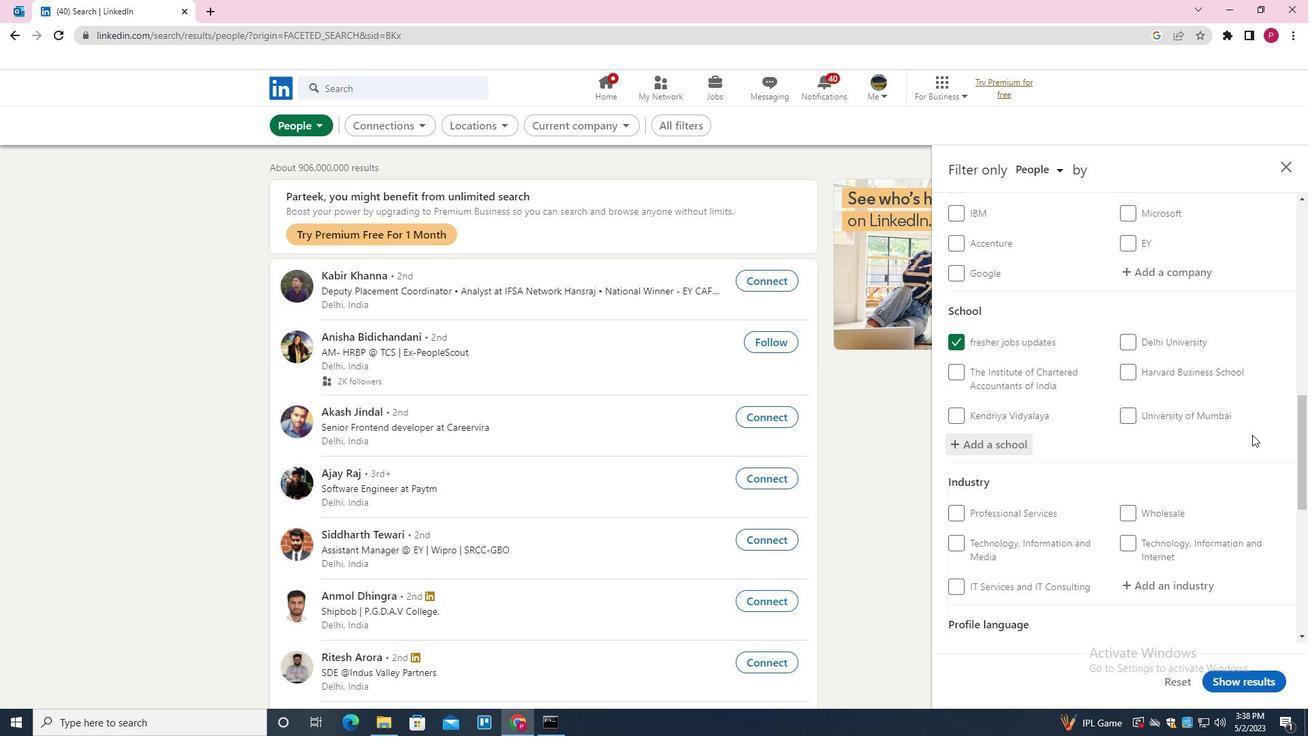 
Action: Mouse scrolled (1252, 434) with delta (0, 0)
Screenshot: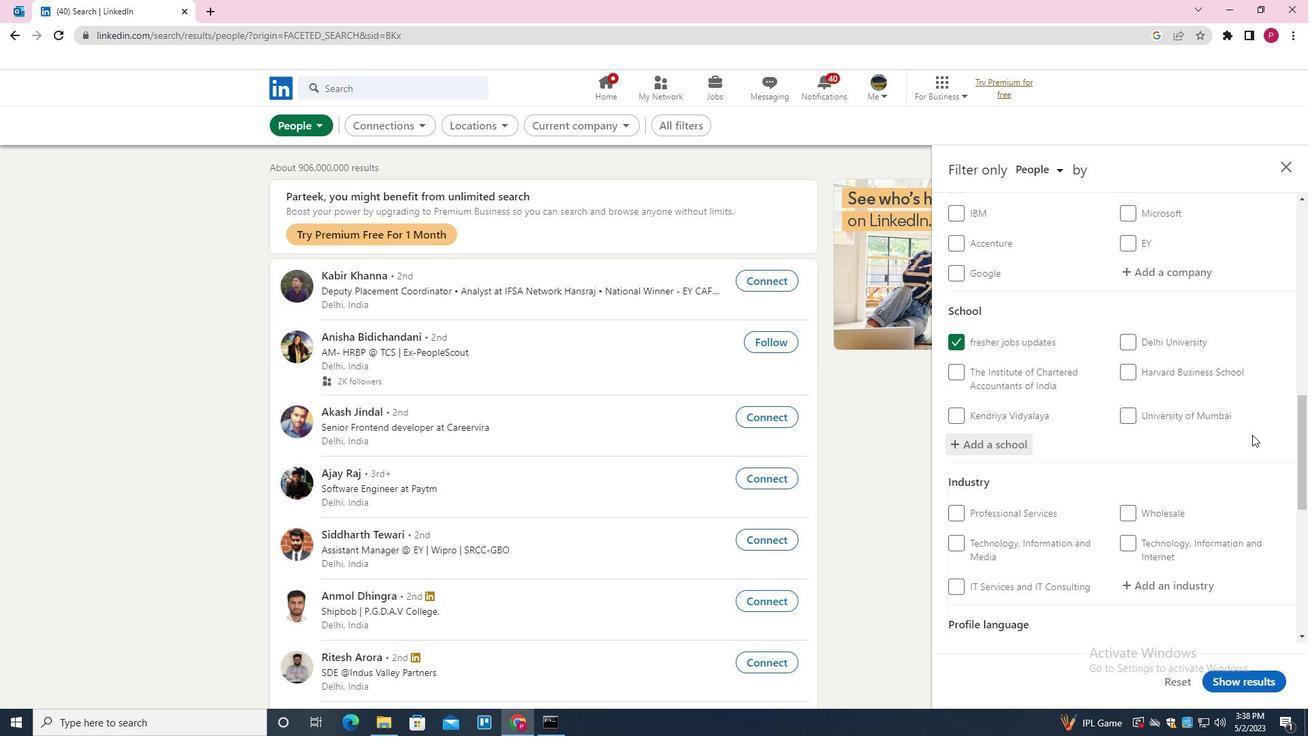 
Action: Mouse scrolled (1252, 434) with delta (0, 0)
Screenshot: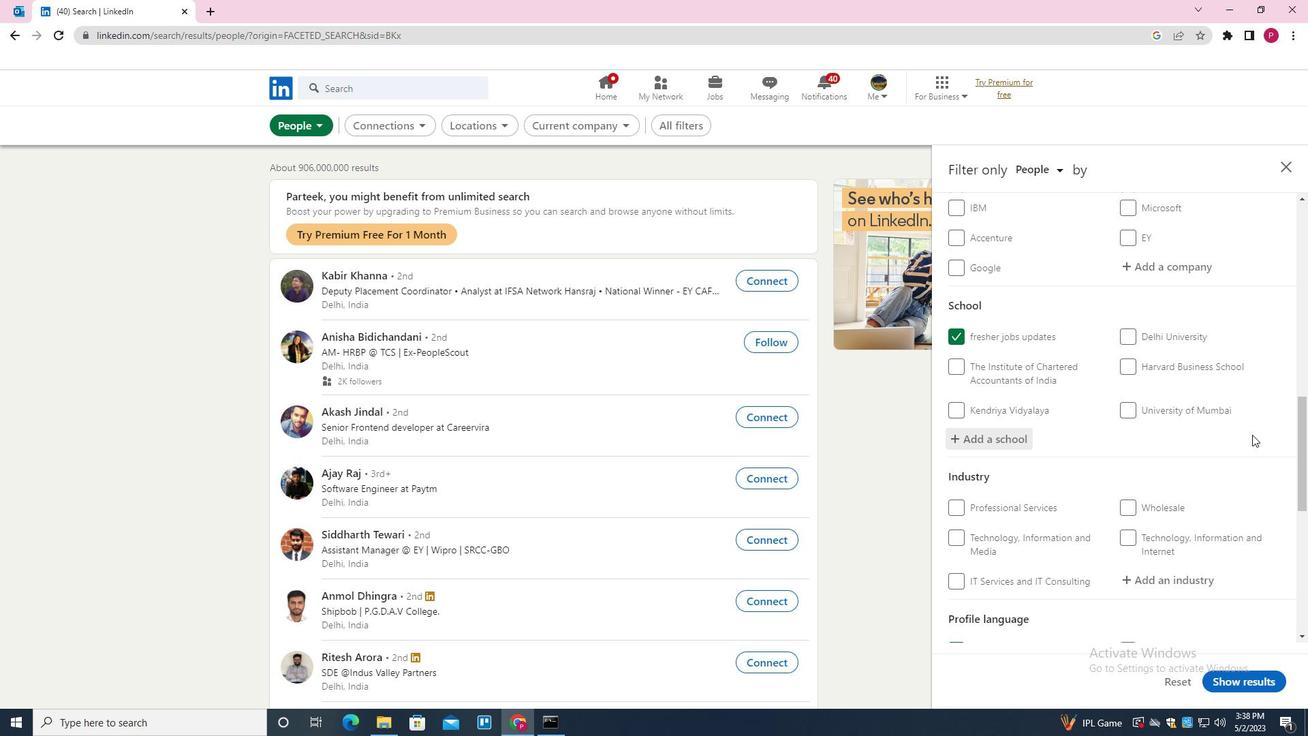 
Action: Mouse moved to (1192, 298)
Screenshot: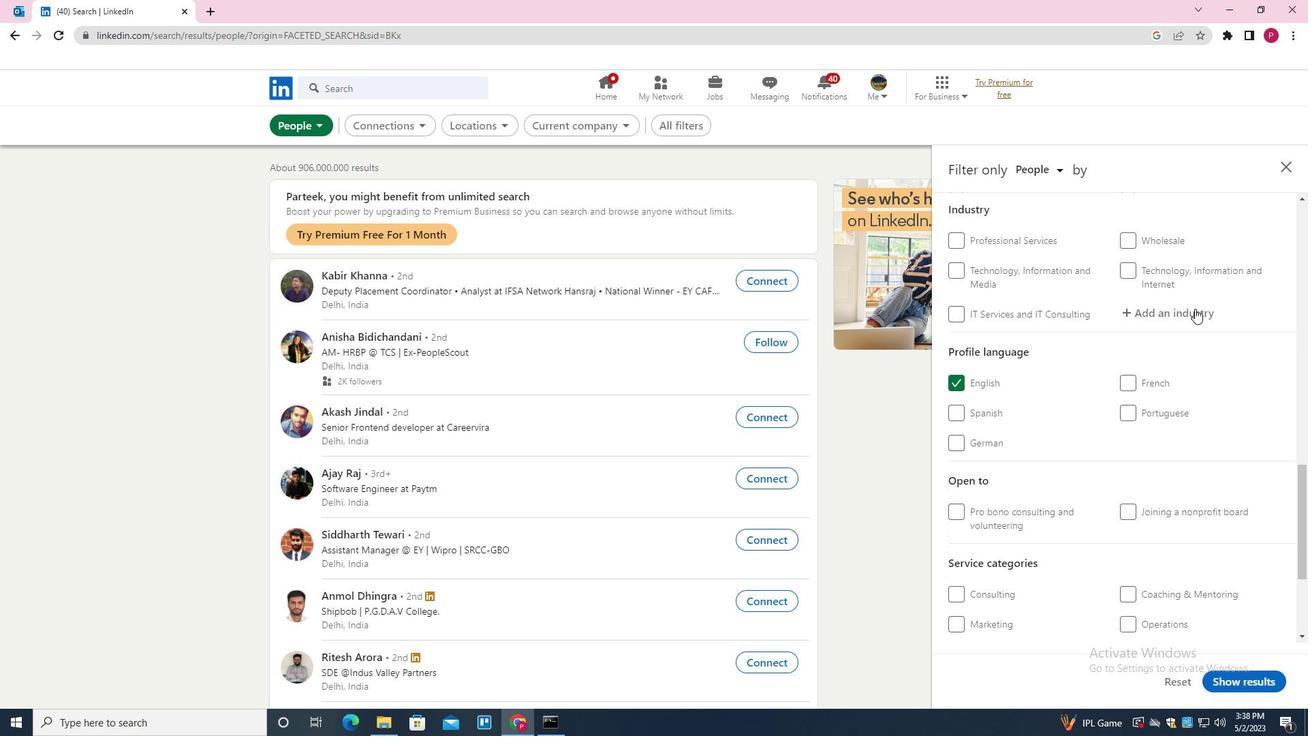 
Action: Mouse pressed left at (1192, 298)
Screenshot: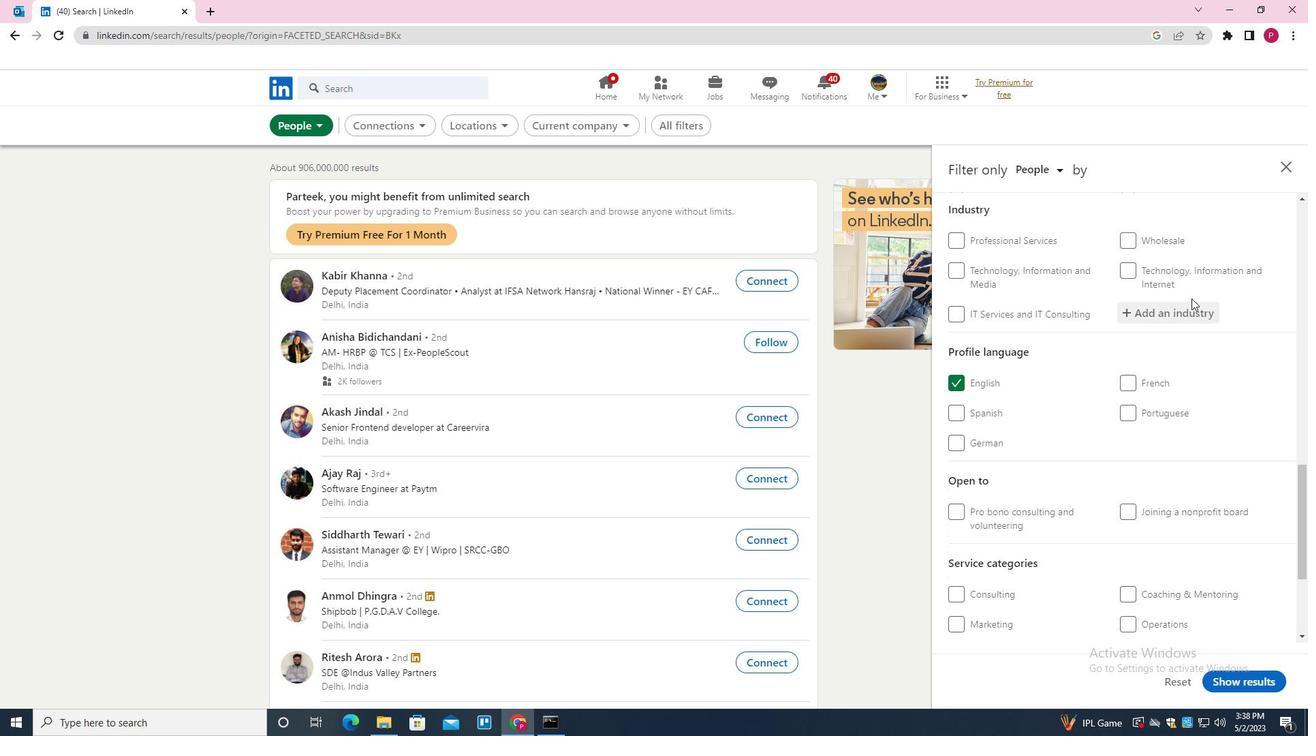 
Action: Mouse moved to (1189, 312)
Screenshot: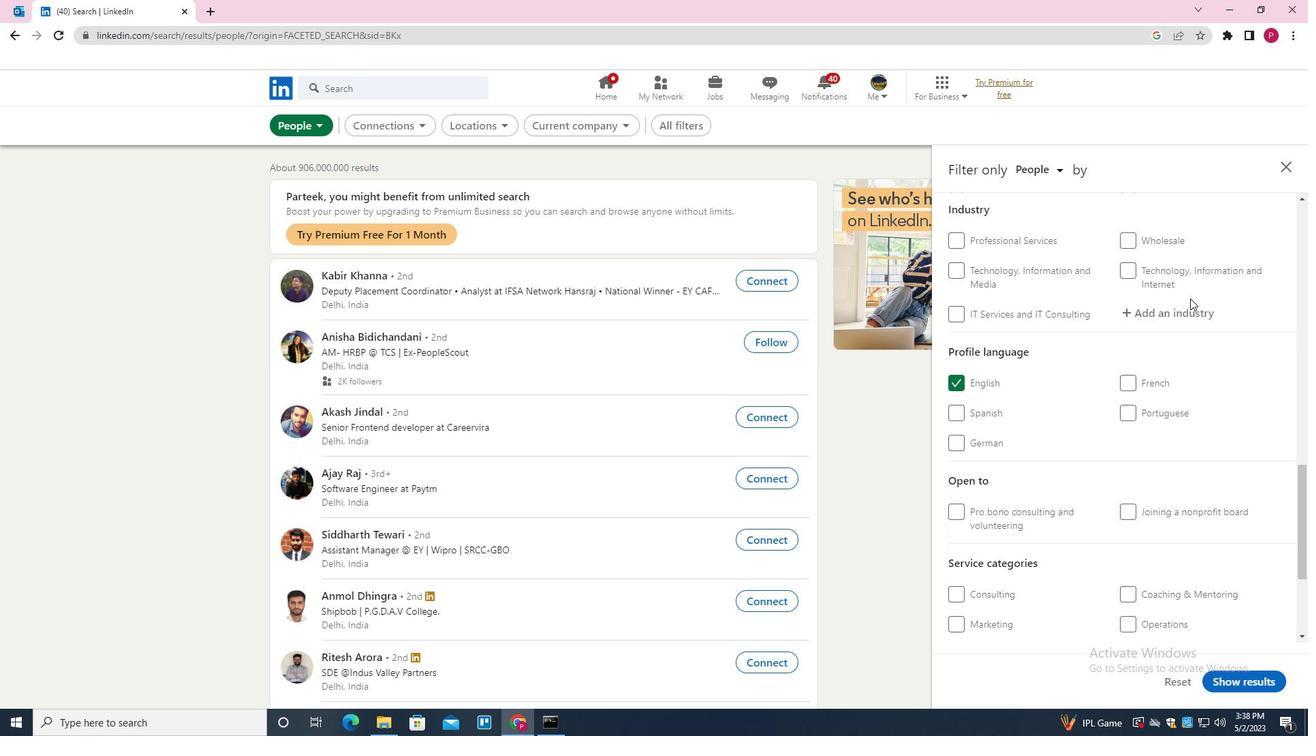 
Action: Mouse pressed left at (1189, 312)
Screenshot: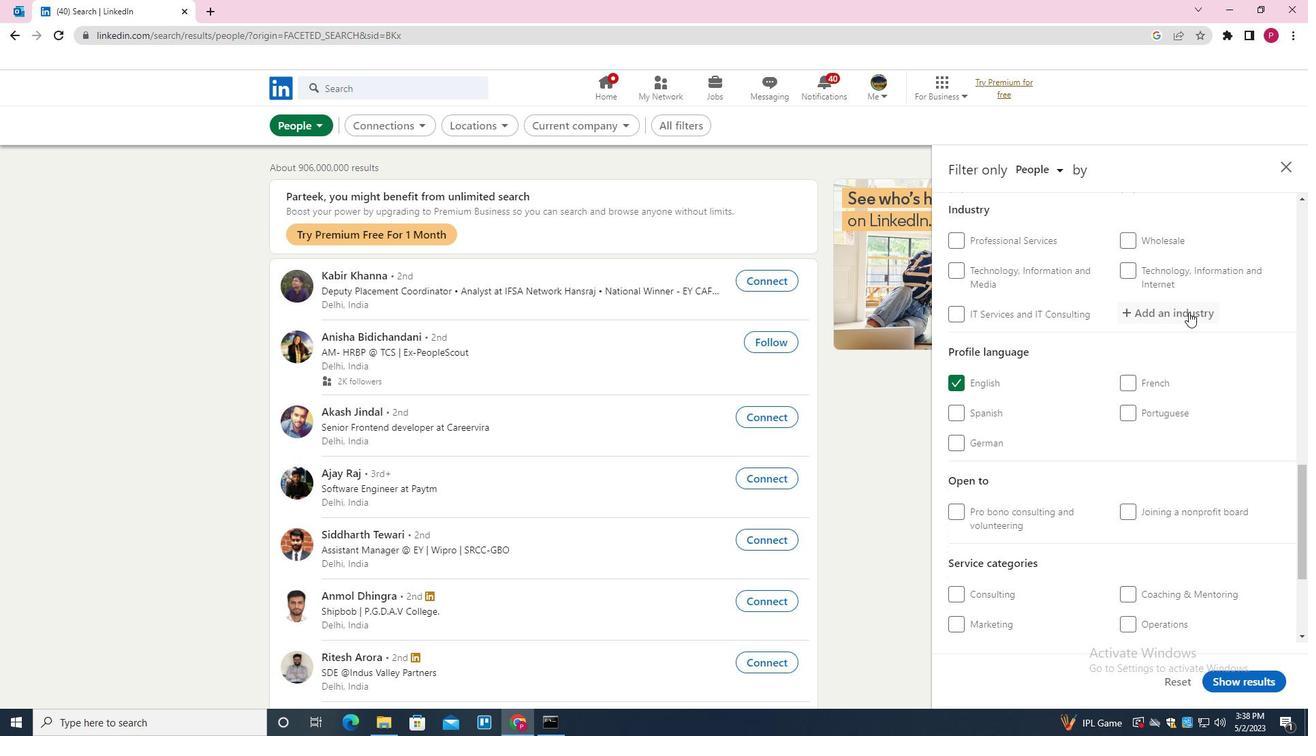 
Action: Mouse moved to (1190, 312)
Screenshot: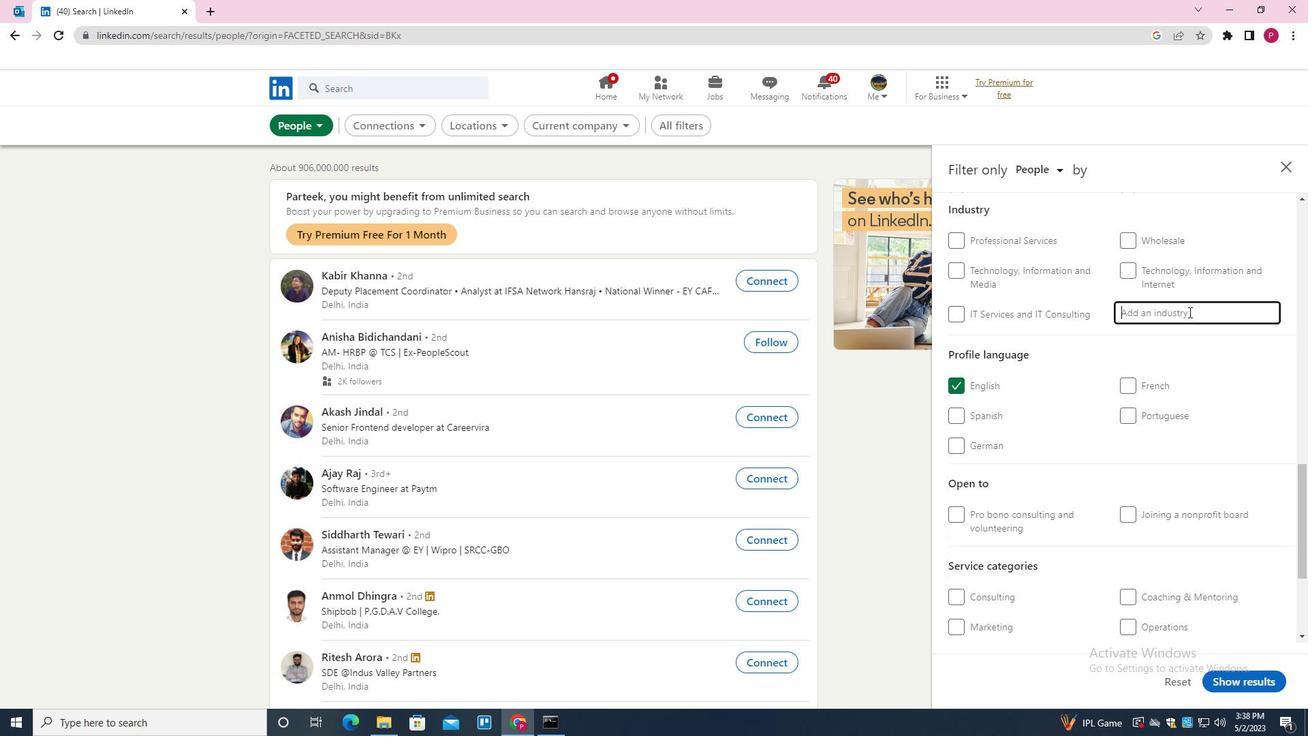 
Action: Key pressed <Key.shift>HIGHER<Key.shift><Key.shift><Key.shift><Key.shift><Key.shift><Key.shift><Key.shift><Key.shift><Key.shift><Key.shift><Key.shift><Key.shift><Key.shift><Key.shift><Key.shift><Key.shift><Key.shift><Key.shift><Key.shift><Key.shift><Key.shift><Key.shift><Key.shift><Key.shift><Key.shift><Key.shift><Key.shift><Key.shift><Key.space><Key.shift>EDUCATION<Key.down><Key.enter>
Screenshot: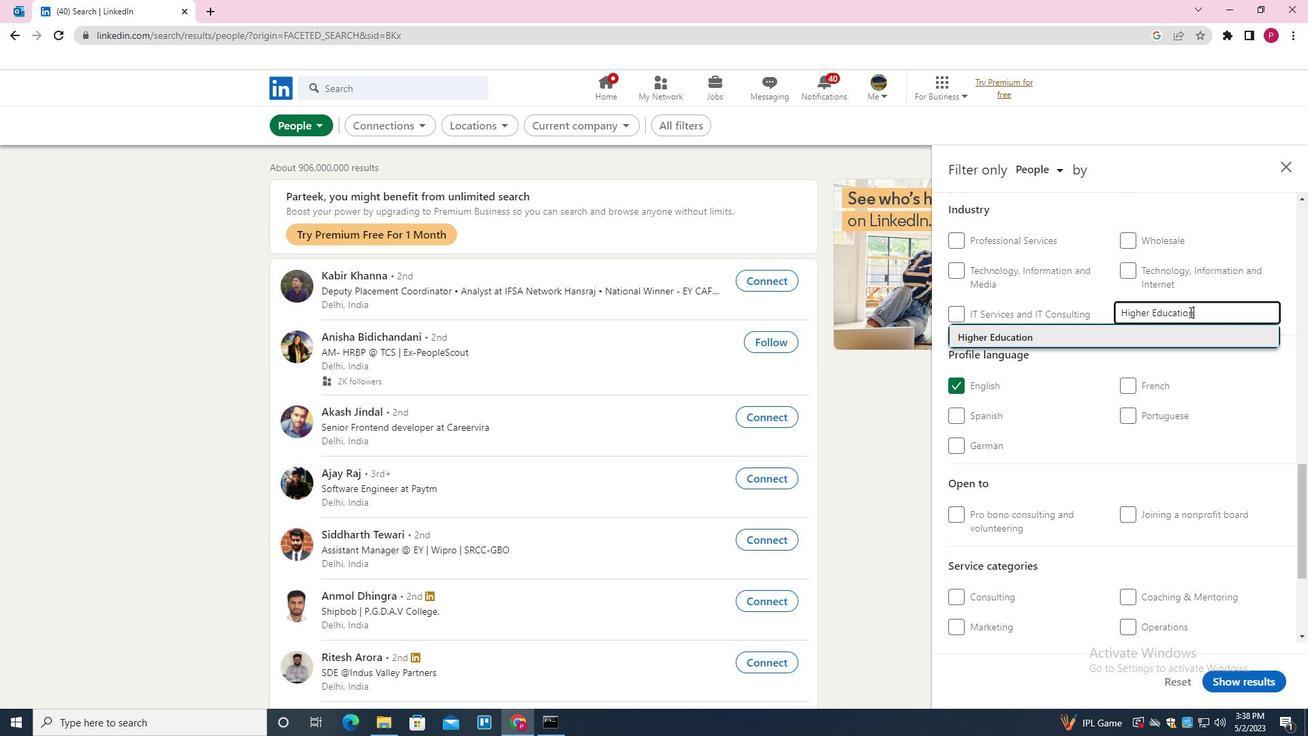 
Action: Mouse moved to (1141, 401)
Screenshot: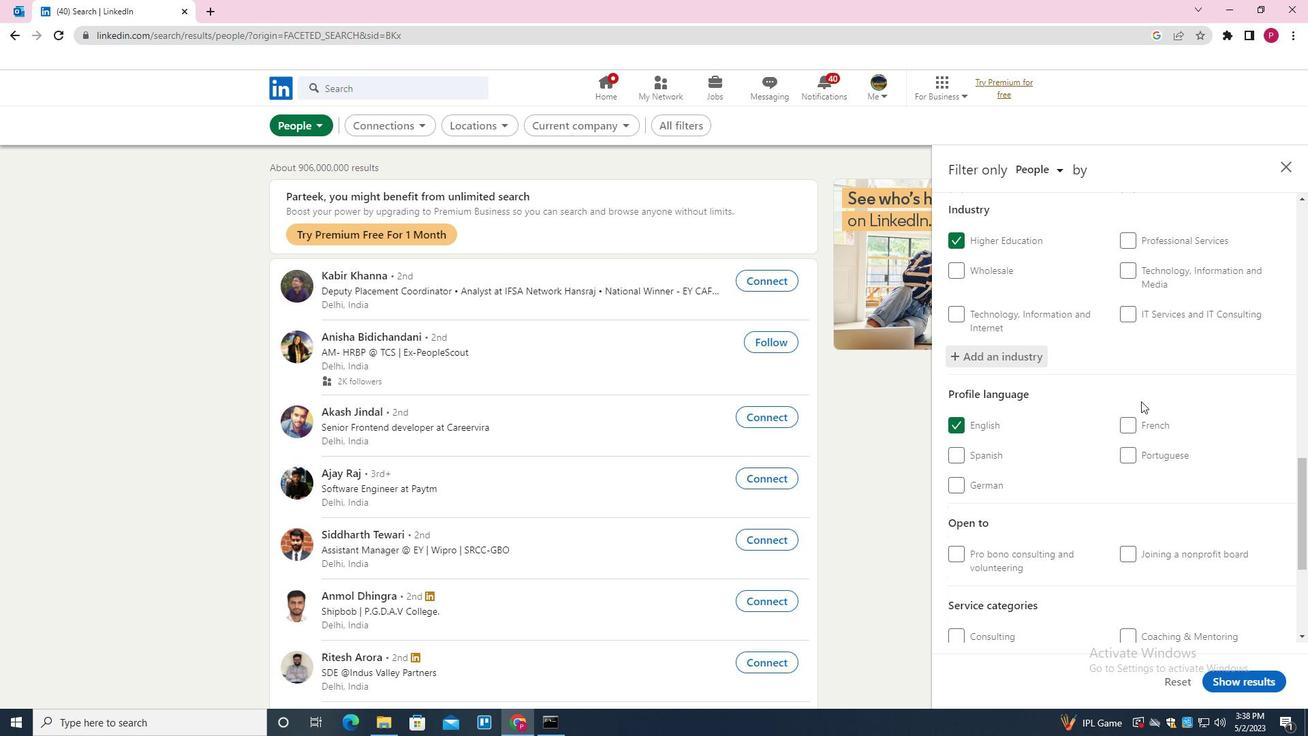 
Action: Mouse scrolled (1141, 400) with delta (0, 0)
Screenshot: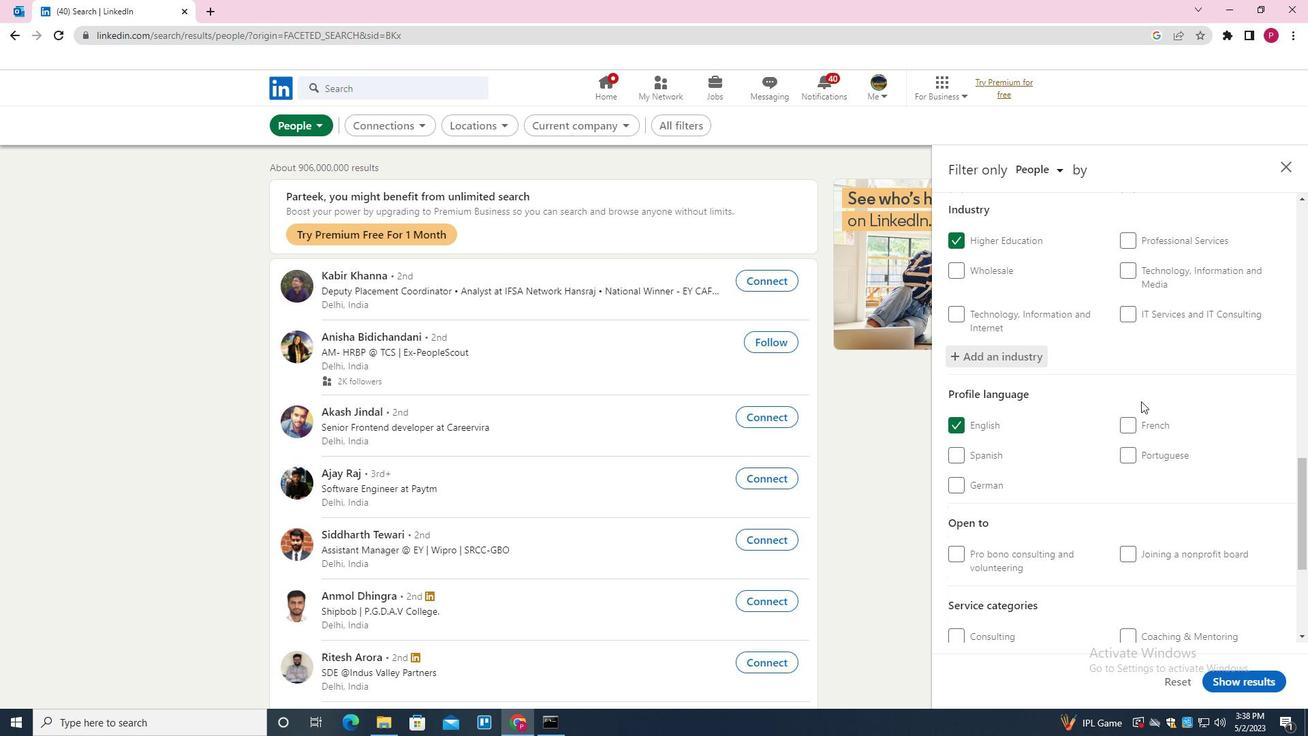 
Action: Mouse moved to (1141, 401)
Screenshot: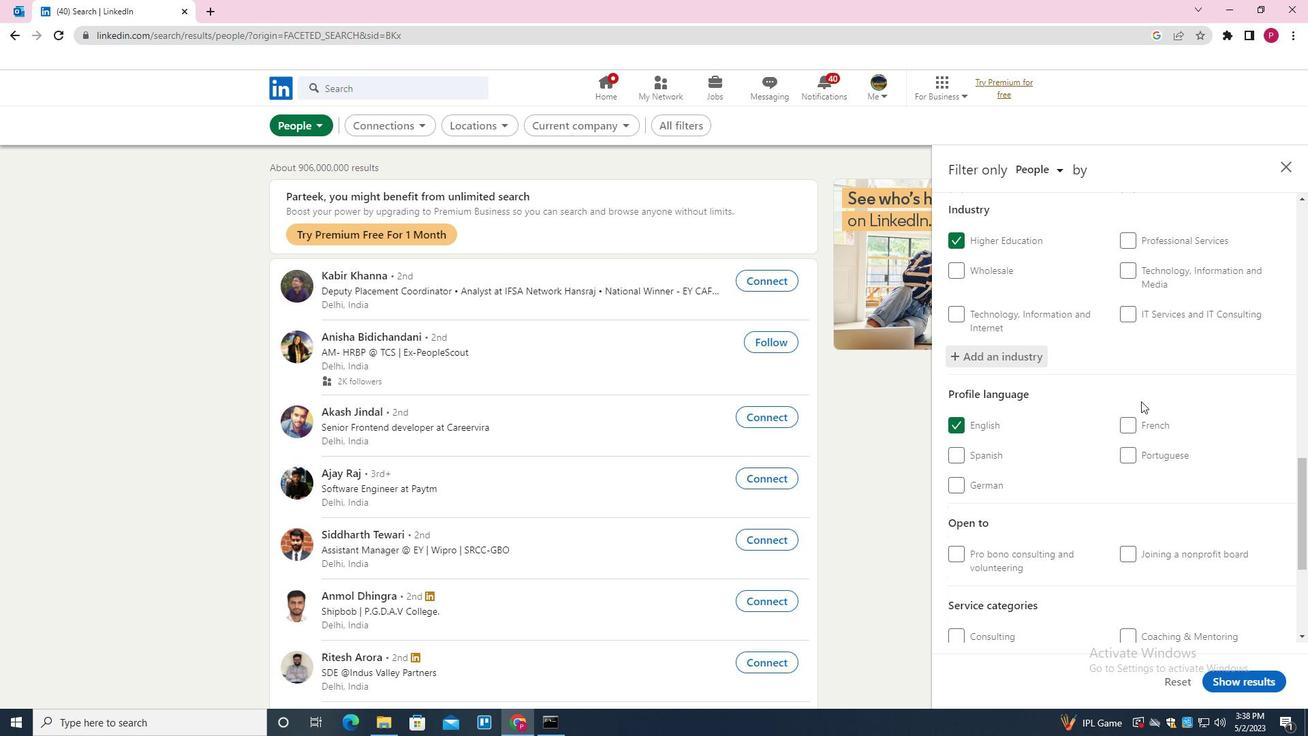
Action: Mouse scrolled (1141, 400) with delta (0, 0)
Screenshot: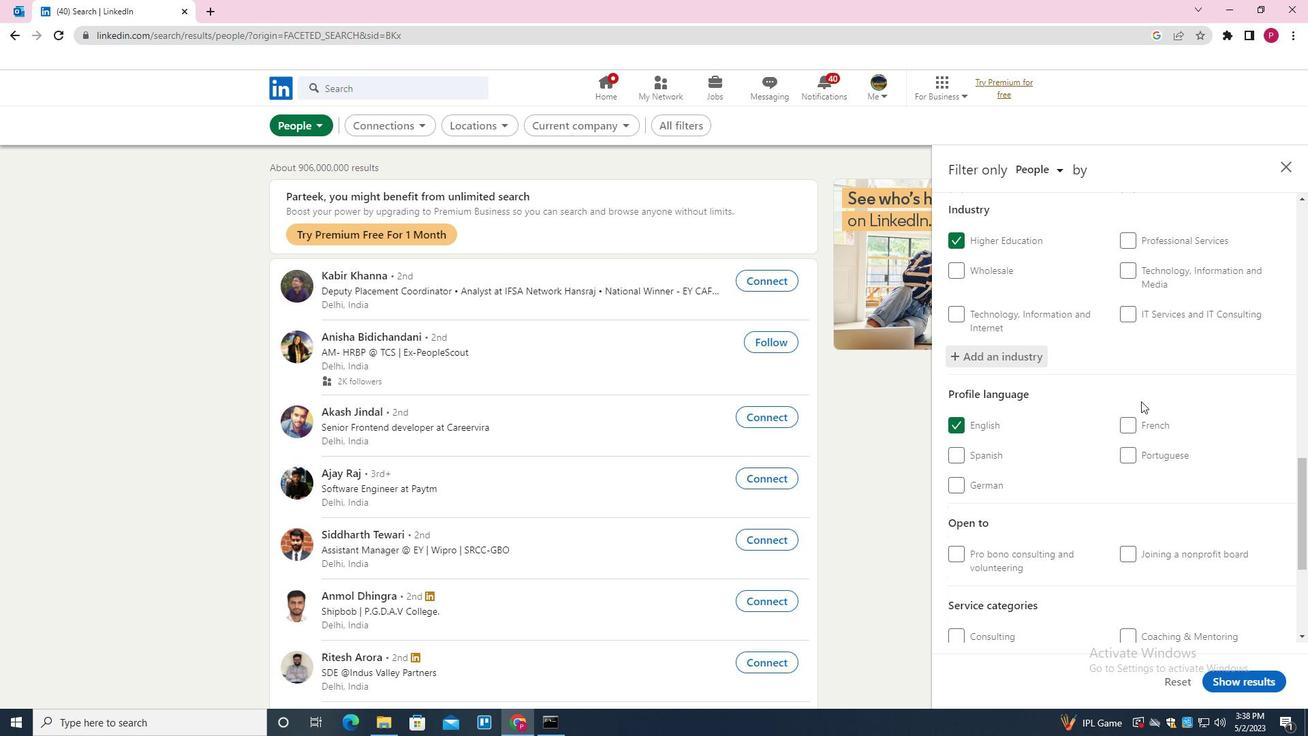 
Action: Mouse scrolled (1141, 400) with delta (0, 0)
Screenshot: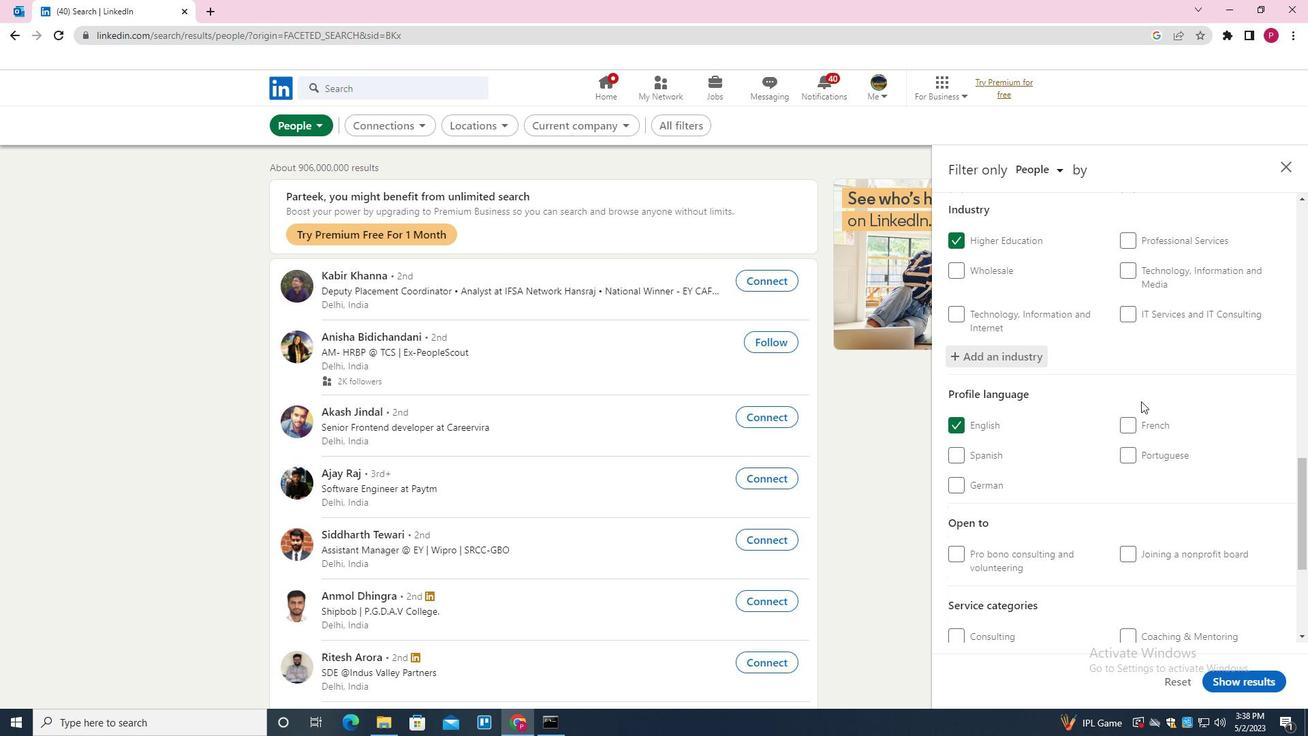 
Action: Mouse scrolled (1141, 400) with delta (0, 0)
Screenshot: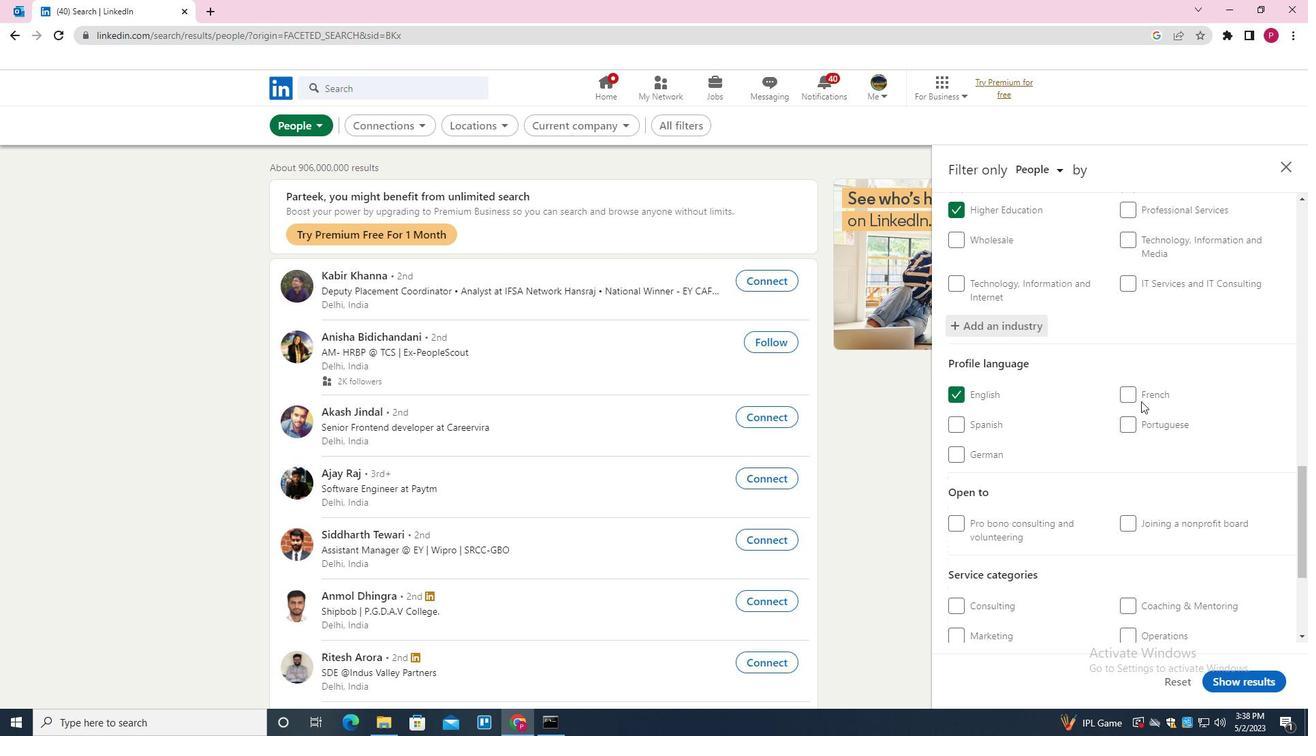 
Action: Mouse moved to (1151, 445)
Screenshot: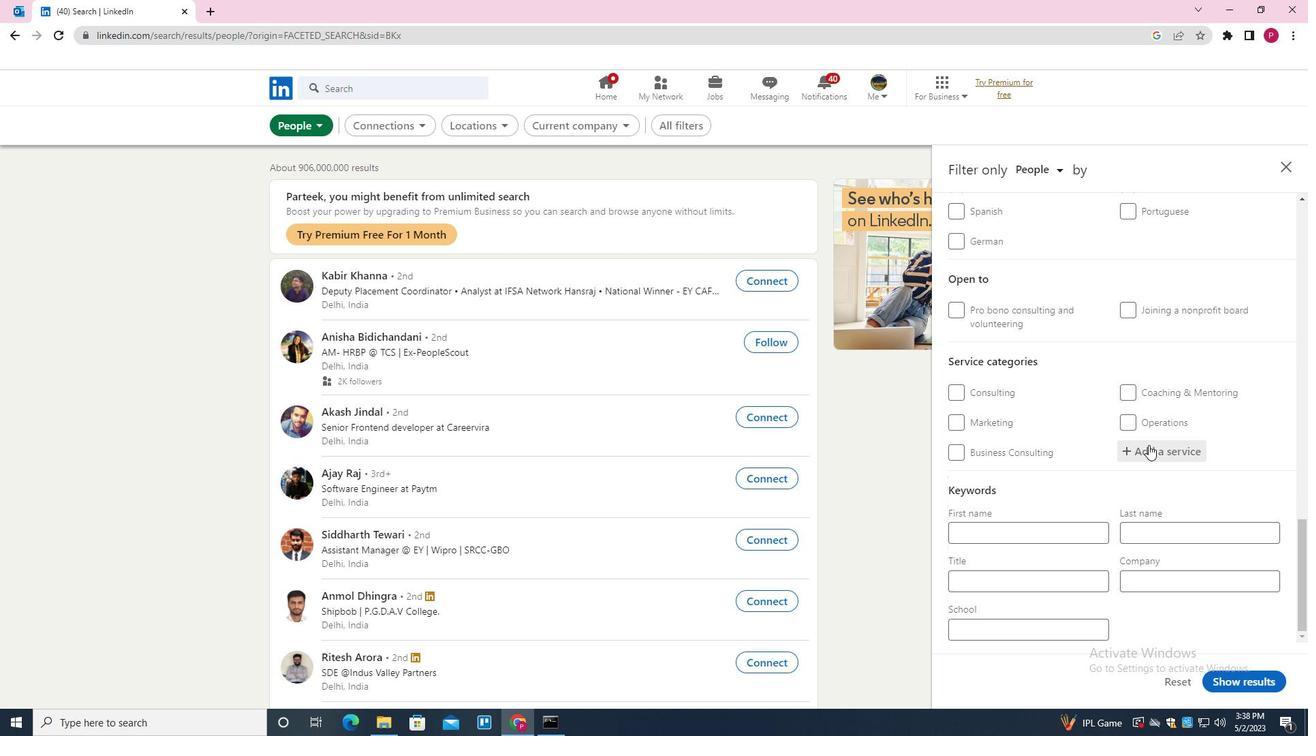 
Action: Mouse pressed left at (1151, 445)
Screenshot: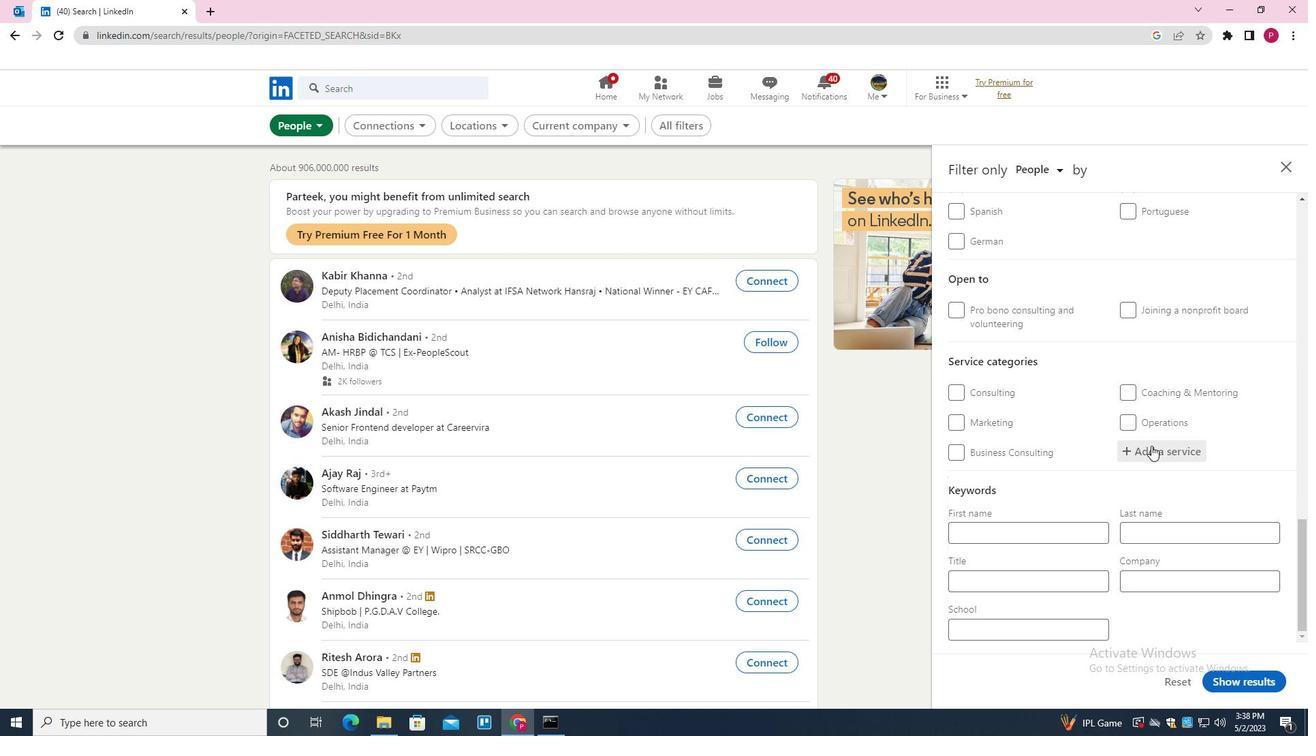 
Action: Mouse moved to (1158, 443)
Screenshot: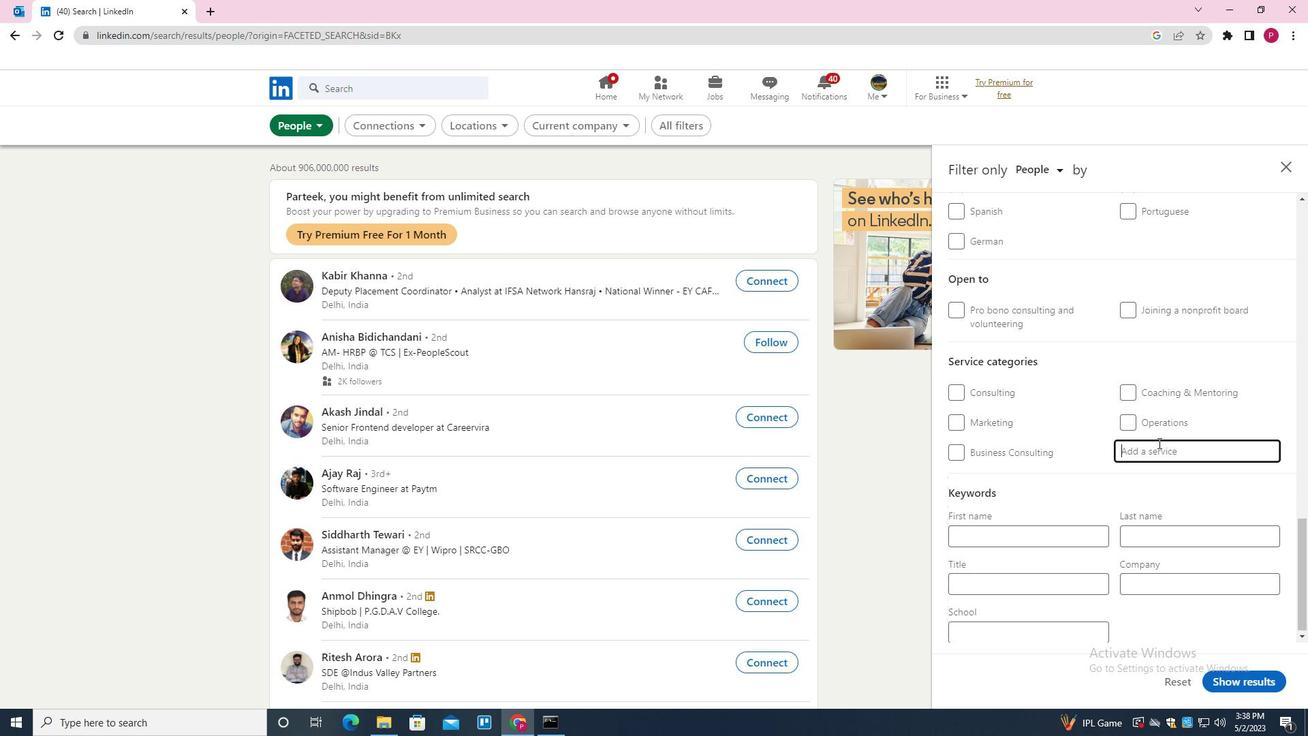 
Action: Key pressed <Key.shift>ADVERTISING<Key.space><Key.down><Key.enter>
Screenshot: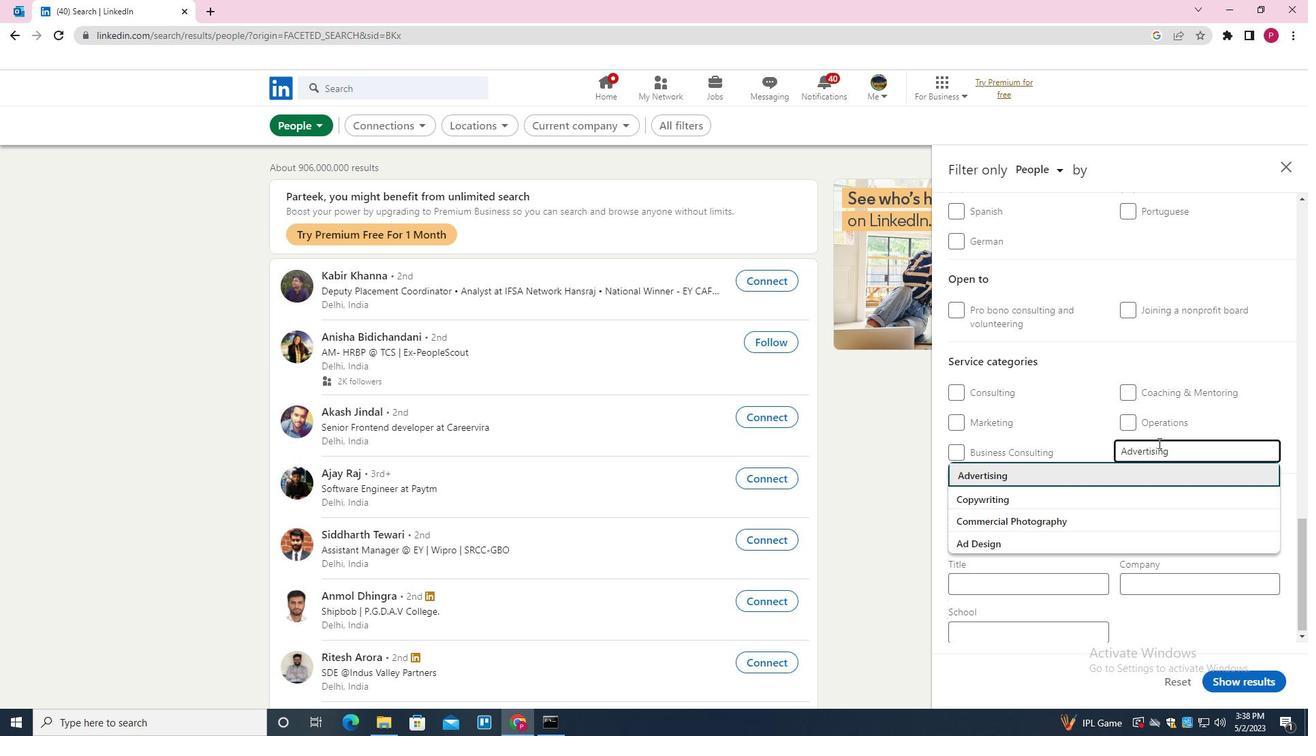 
Action: Mouse moved to (1149, 447)
Screenshot: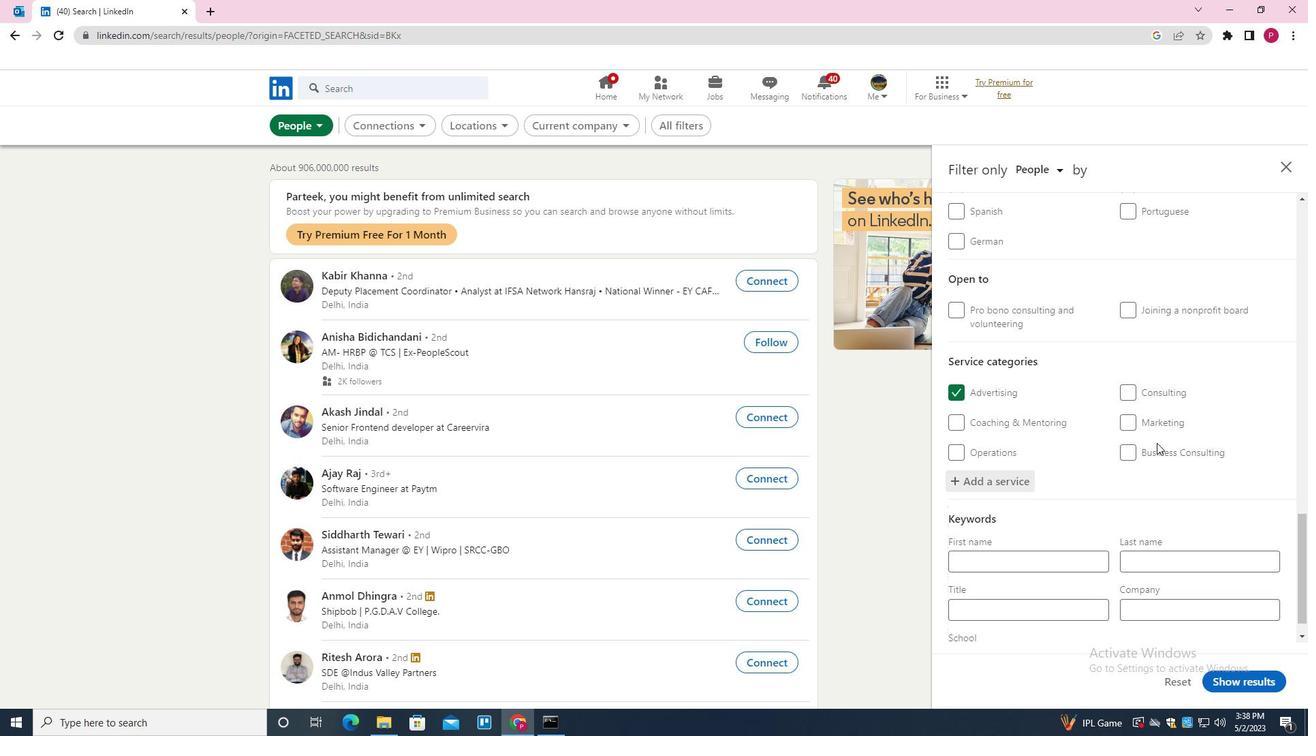 
Action: Mouse scrolled (1149, 447) with delta (0, 0)
Screenshot: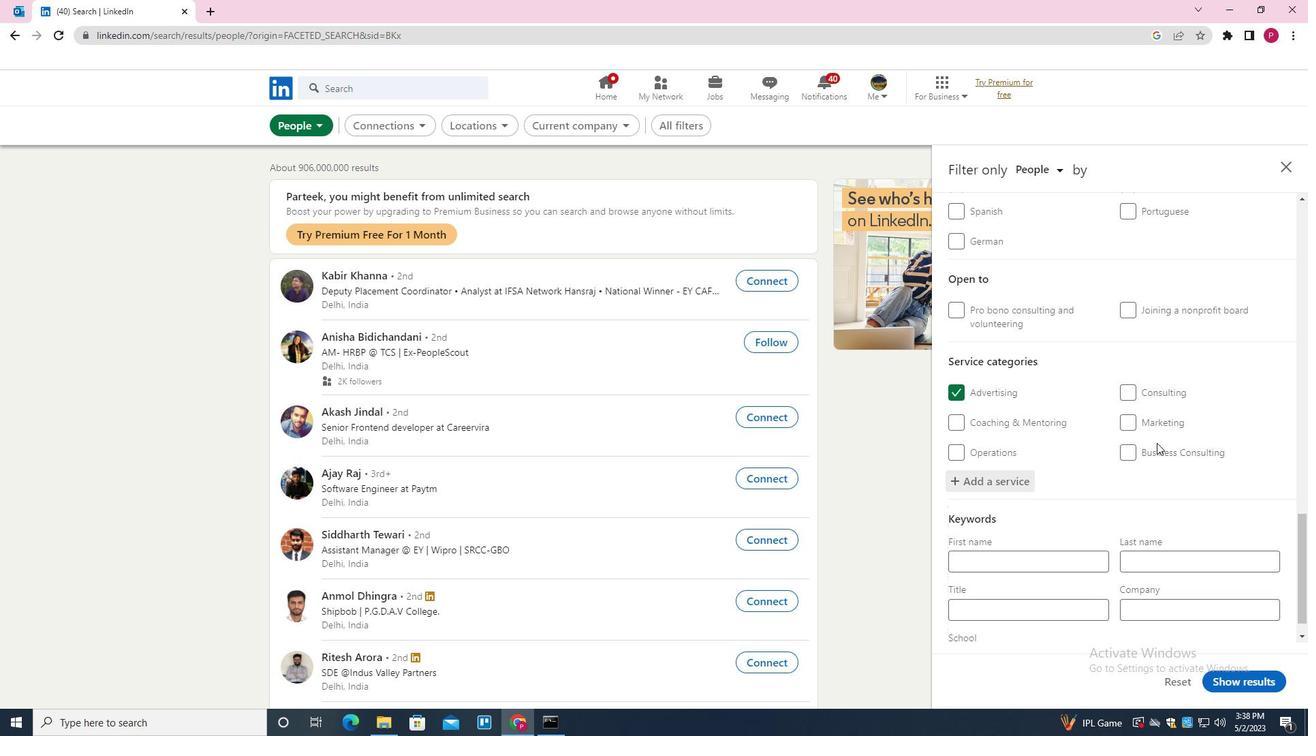 
Action: Mouse moved to (1141, 453)
Screenshot: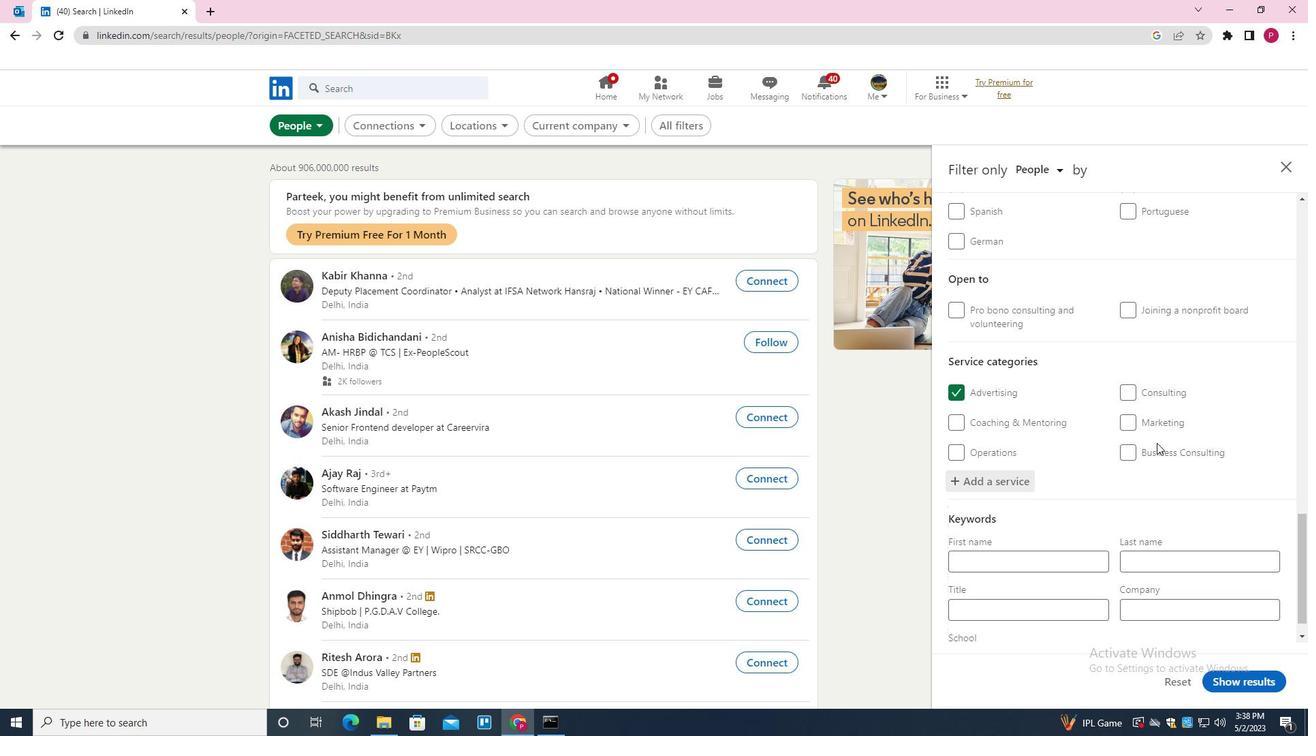 
Action: Mouse scrolled (1141, 452) with delta (0, 0)
Screenshot: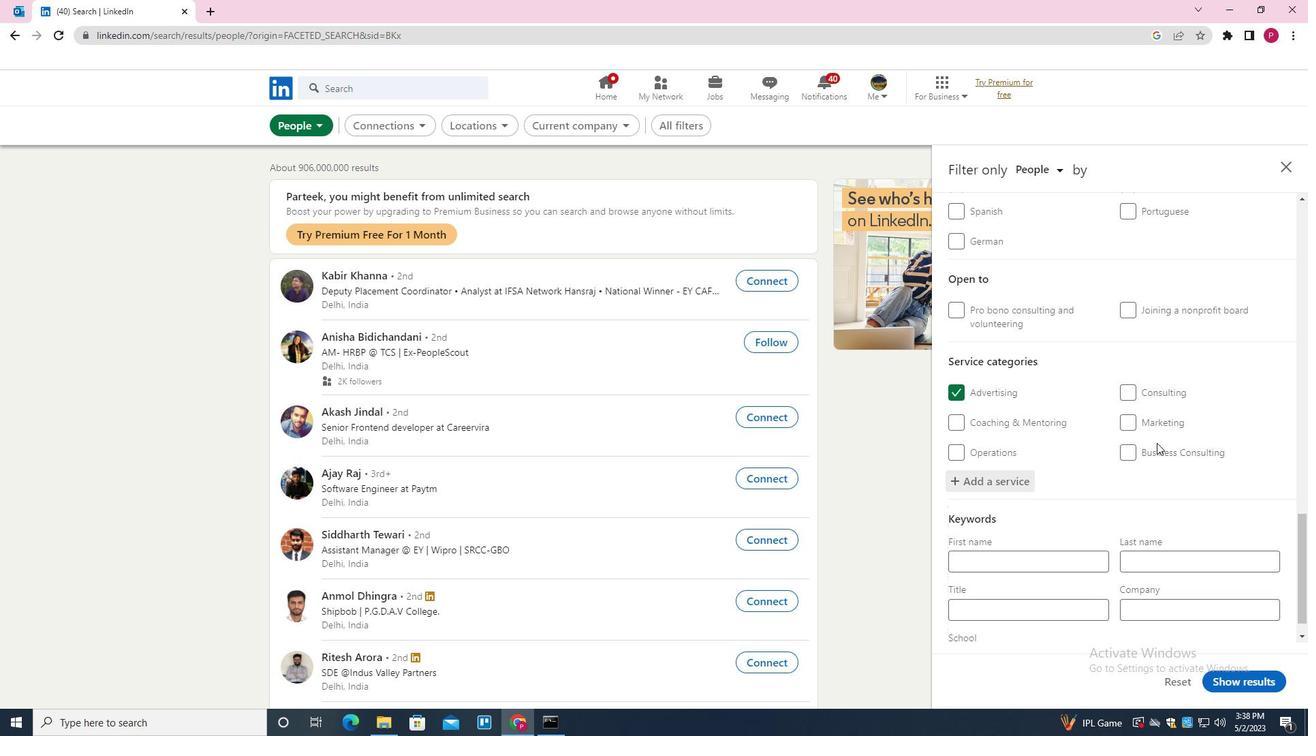 
Action: Mouse moved to (1132, 464)
Screenshot: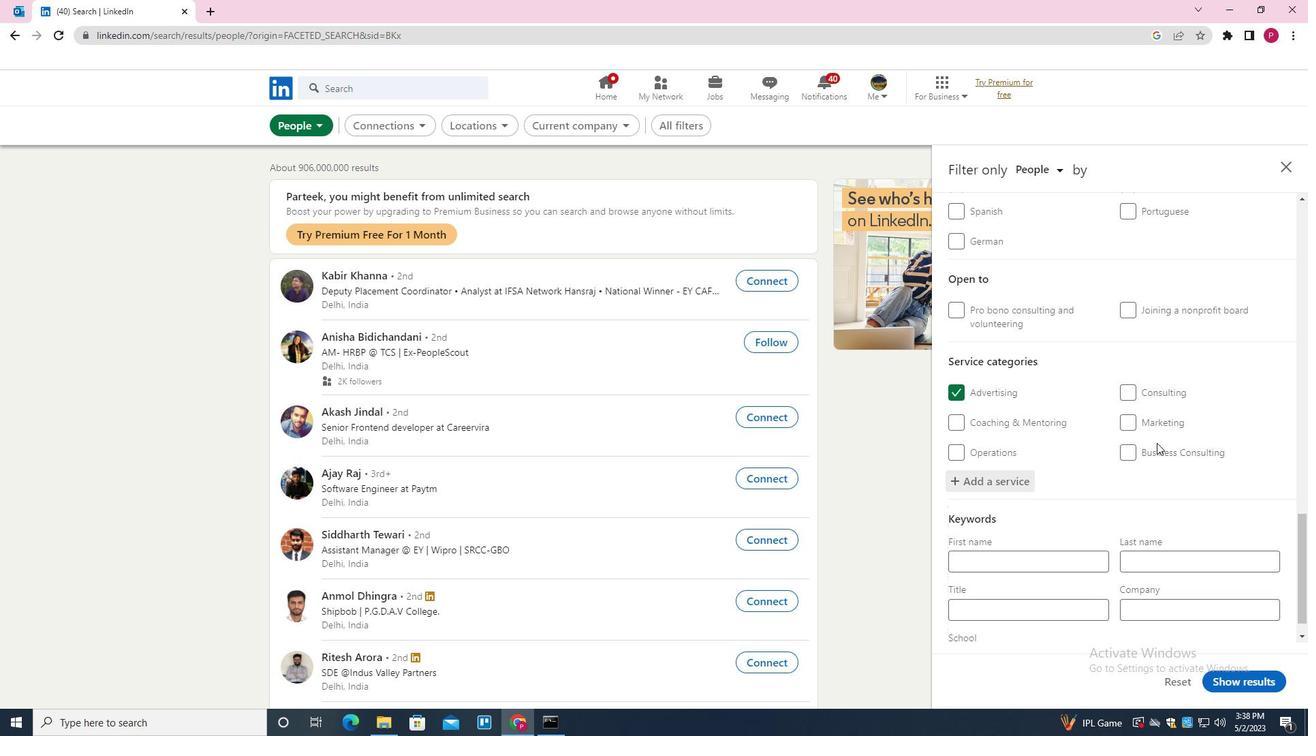 
Action: Mouse scrolled (1132, 463) with delta (0, 0)
Screenshot: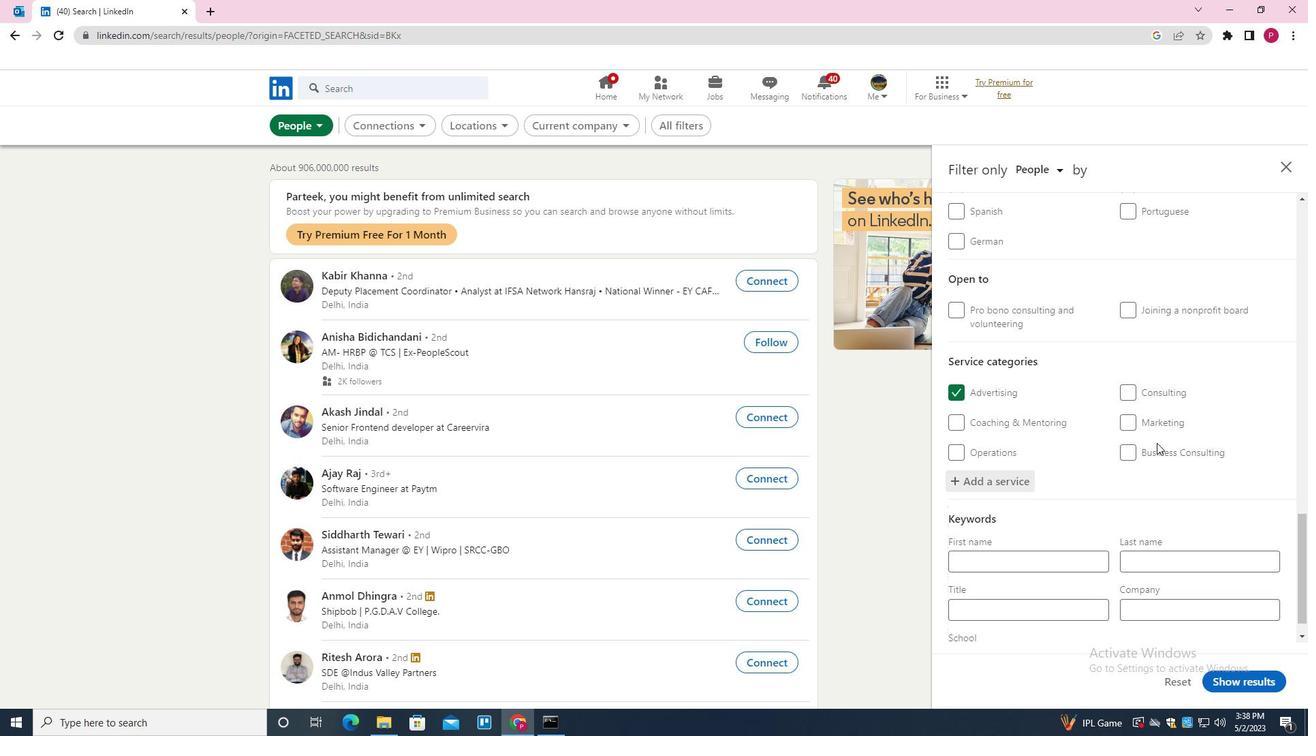 
Action: Mouse moved to (1114, 490)
Screenshot: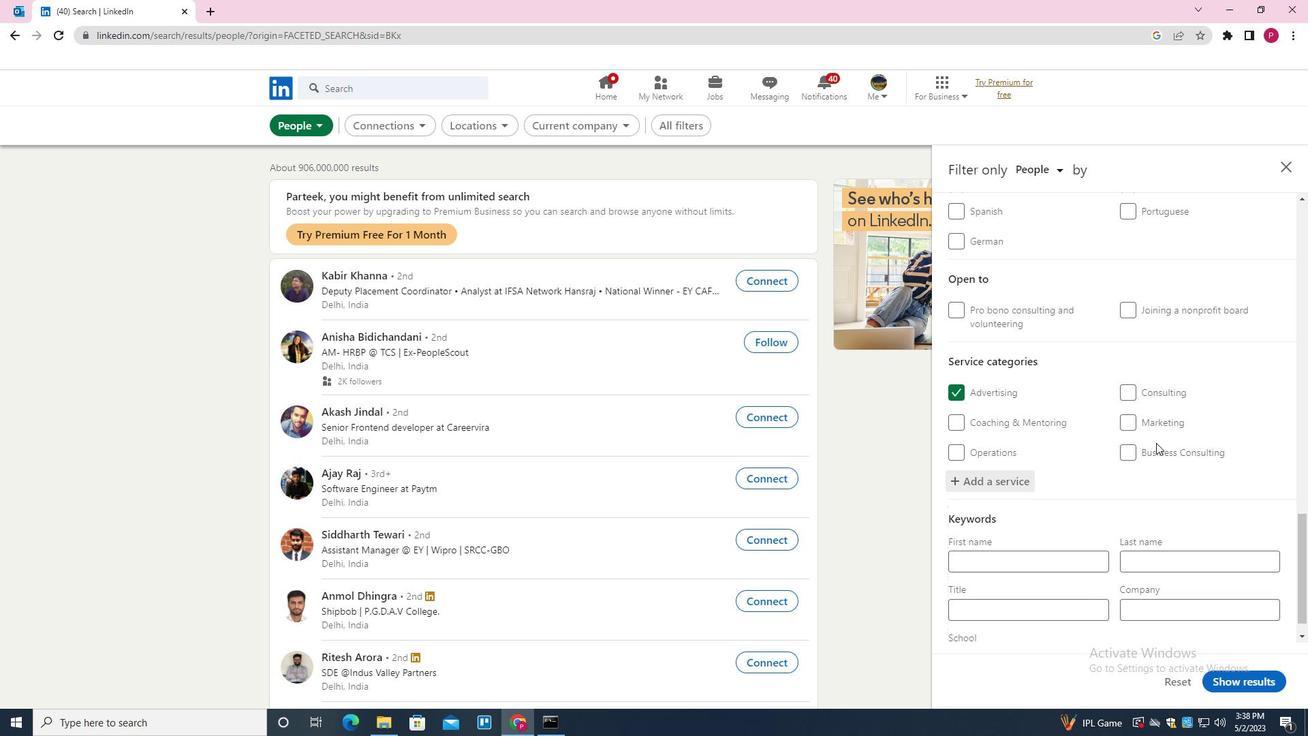 
Action: Mouse scrolled (1114, 489) with delta (0, 0)
Screenshot: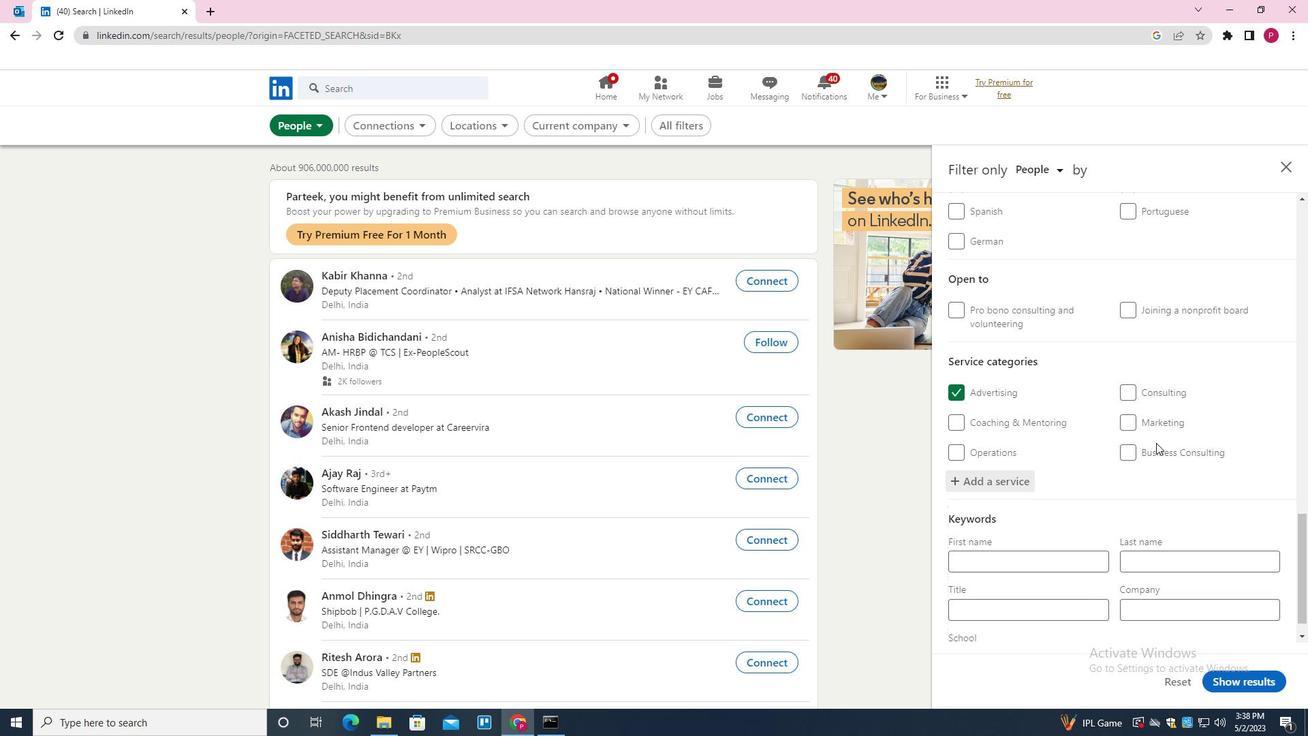 
Action: Mouse moved to (999, 584)
Screenshot: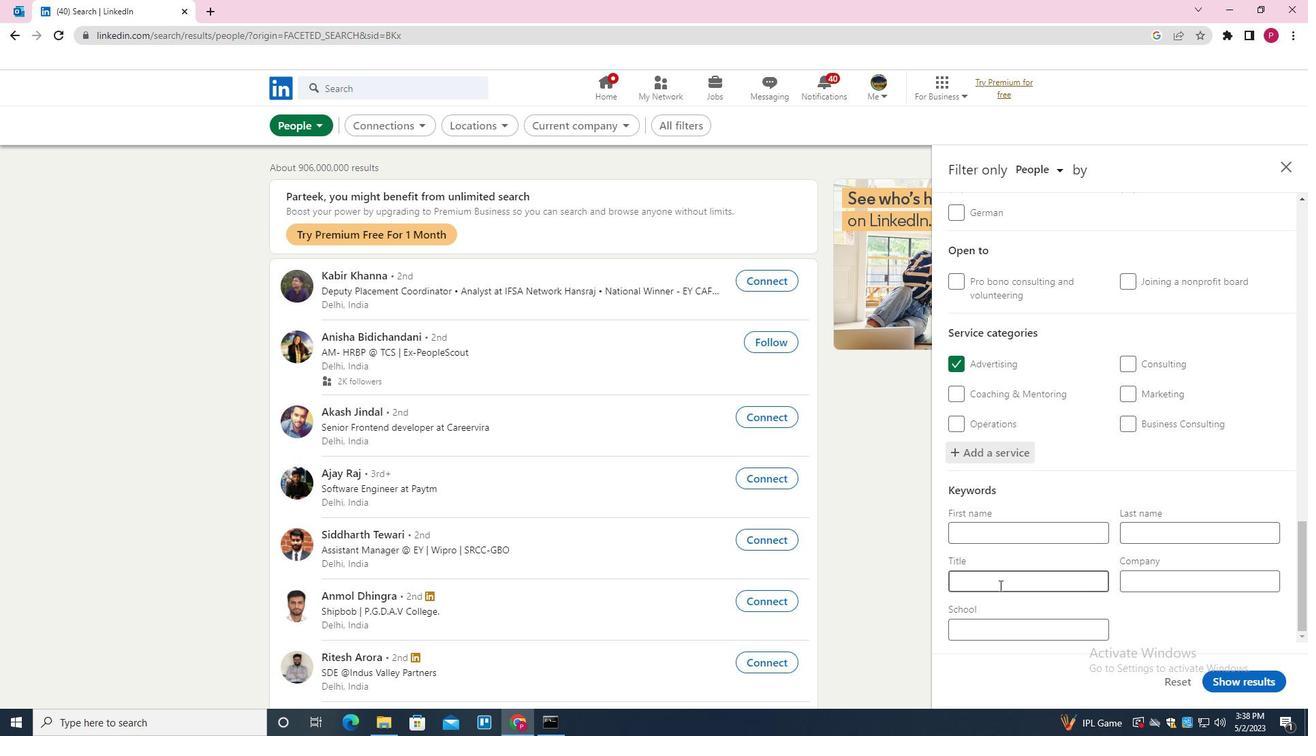 
Action: Mouse pressed left at (999, 584)
Screenshot: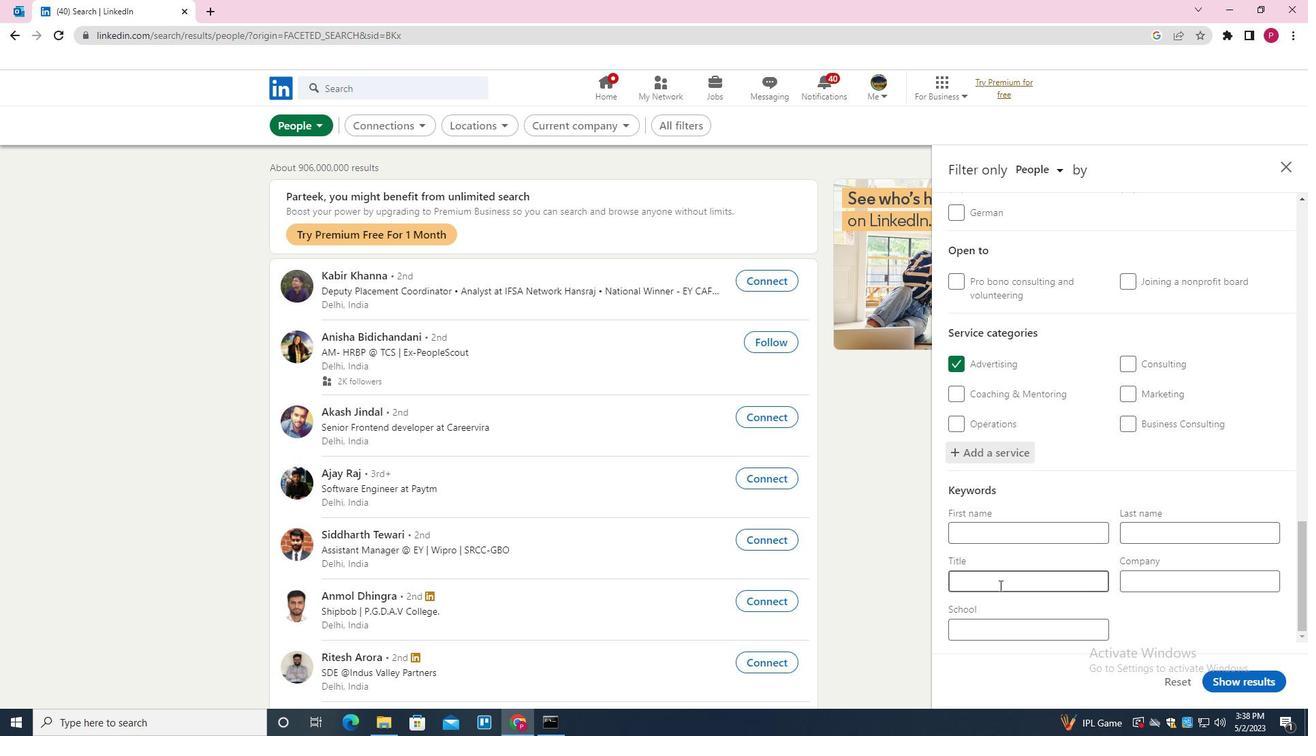 
Action: Key pressed <Key.shift>FLIGHT<Key.space><Key.shift>ATTENDANT
Screenshot: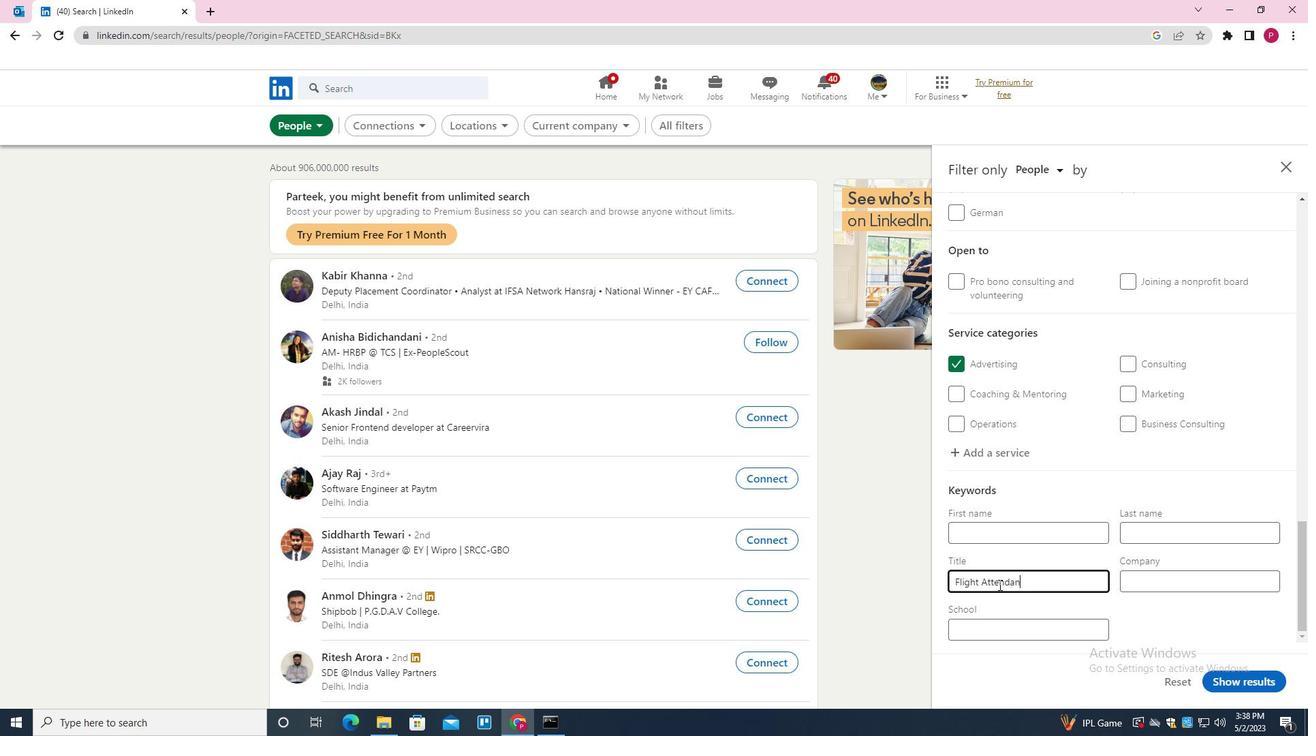 
Action: Mouse moved to (1237, 678)
Screenshot: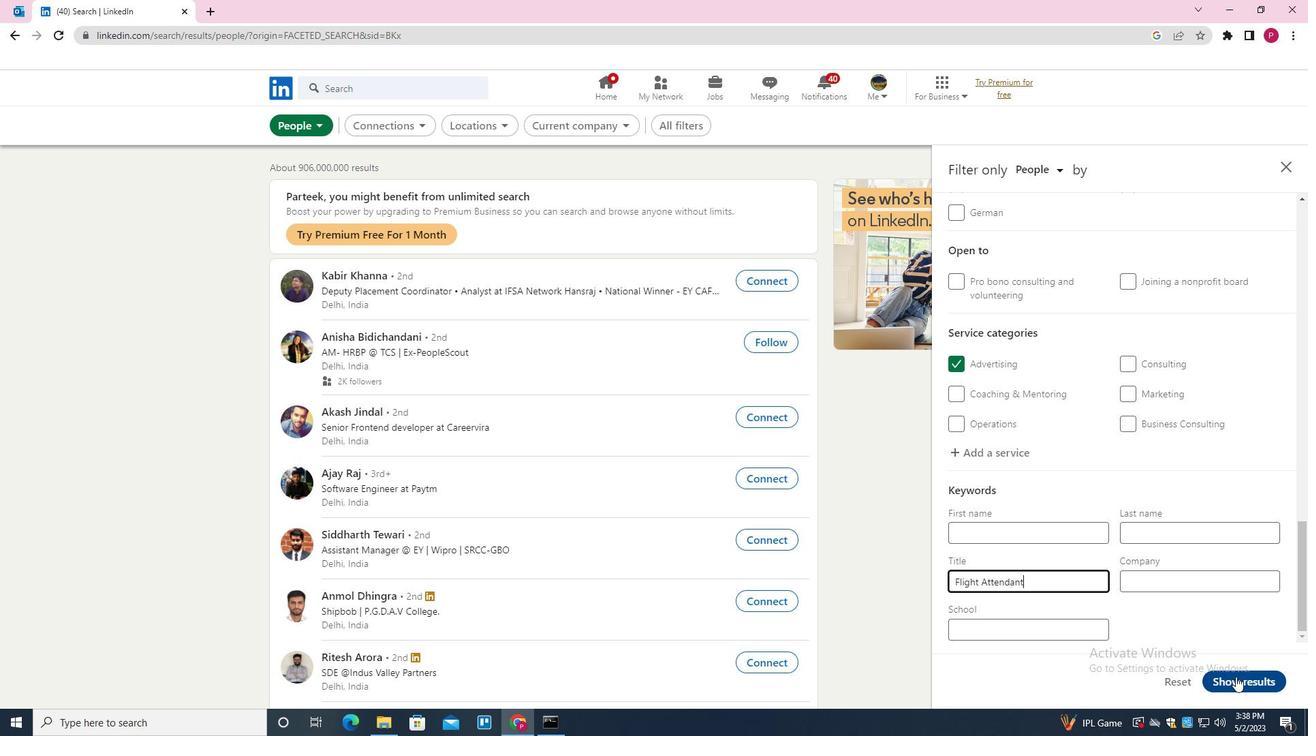 
Action: Mouse pressed left at (1237, 678)
Screenshot: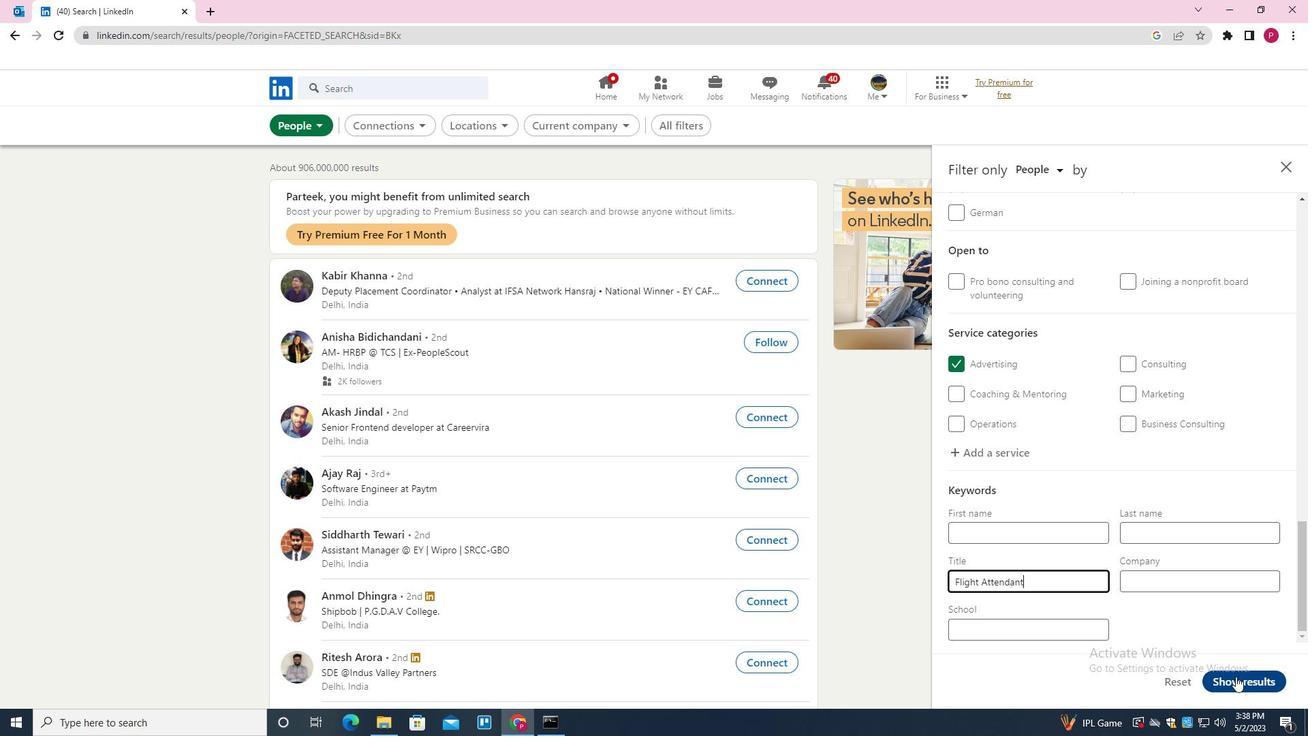 
Action: Mouse moved to (693, 409)
Screenshot: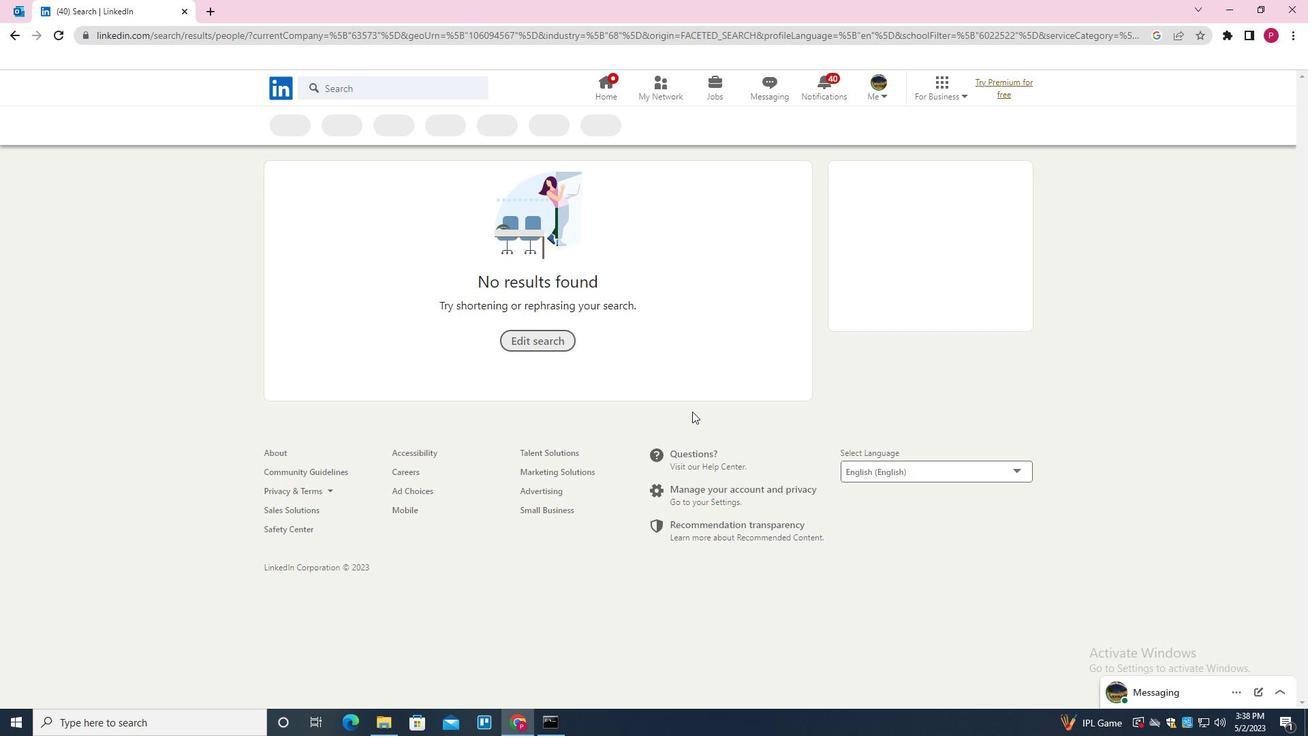 
